 Task: Look for space in Mixco, Guatemala from 5th June, 2023 to 16th June, 2023 for 2 adults in price range Rs.14000 to Rs.18000. Place can be entire place with 1  bedroom having 1 bed and 1 bathroom. Property type can be house, flat, guest house, hotel. Amenities needed are: washing machine. Booking option can be shelf check-in. Required host language is English.
Action: Mouse moved to (492, 89)
Screenshot: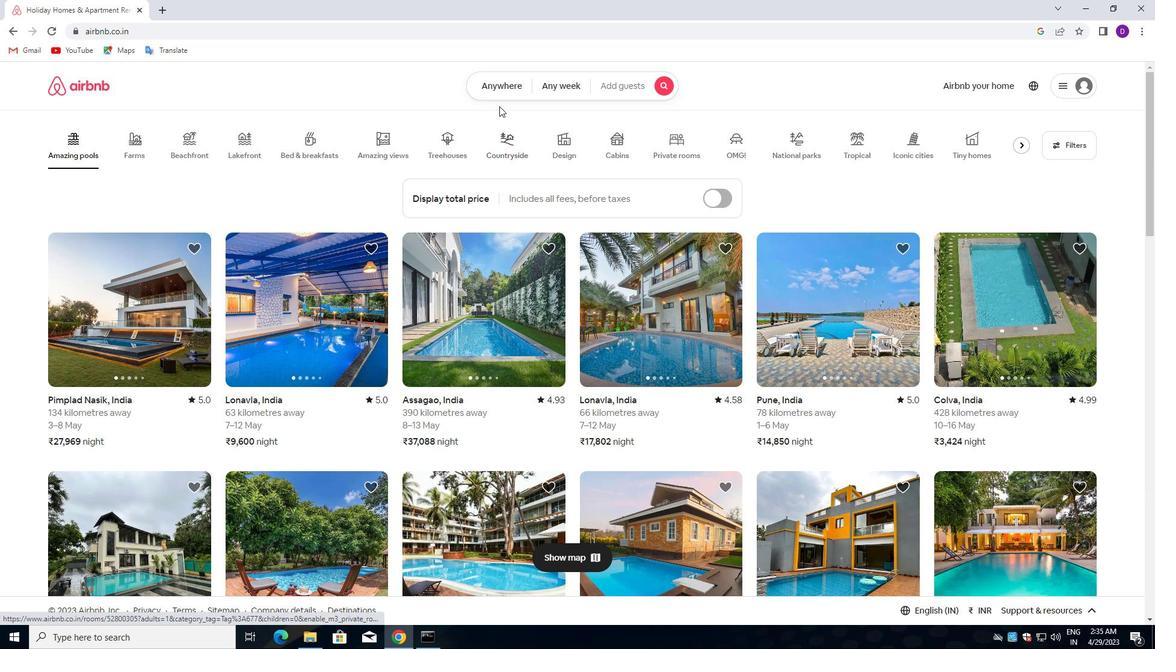 
Action: Mouse pressed left at (492, 89)
Screenshot: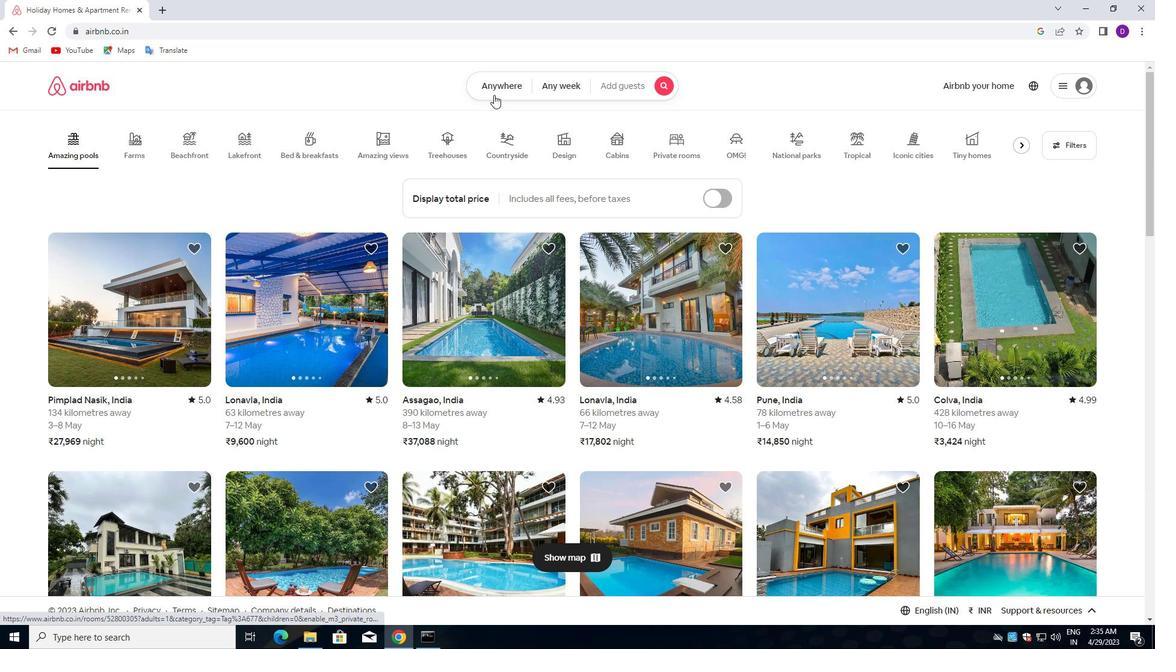 
Action: Mouse moved to (376, 133)
Screenshot: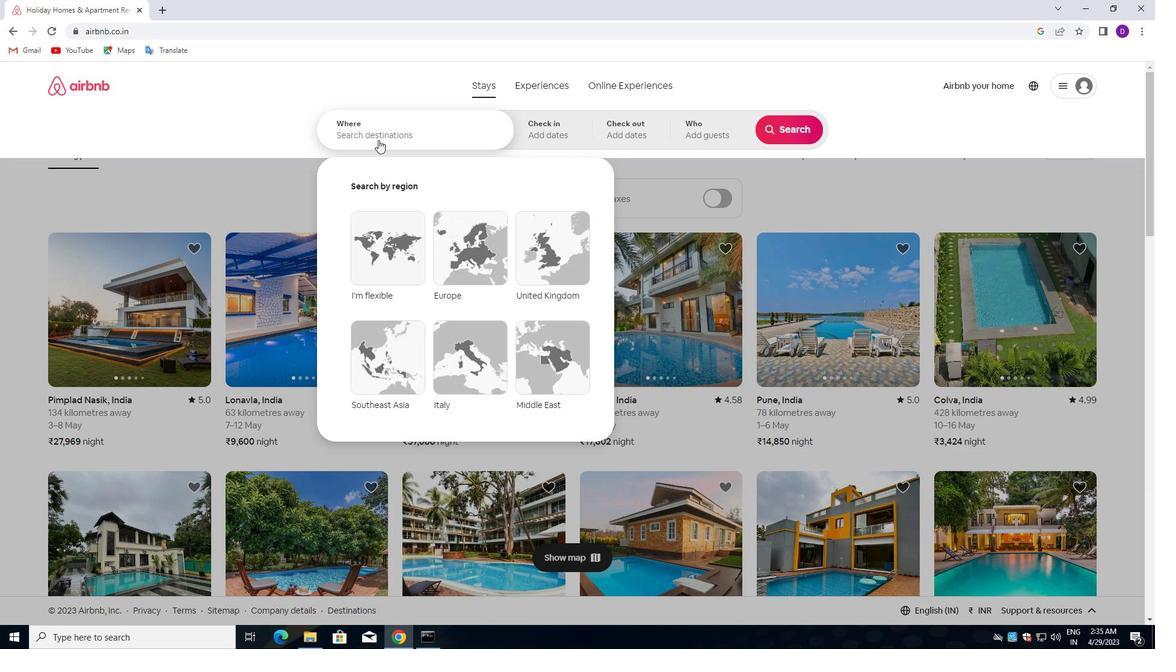 
Action: Mouse pressed left at (376, 133)
Screenshot: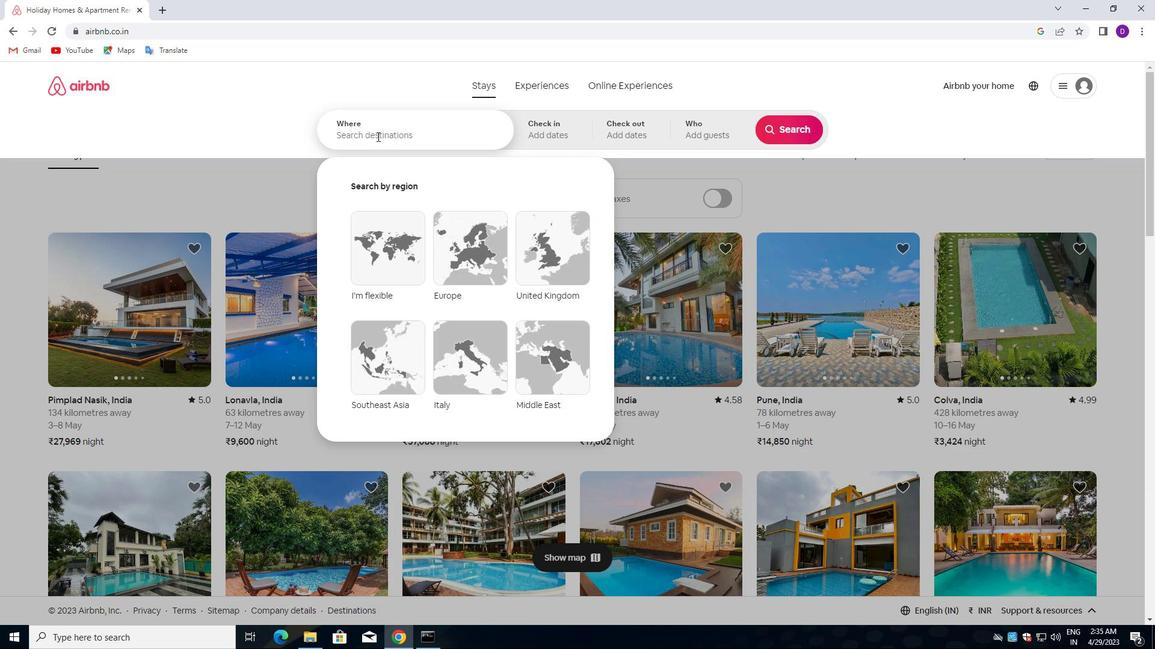 
Action: Key pressed <Key.shift>MIXCO,<Key.down><Key.enter>
Screenshot: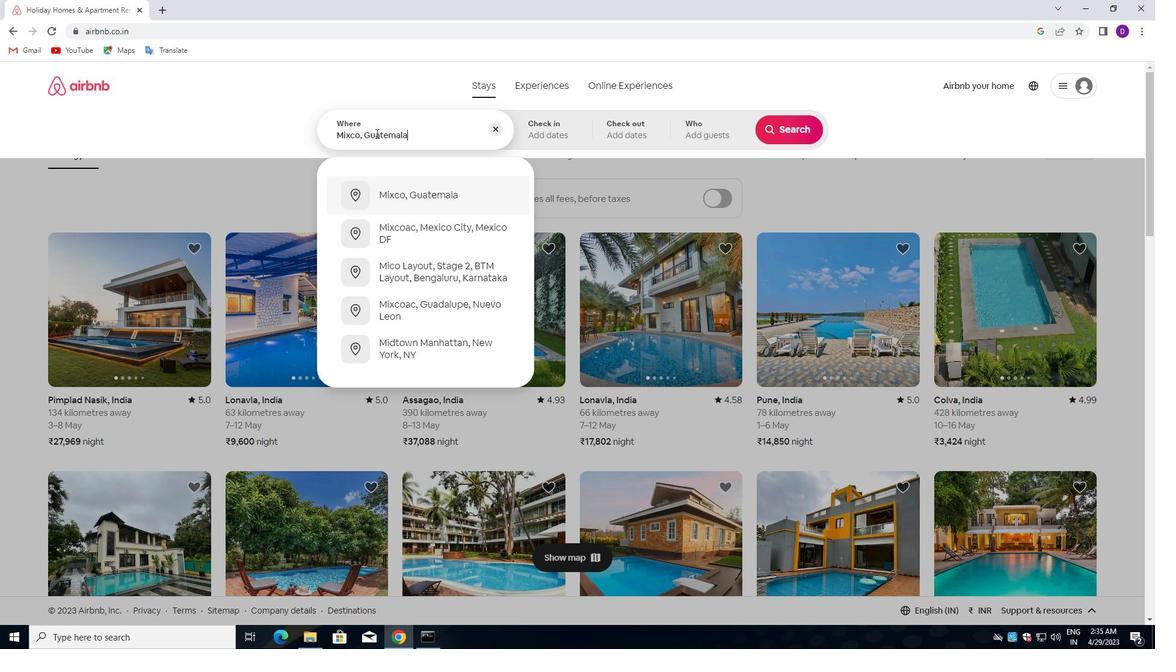 
Action: Mouse moved to (790, 232)
Screenshot: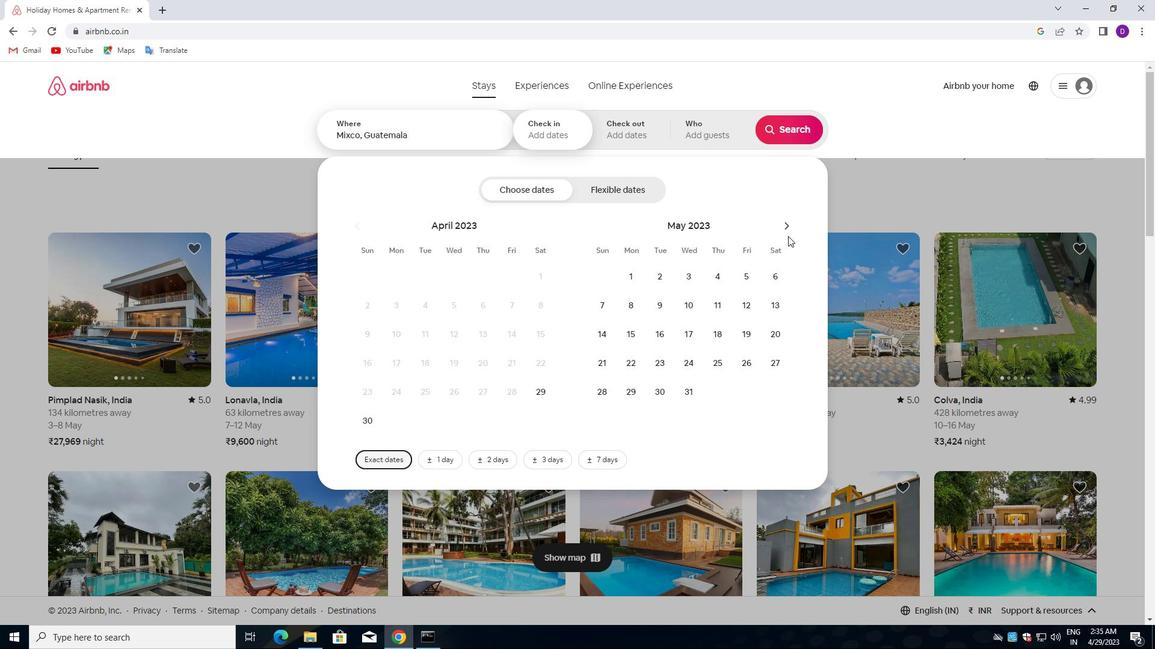 
Action: Mouse pressed left at (790, 232)
Screenshot: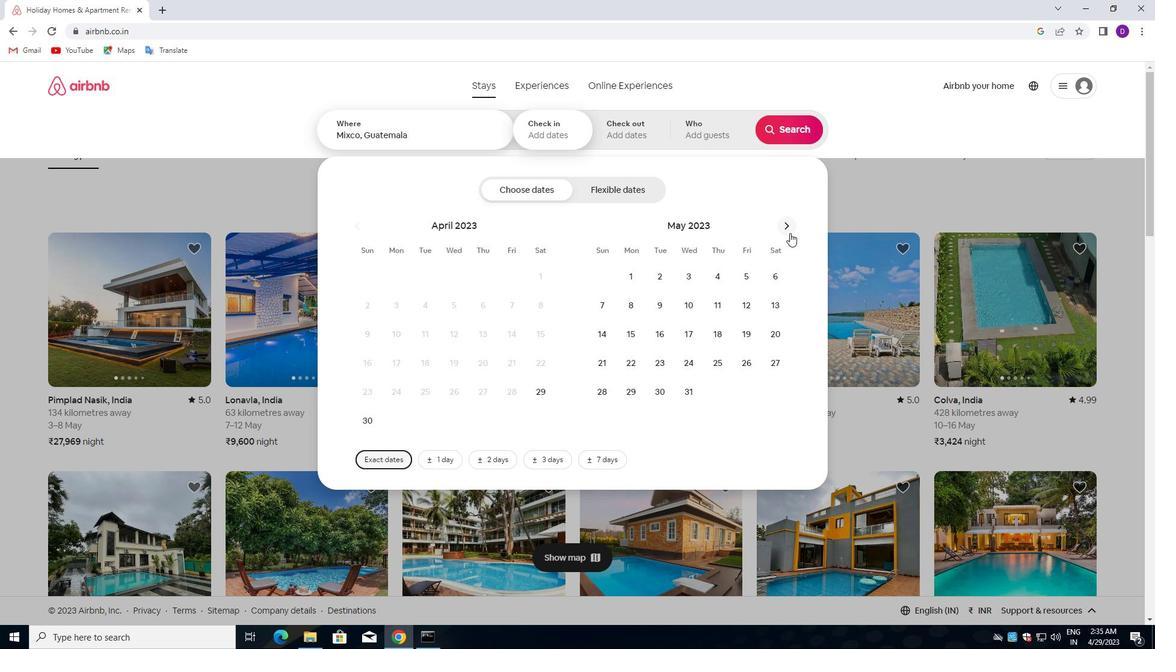 
Action: Mouse moved to (636, 307)
Screenshot: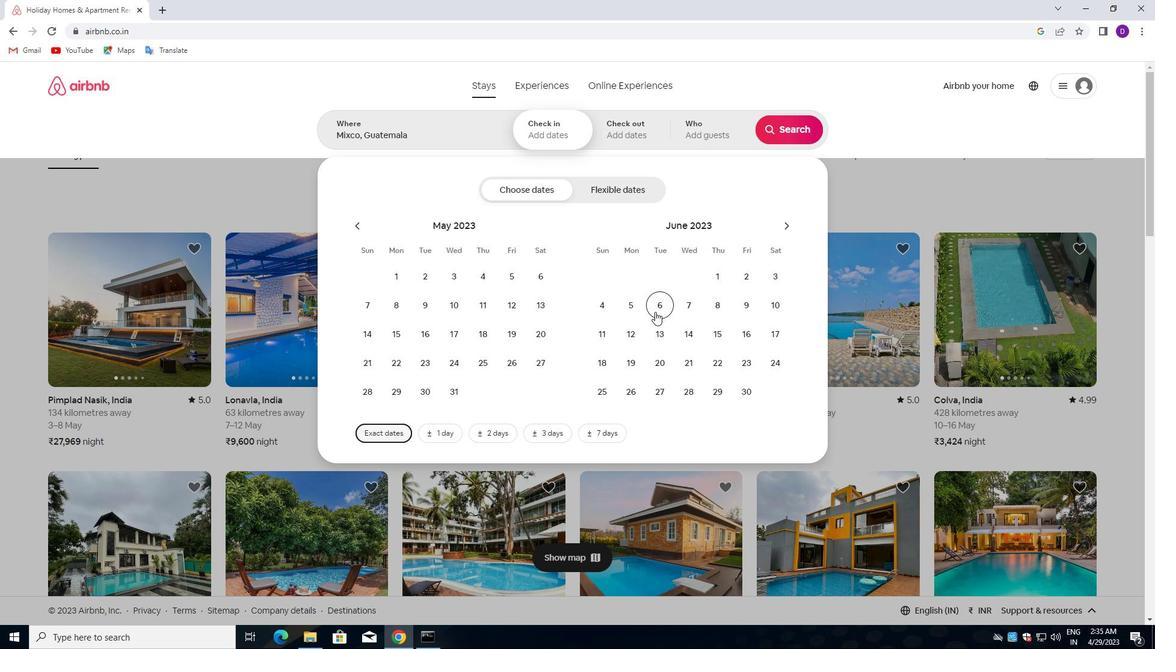 
Action: Mouse pressed left at (636, 307)
Screenshot: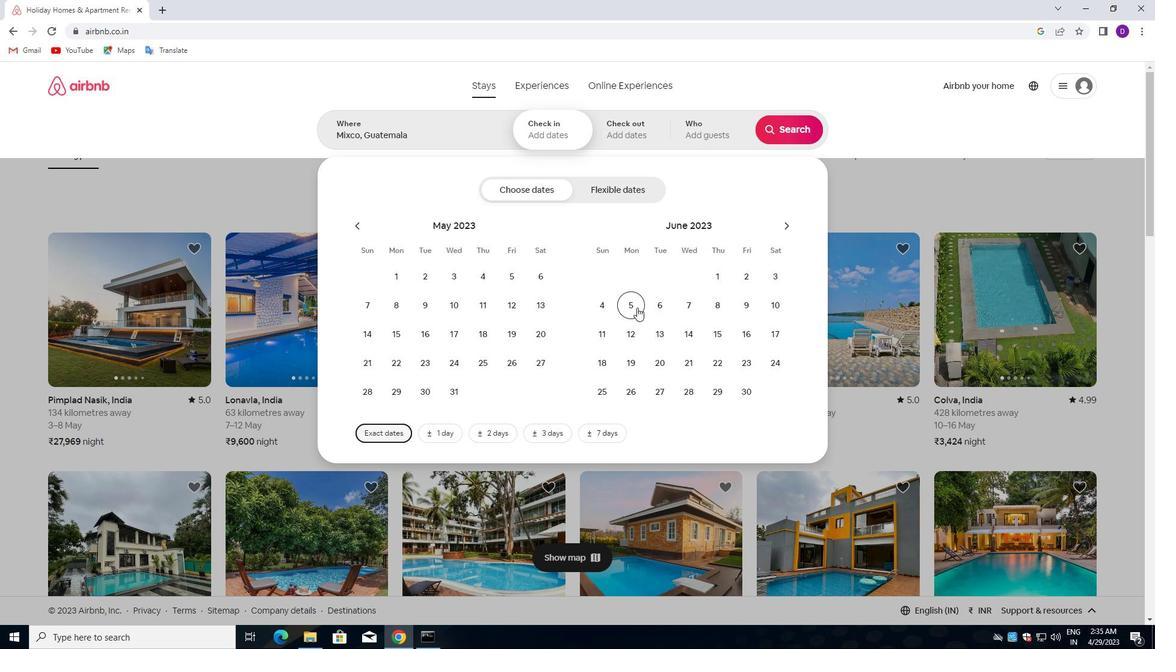 
Action: Mouse moved to (743, 330)
Screenshot: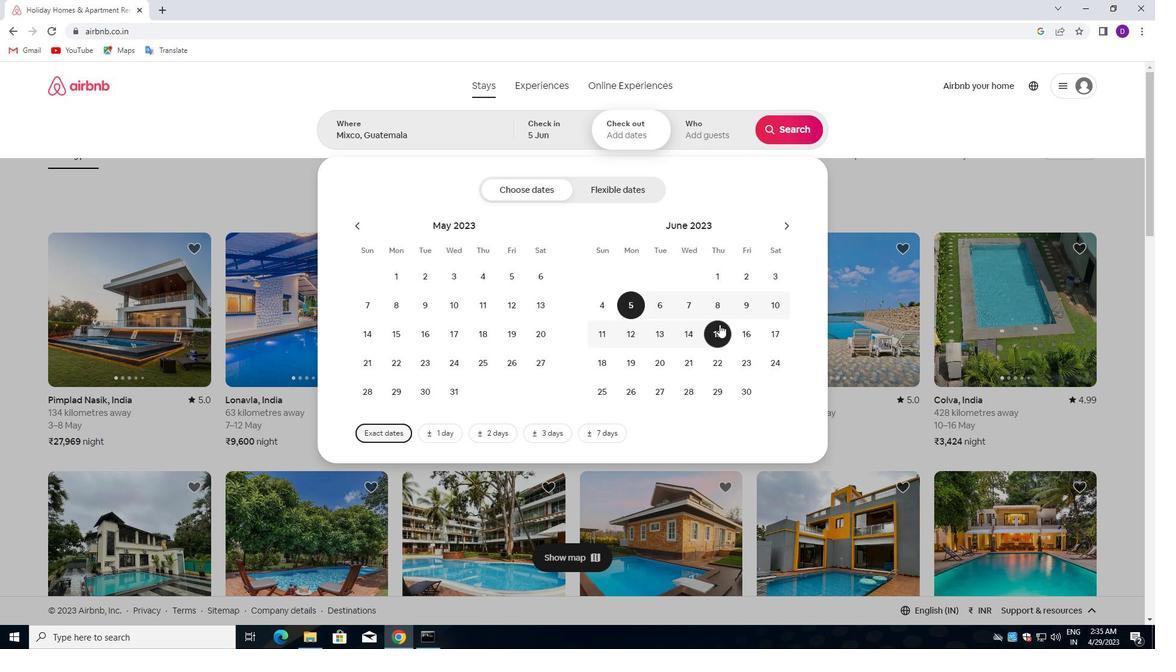 
Action: Mouse pressed left at (743, 330)
Screenshot: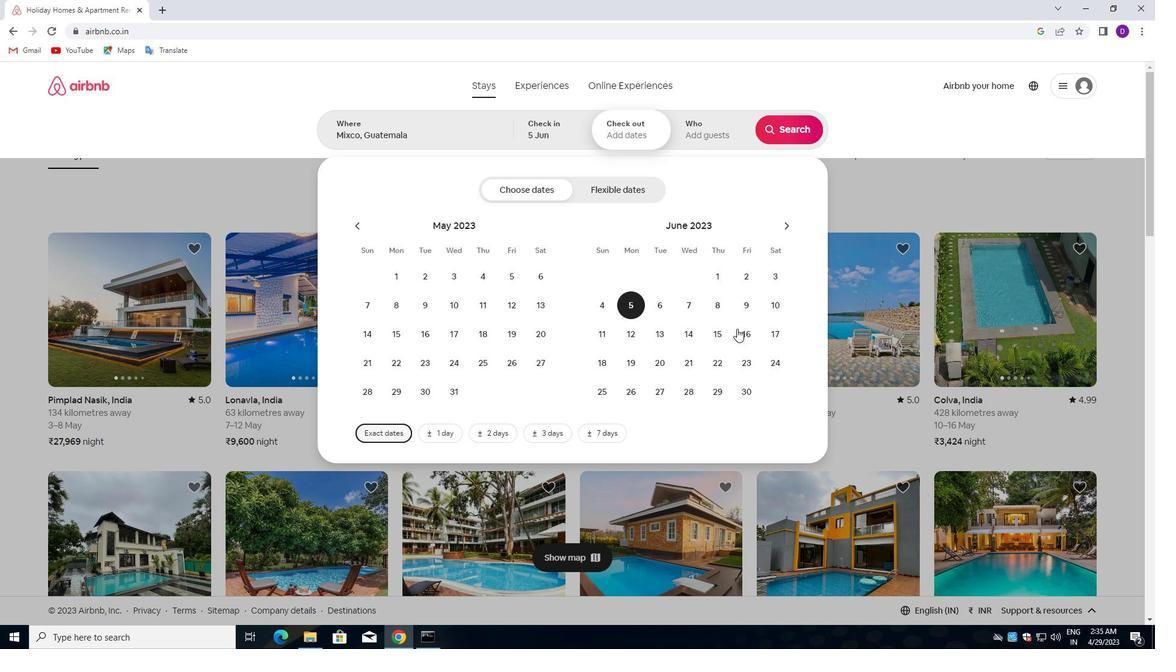 
Action: Mouse moved to (695, 134)
Screenshot: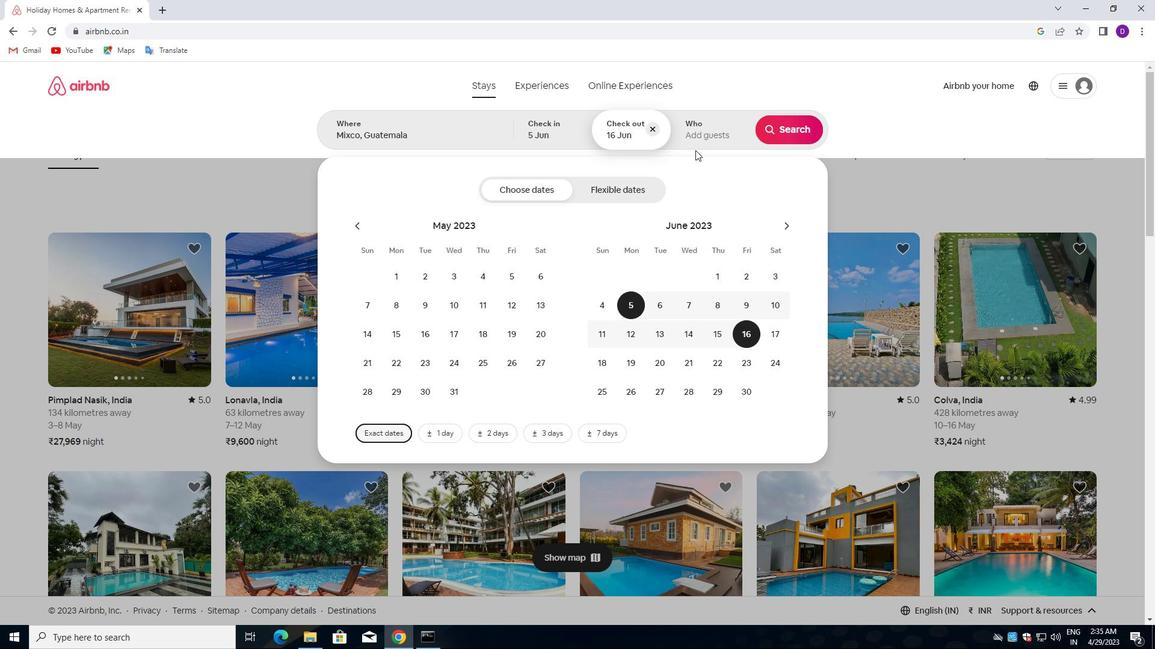 
Action: Mouse pressed left at (695, 134)
Screenshot: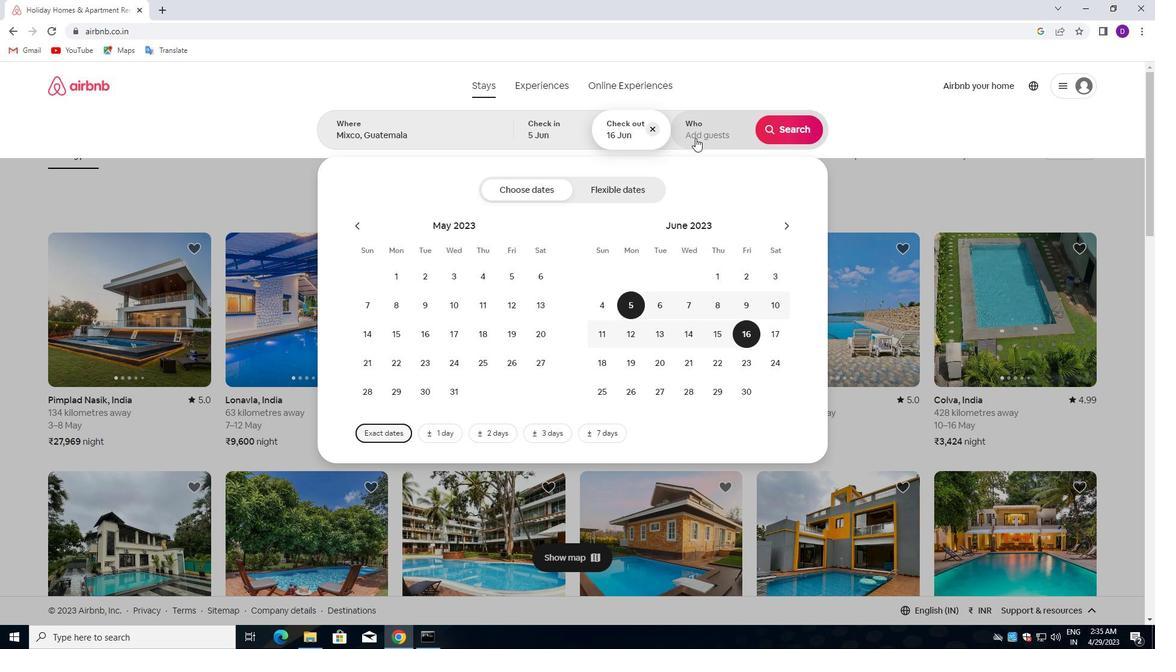 
Action: Mouse moved to (792, 194)
Screenshot: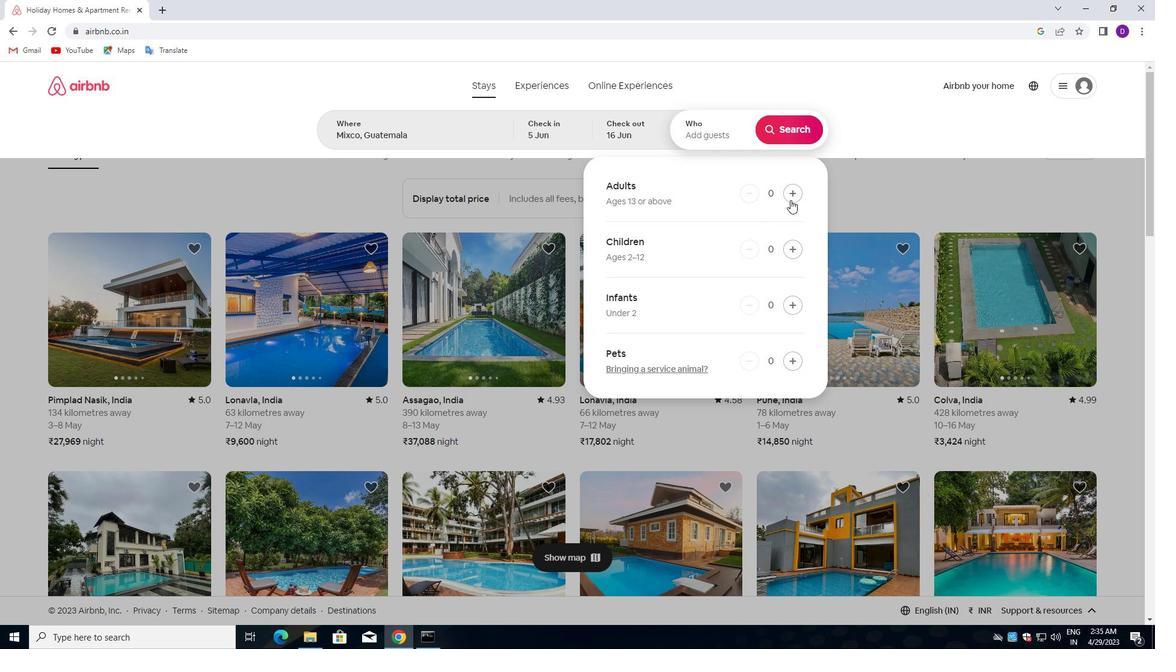 
Action: Mouse pressed left at (792, 194)
Screenshot: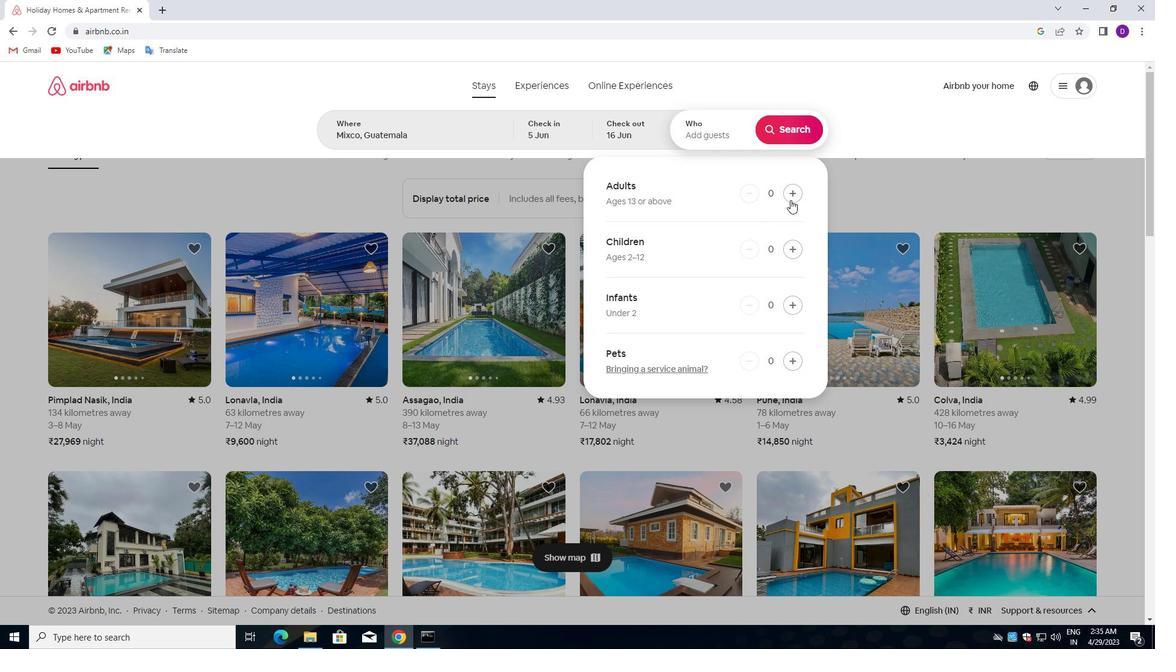 
Action: Mouse pressed left at (792, 194)
Screenshot: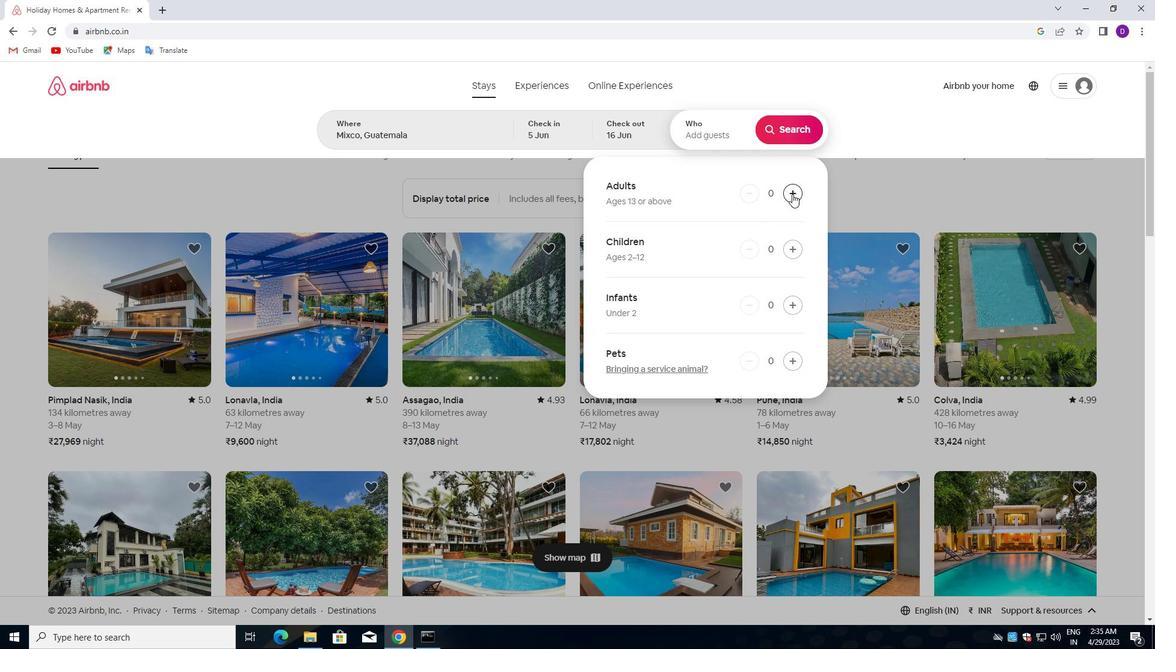
Action: Mouse moved to (799, 129)
Screenshot: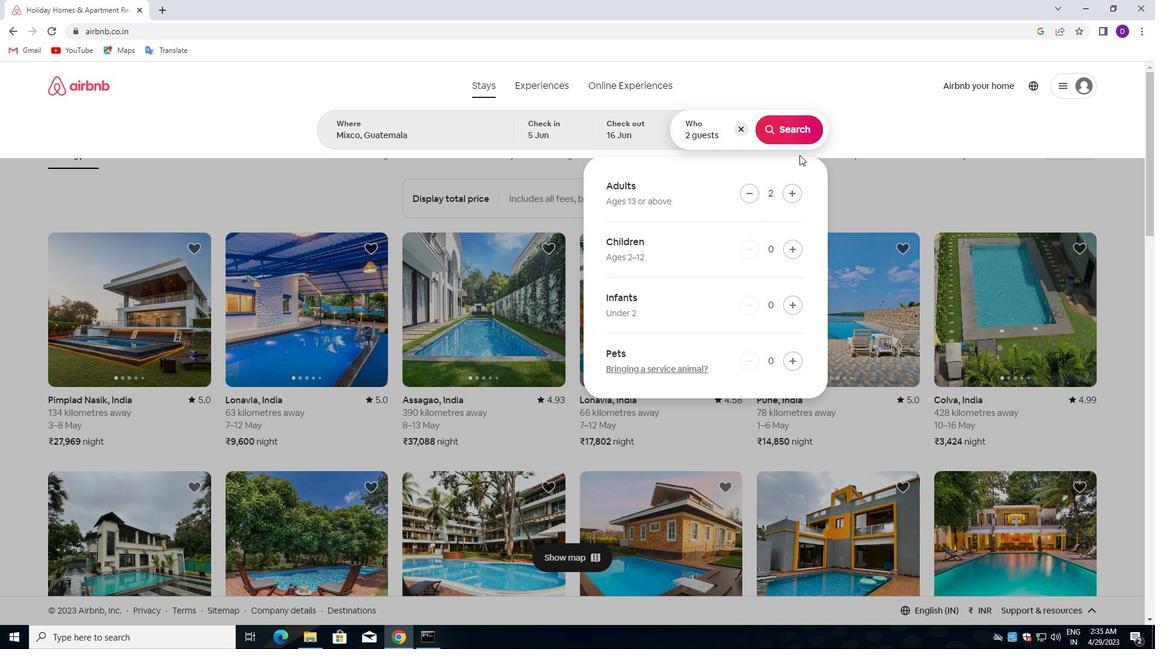 
Action: Mouse pressed left at (799, 129)
Screenshot: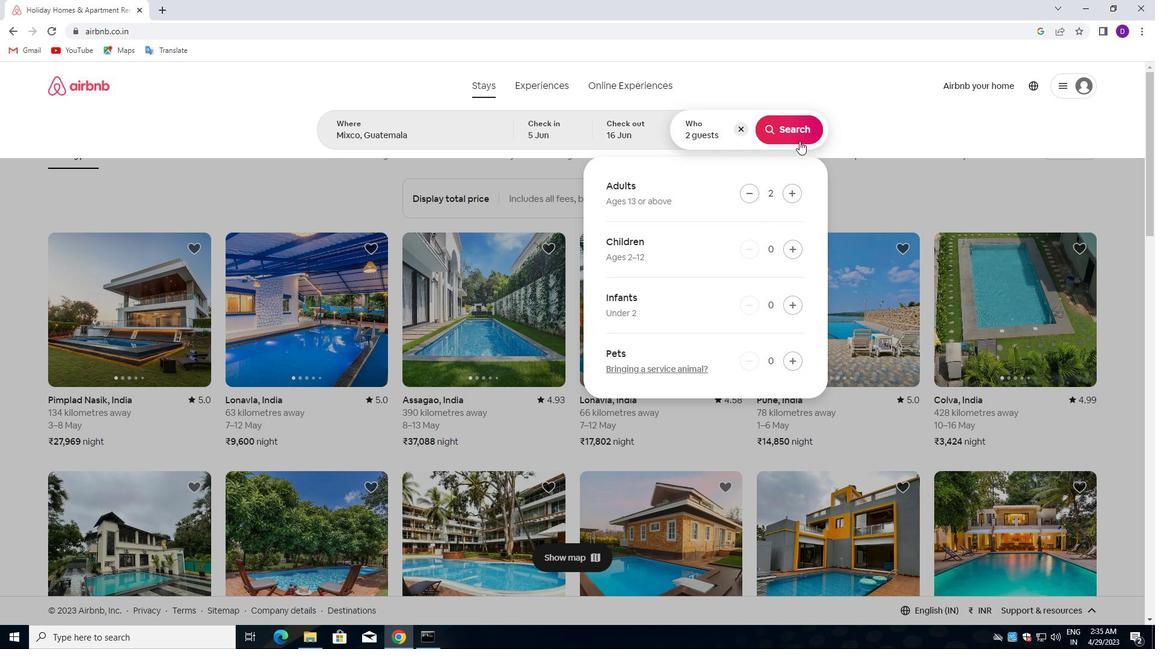 
Action: Mouse moved to (1088, 126)
Screenshot: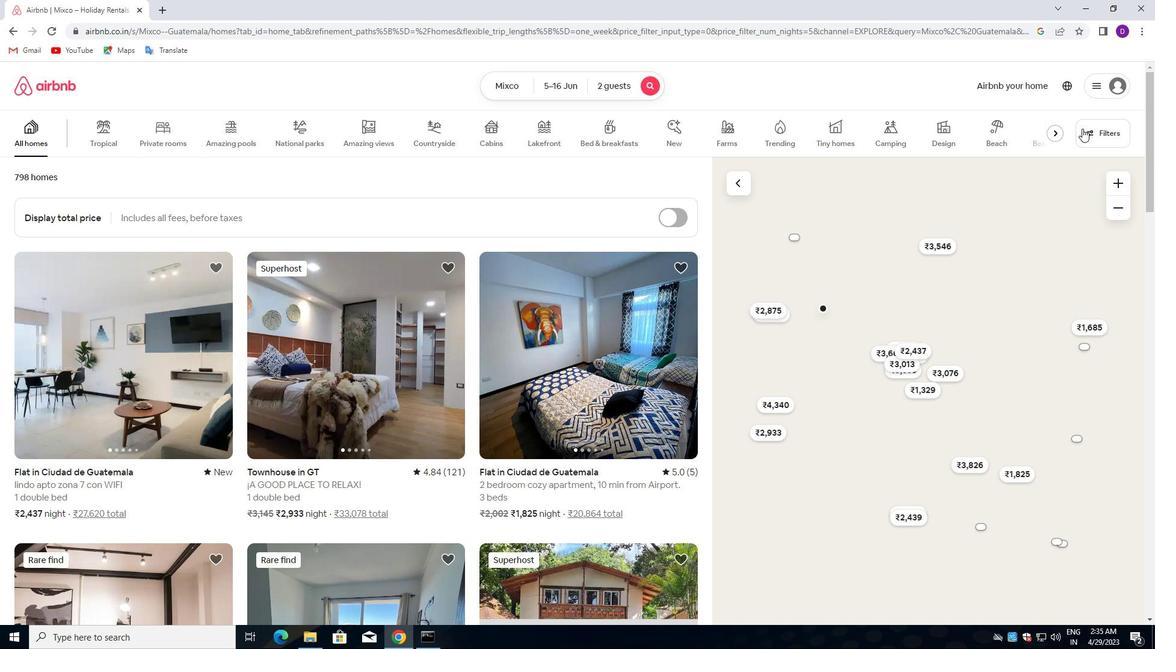 
Action: Mouse pressed left at (1088, 126)
Screenshot: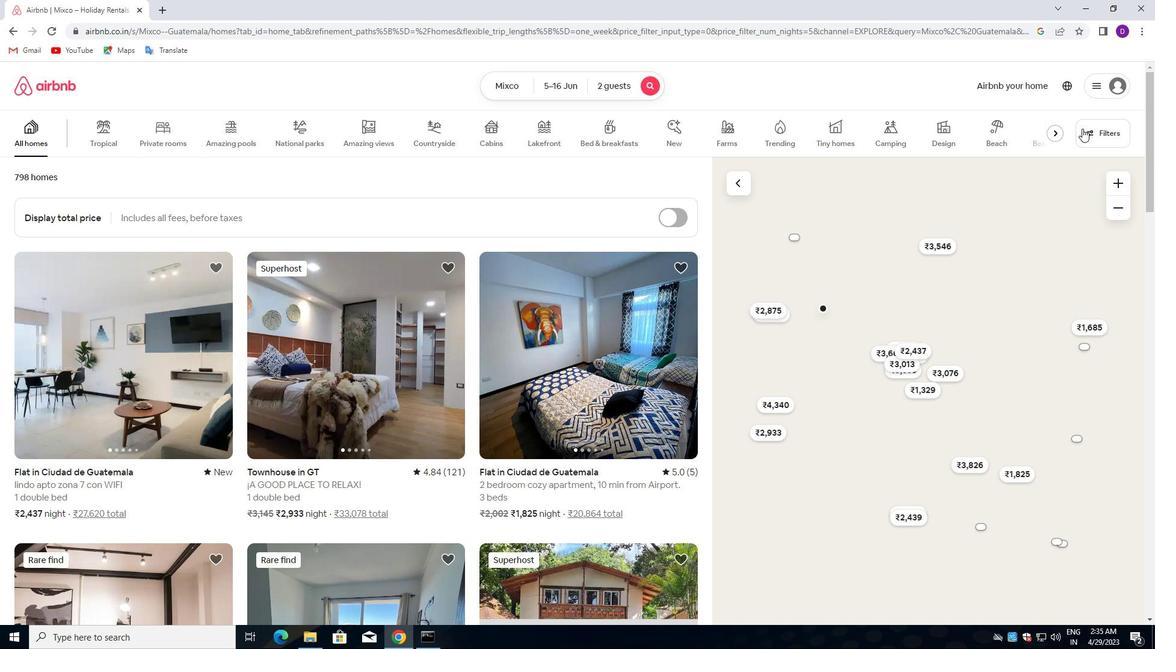 
Action: Mouse moved to (420, 289)
Screenshot: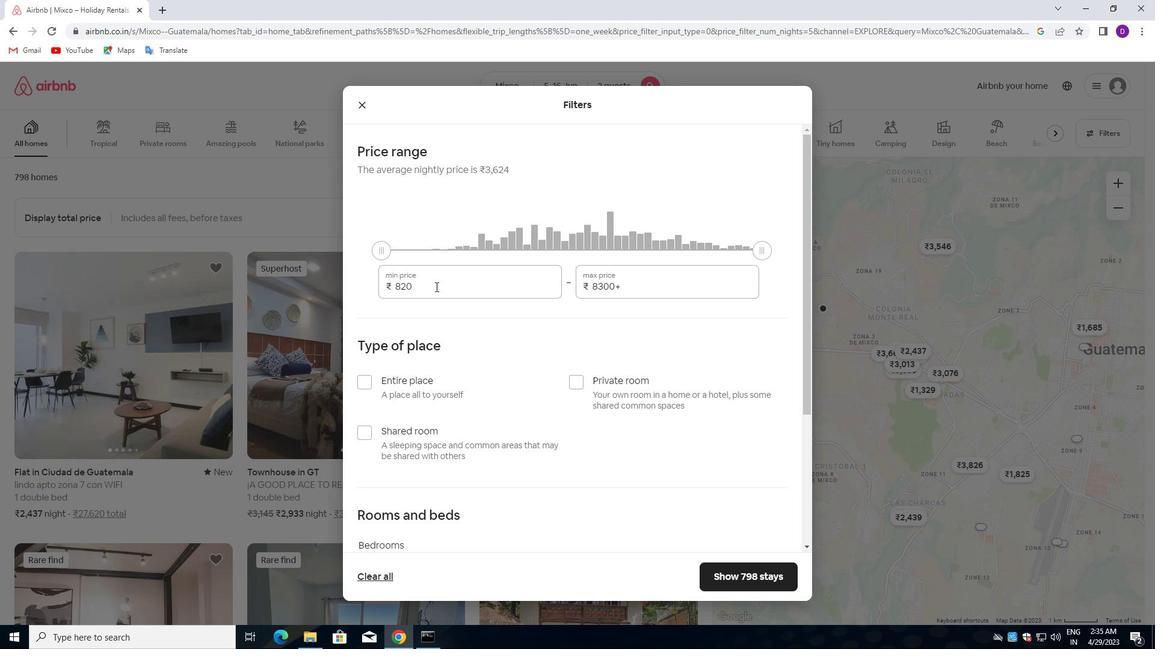 
Action: Mouse pressed left at (420, 289)
Screenshot: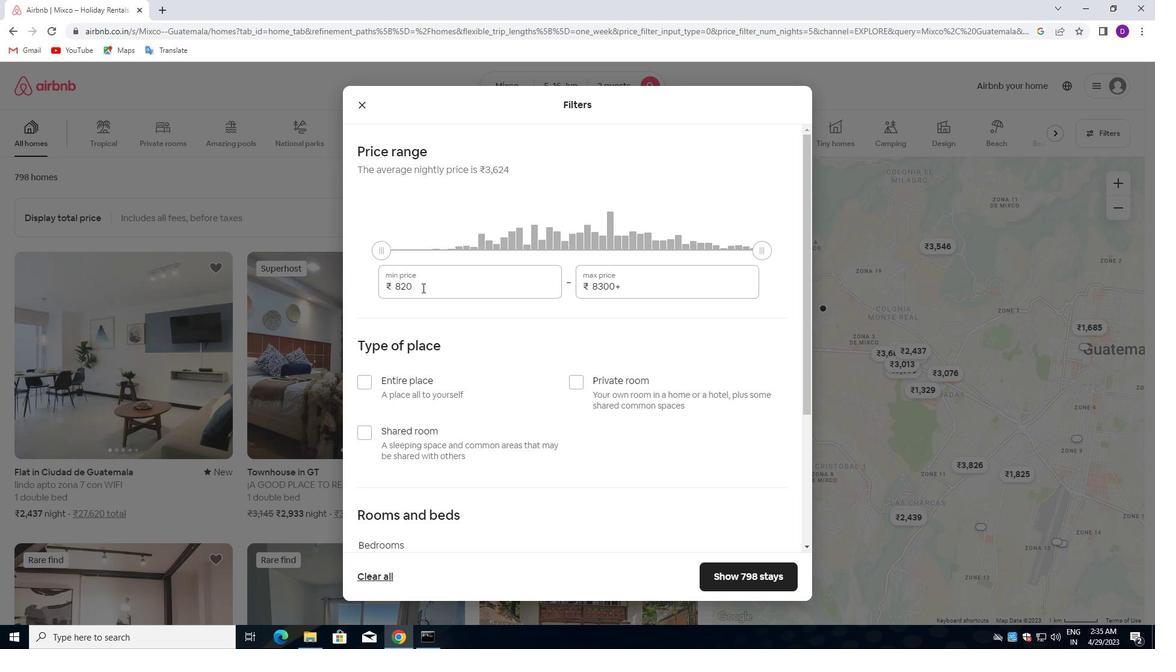 
Action: Mouse pressed left at (420, 289)
Screenshot: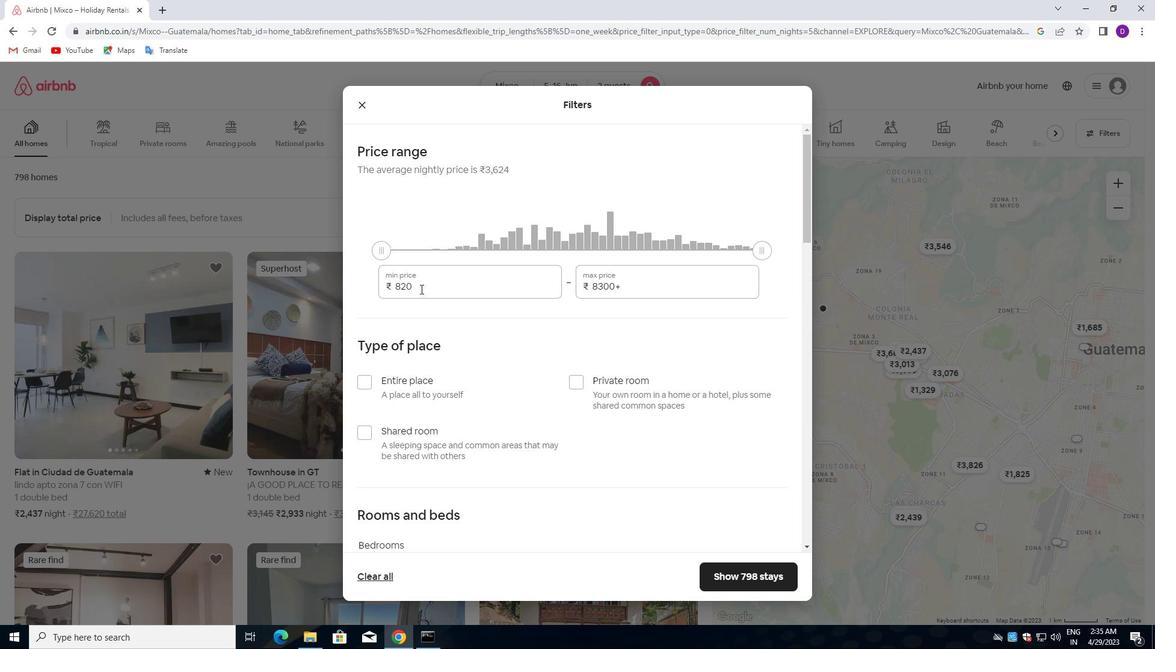 
Action: Key pressed 14000<Key.tab>18000
Screenshot: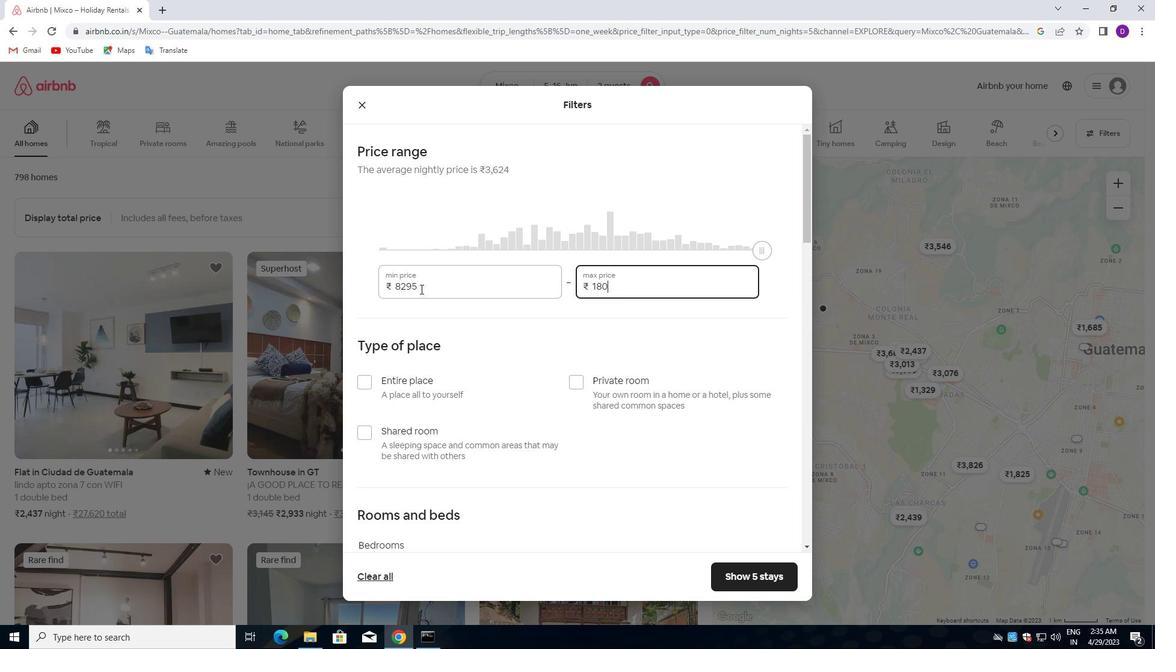 
Action: Mouse moved to (419, 295)
Screenshot: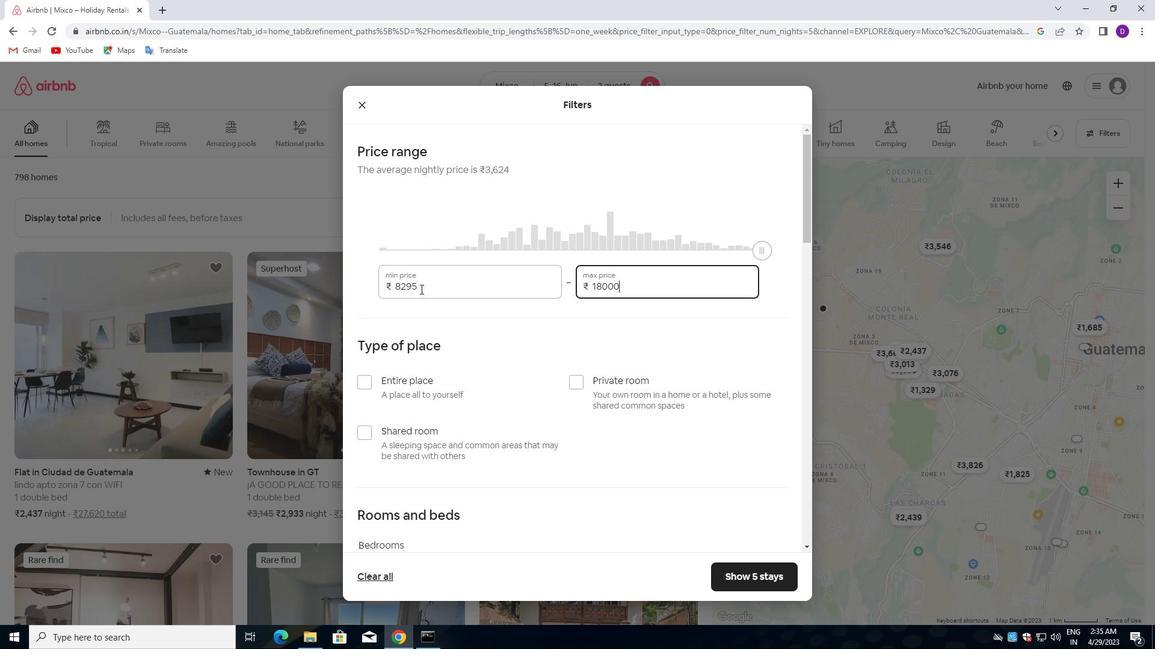 
Action: Mouse scrolled (419, 294) with delta (0, 0)
Screenshot: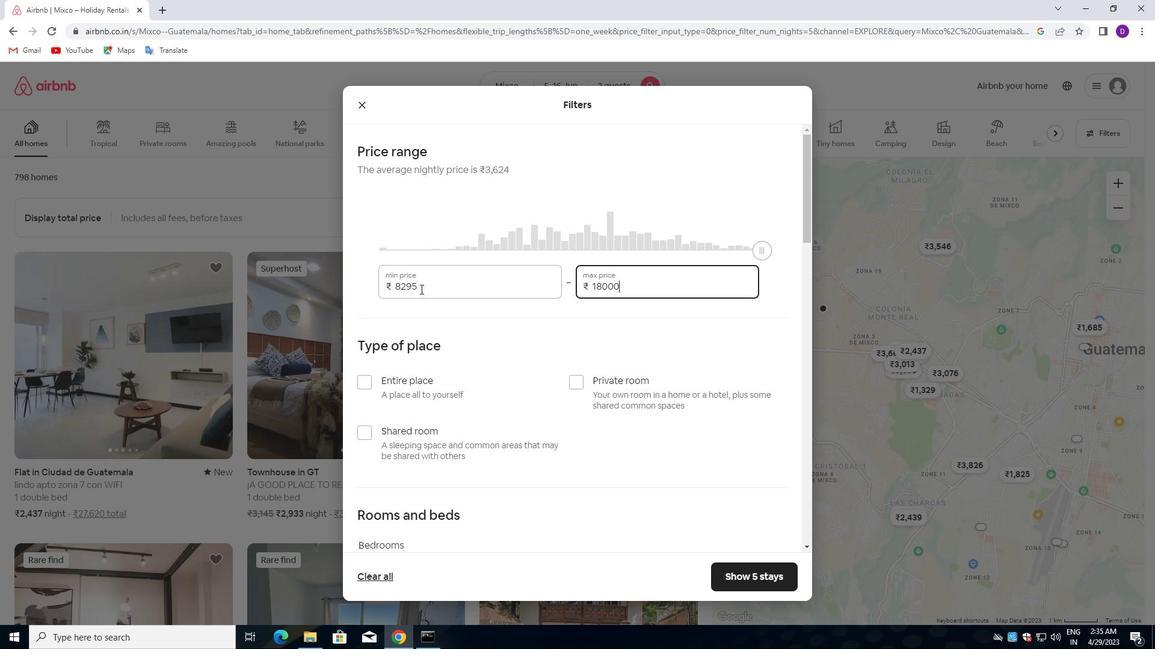 
Action: Mouse moved to (414, 305)
Screenshot: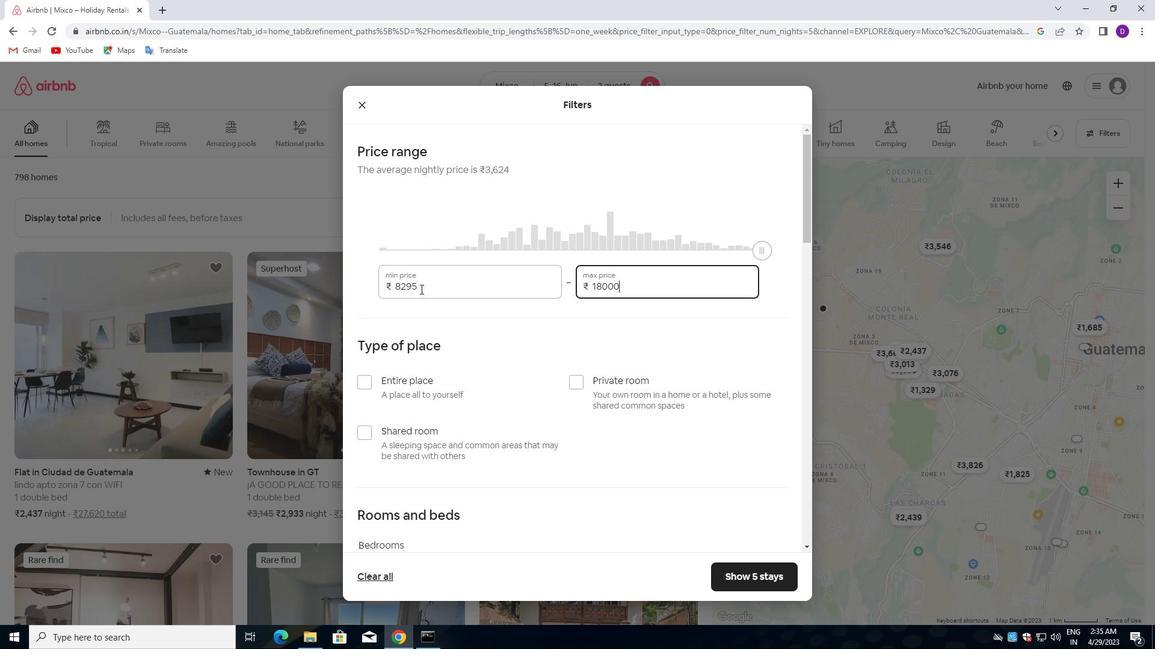 
Action: Mouse scrolled (414, 305) with delta (0, 0)
Screenshot: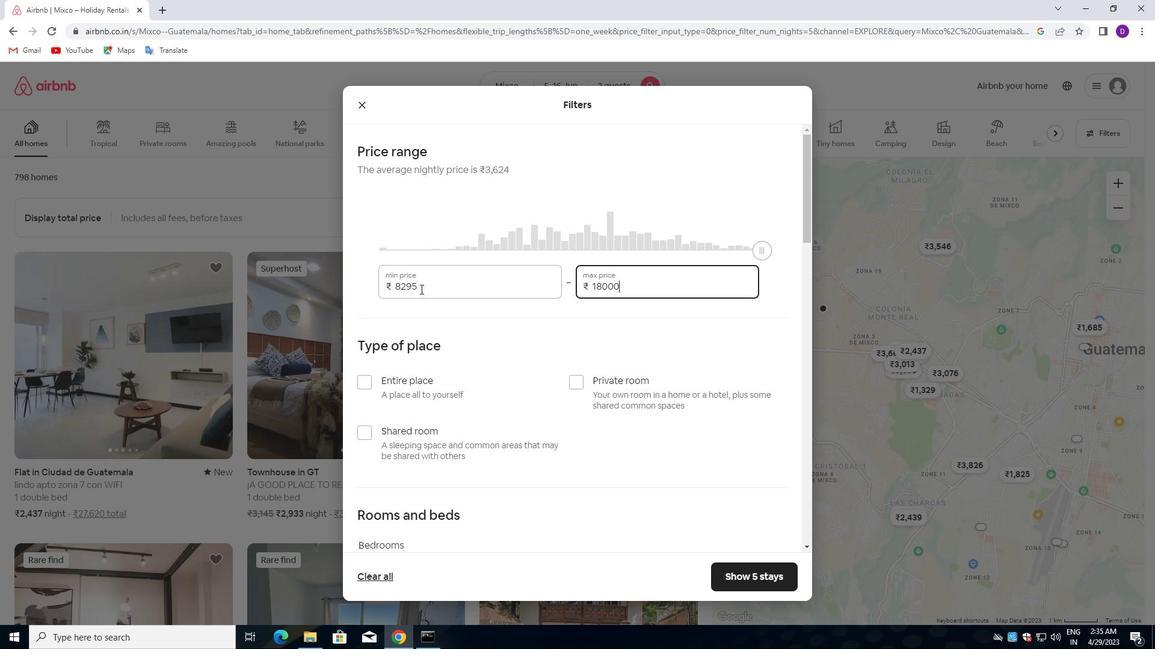 
Action: Mouse moved to (362, 259)
Screenshot: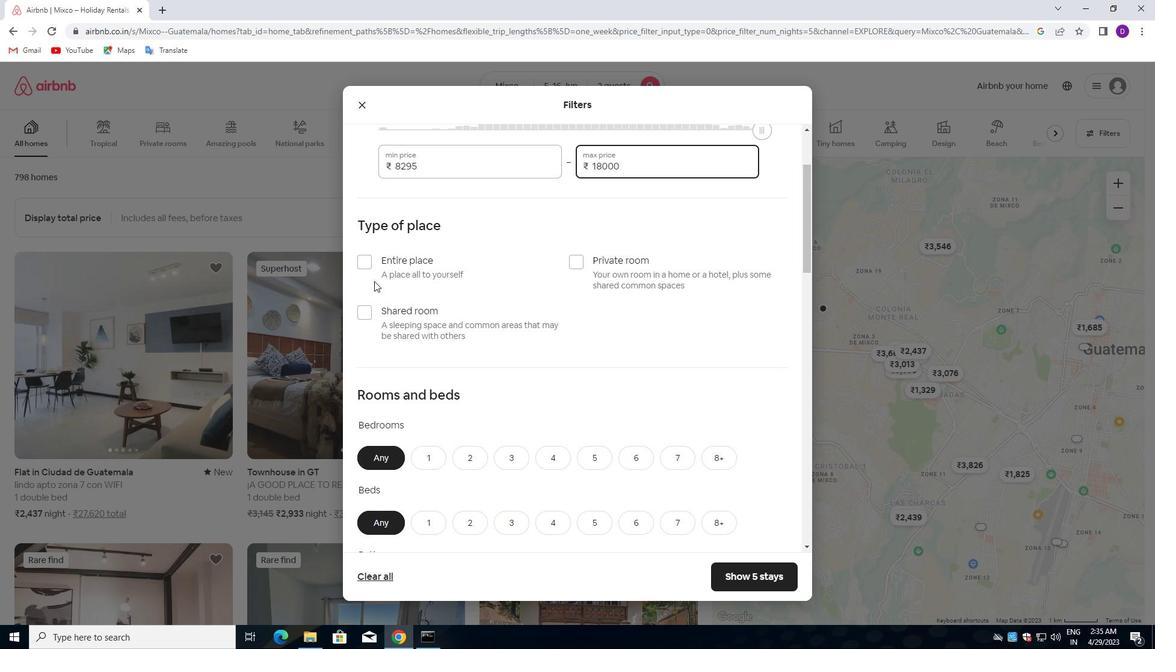 
Action: Mouse pressed left at (362, 259)
Screenshot: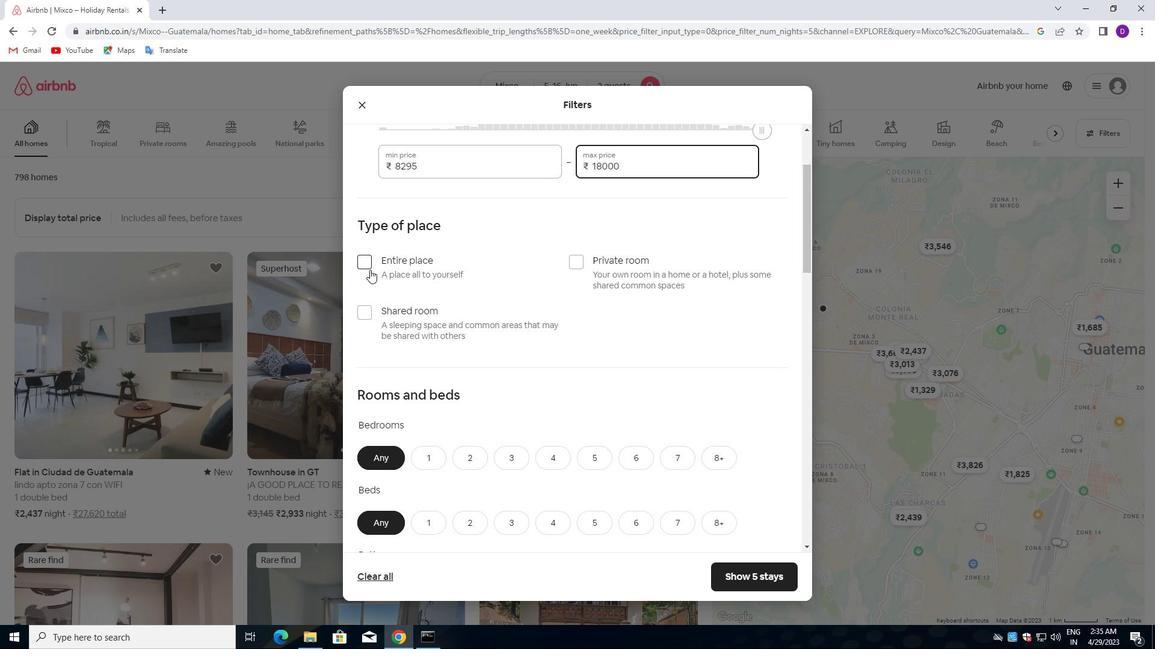 
Action: Mouse moved to (442, 308)
Screenshot: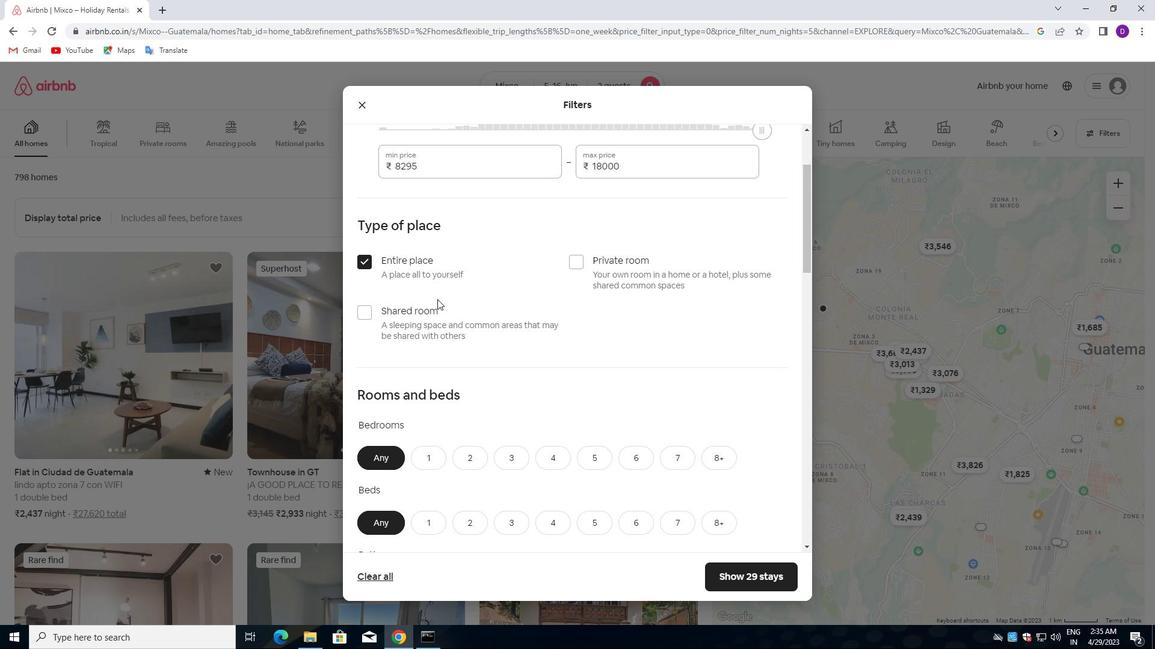 
Action: Mouse scrolled (442, 308) with delta (0, 0)
Screenshot: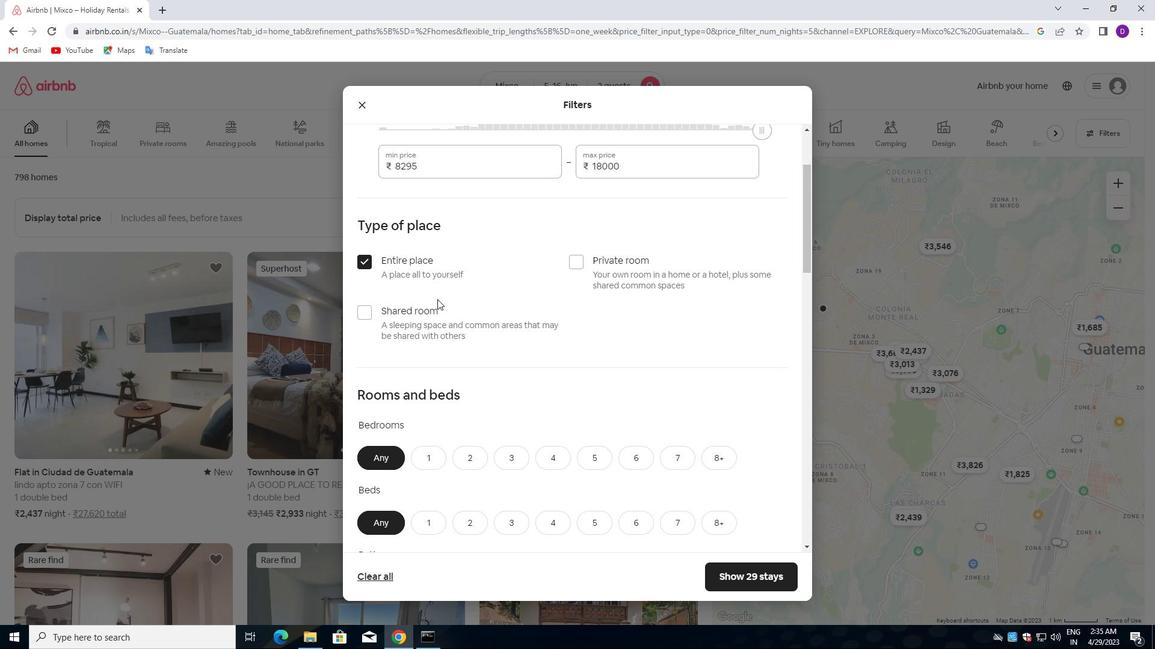 
Action: Mouse moved to (444, 310)
Screenshot: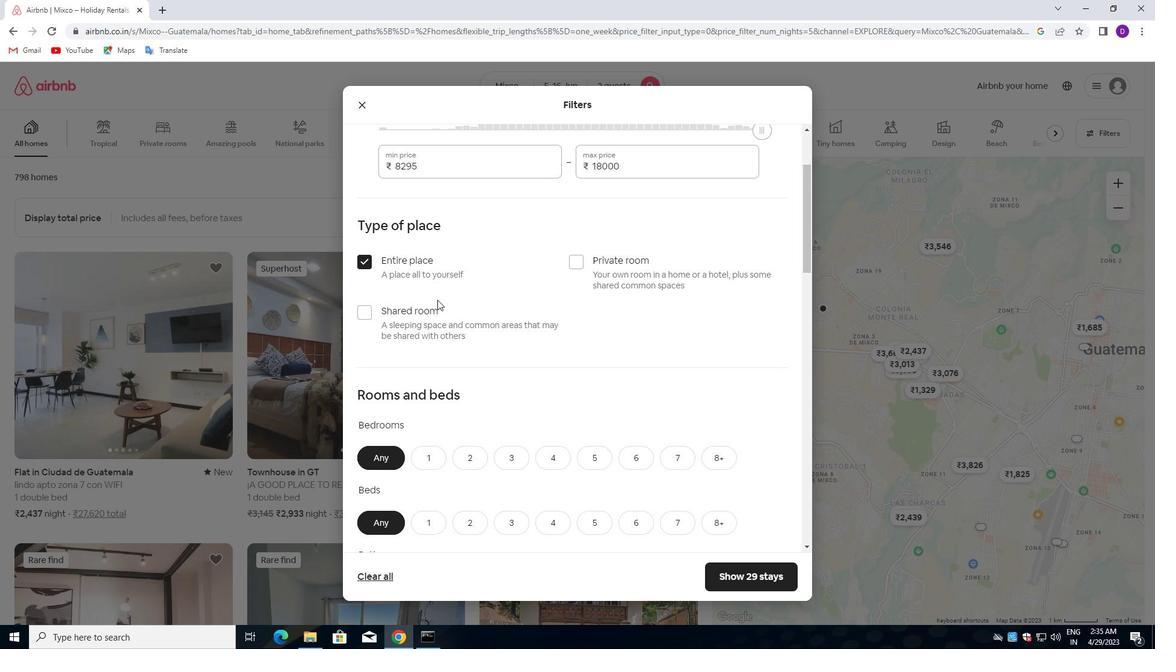 
Action: Mouse scrolled (444, 309) with delta (0, 0)
Screenshot: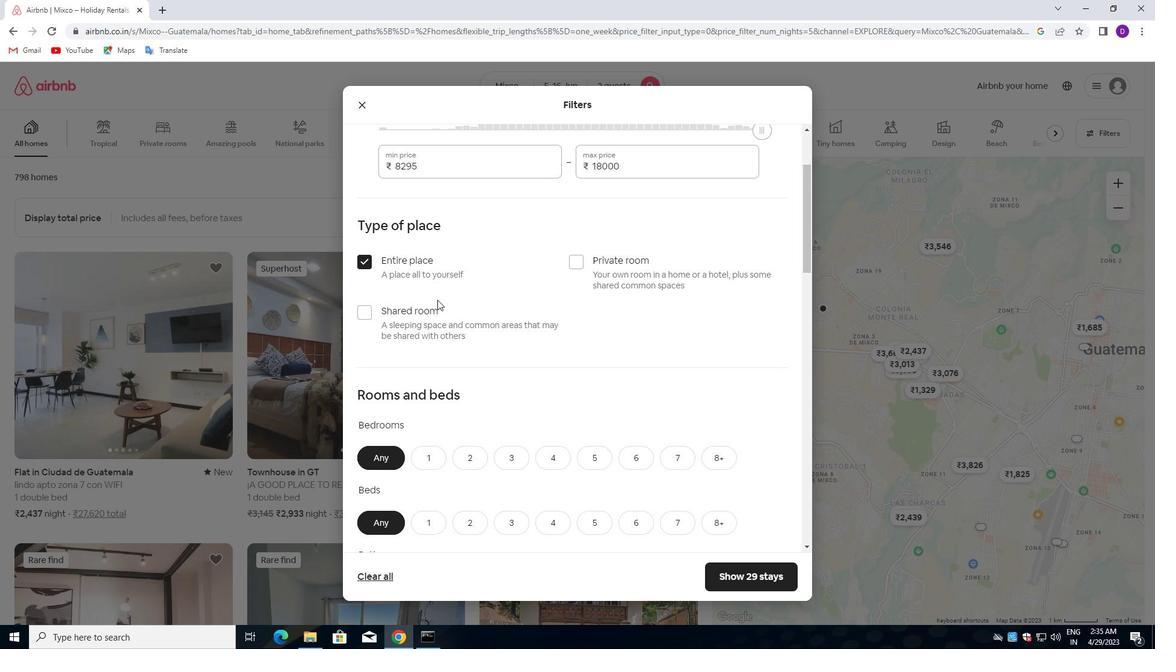 
Action: Mouse moved to (444, 311)
Screenshot: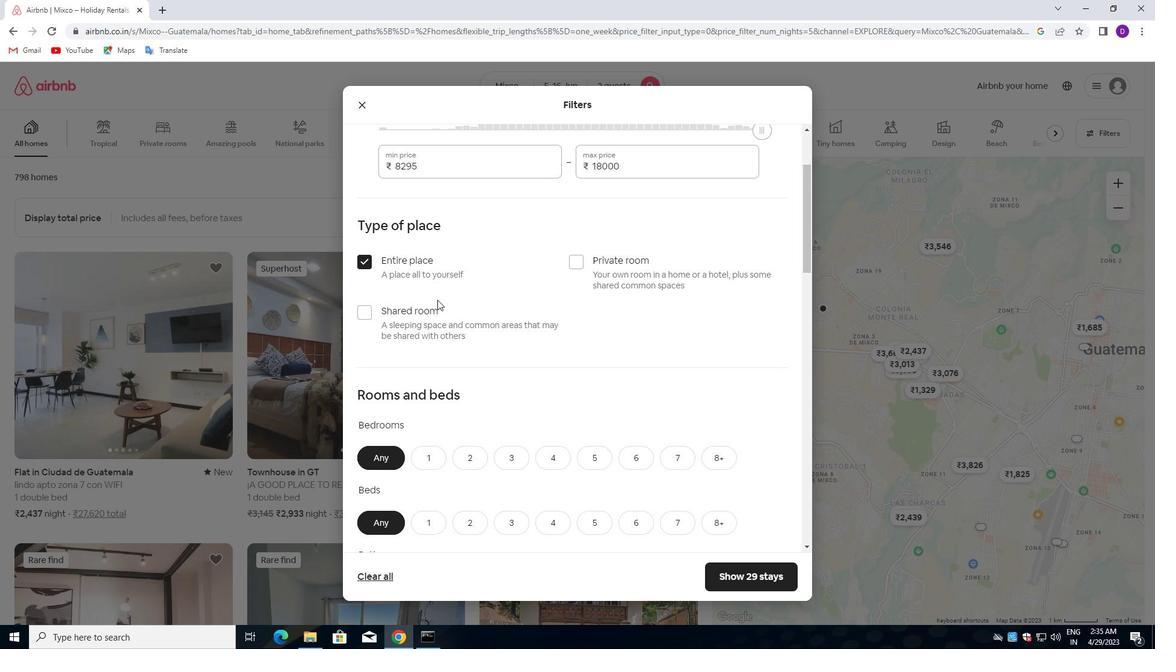 
Action: Mouse scrolled (444, 310) with delta (0, 0)
Screenshot: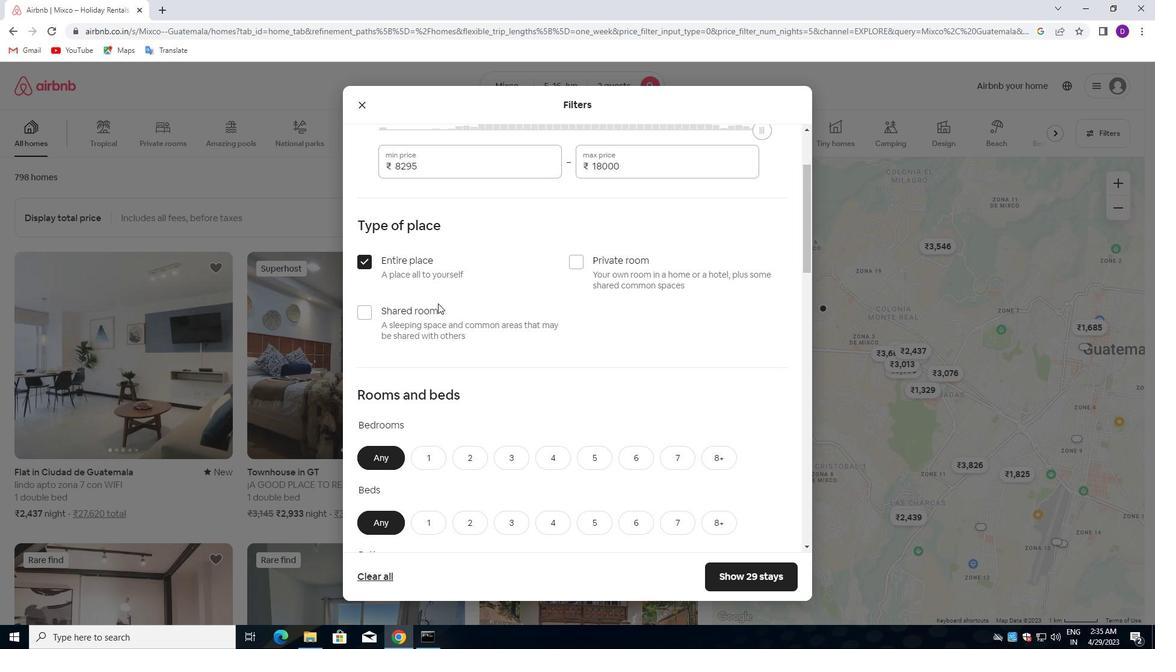 
Action: Mouse moved to (433, 267)
Screenshot: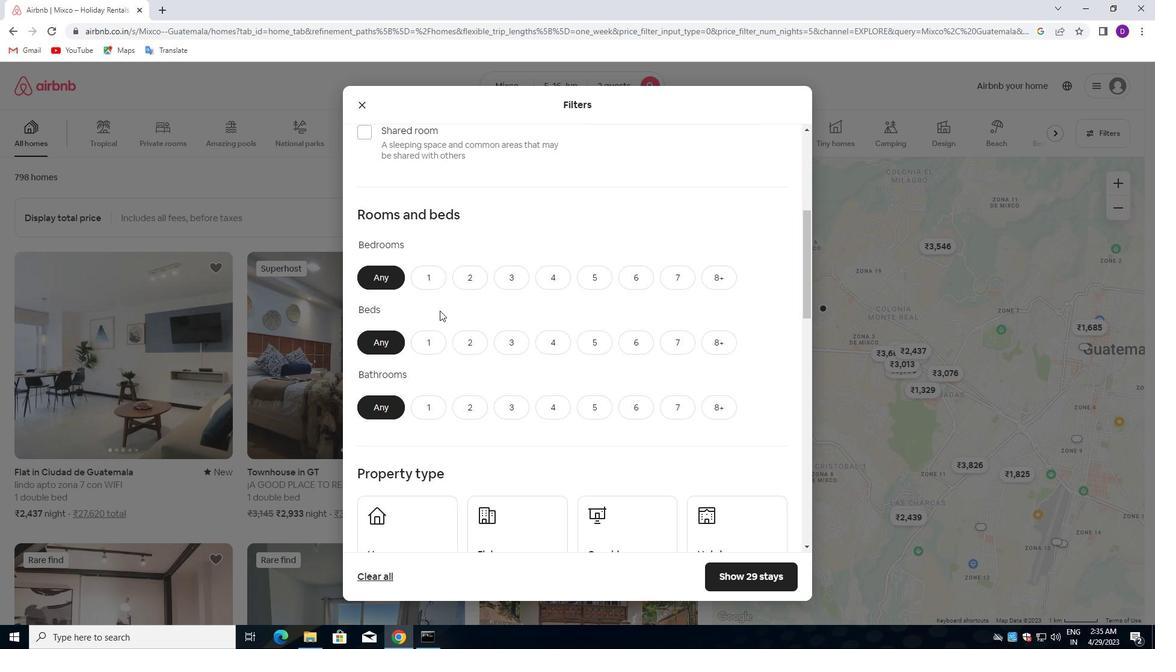 
Action: Mouse pressed left at (433, 267)
Screenshot: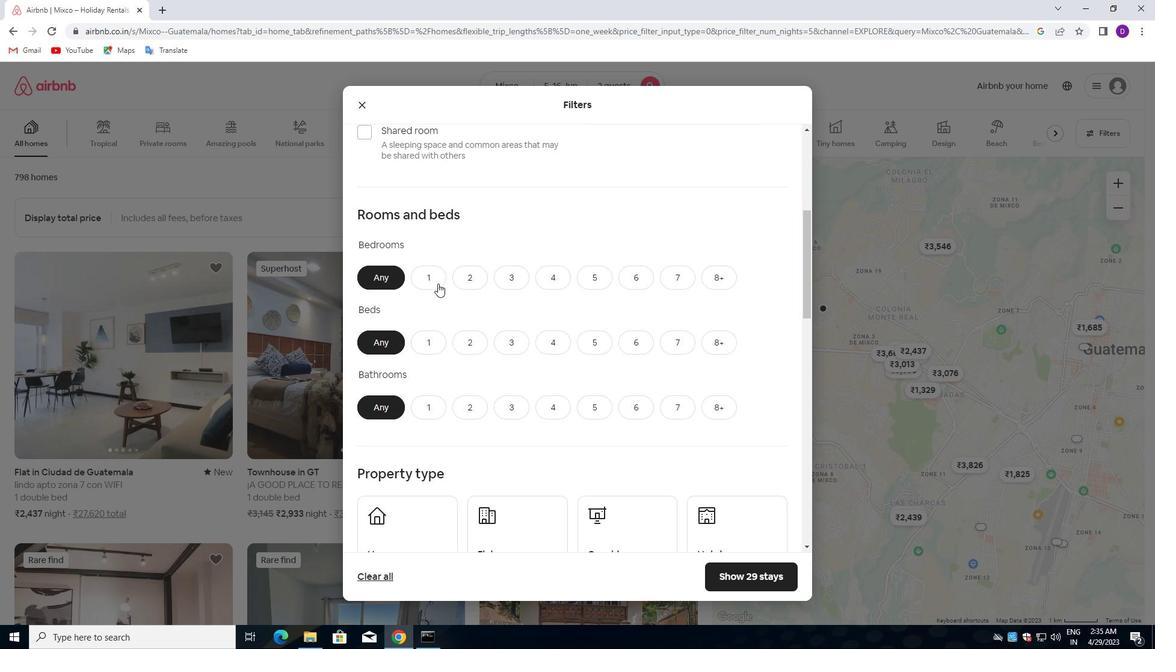 
Action: Mouse moved to (422, 338)
Screenshot: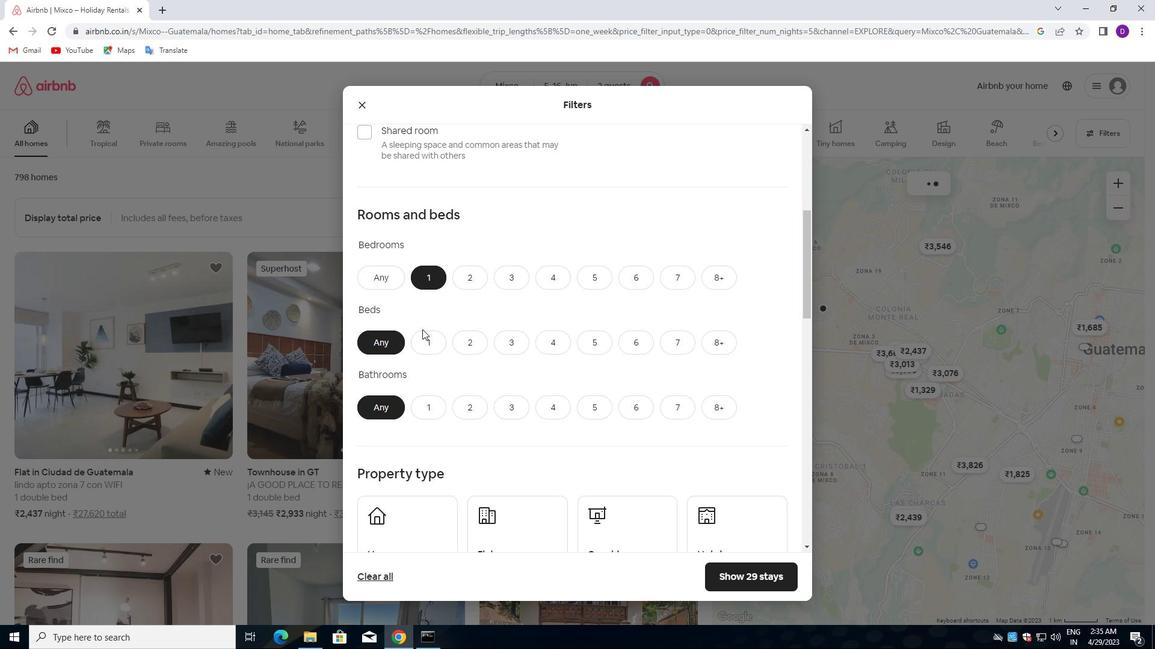 
Action: Mouse pressed left at (422, 338)
Screenshot: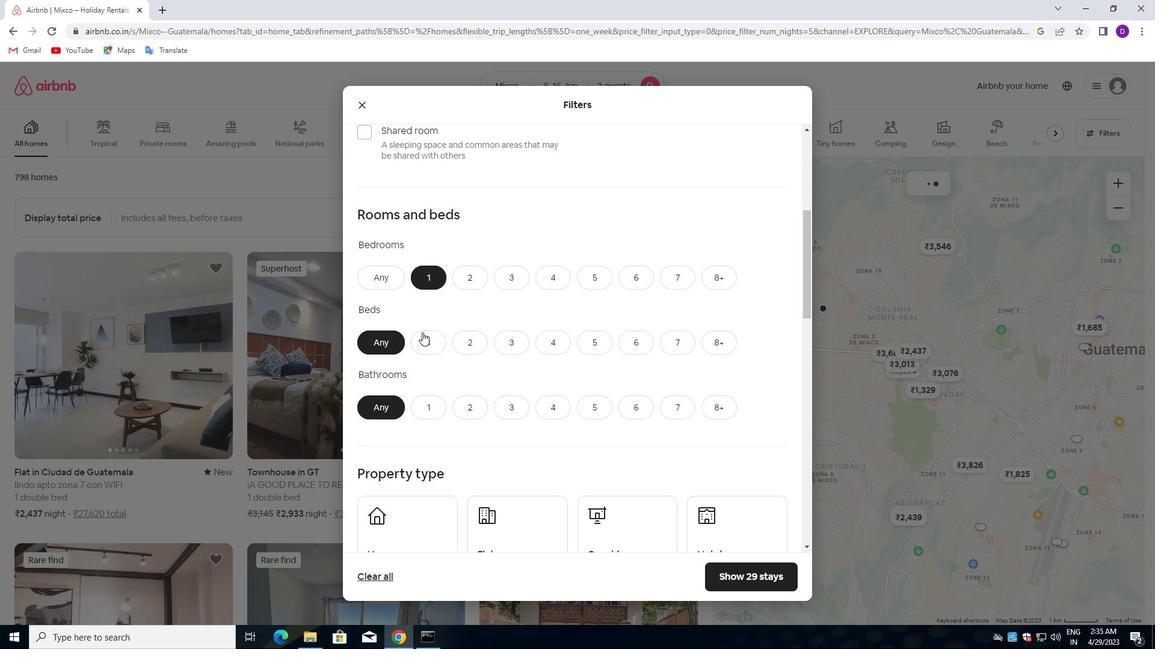 
Action: Mouse moved to (429, 398)
Screenshot: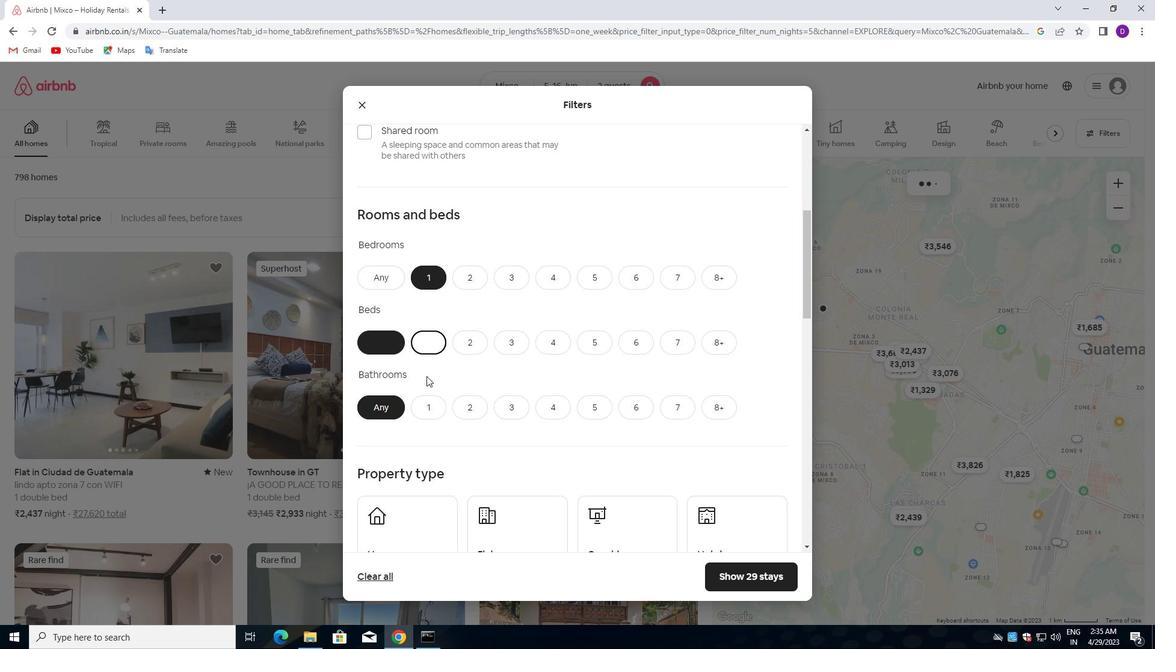 
Action: Mouse pressed left at (429, 398)
Screenshot: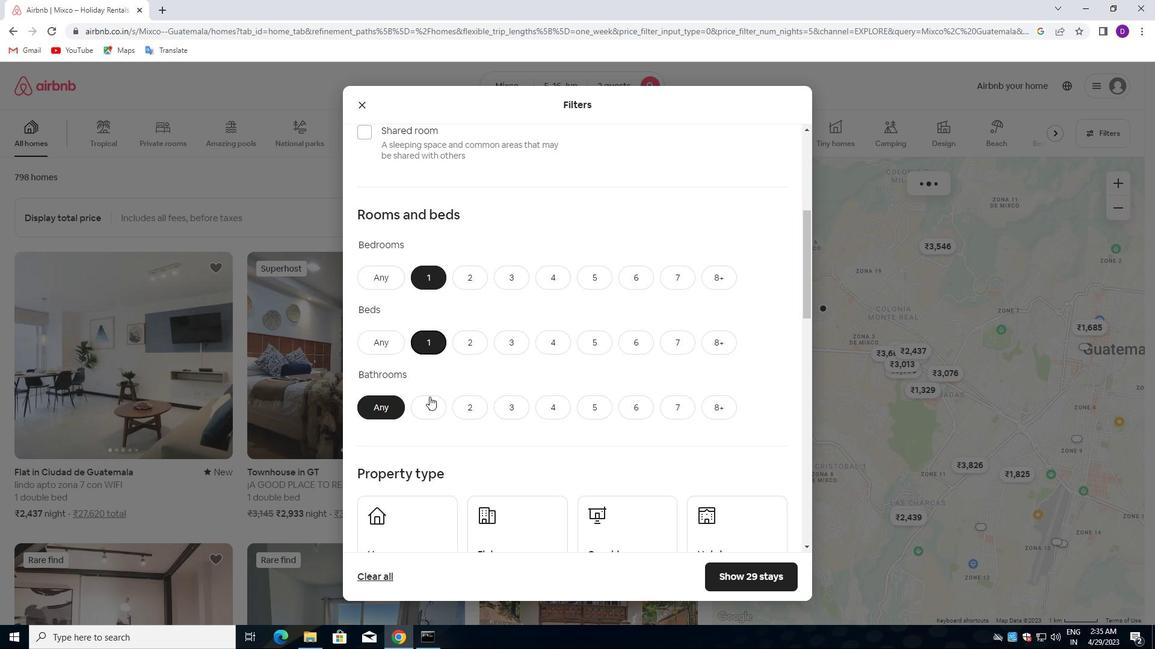 
Action: Mouse moved to (441, 341)
Screenshot: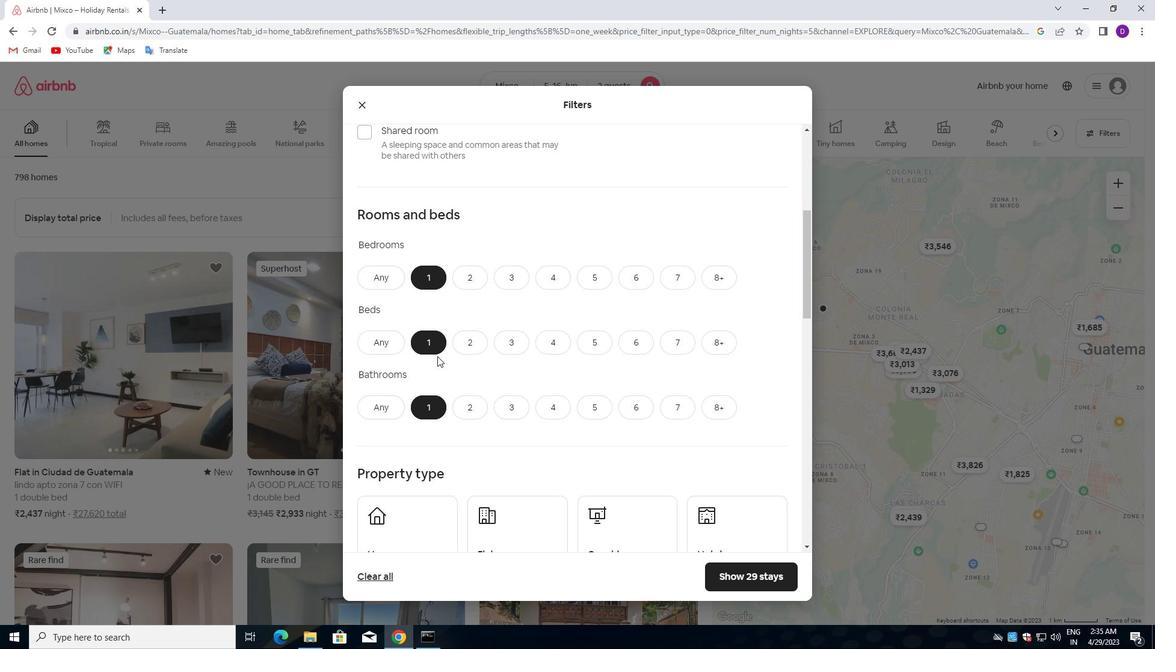 
Action: Mouse scrolled (441, 341) with delta (0, 0)
Screenshot: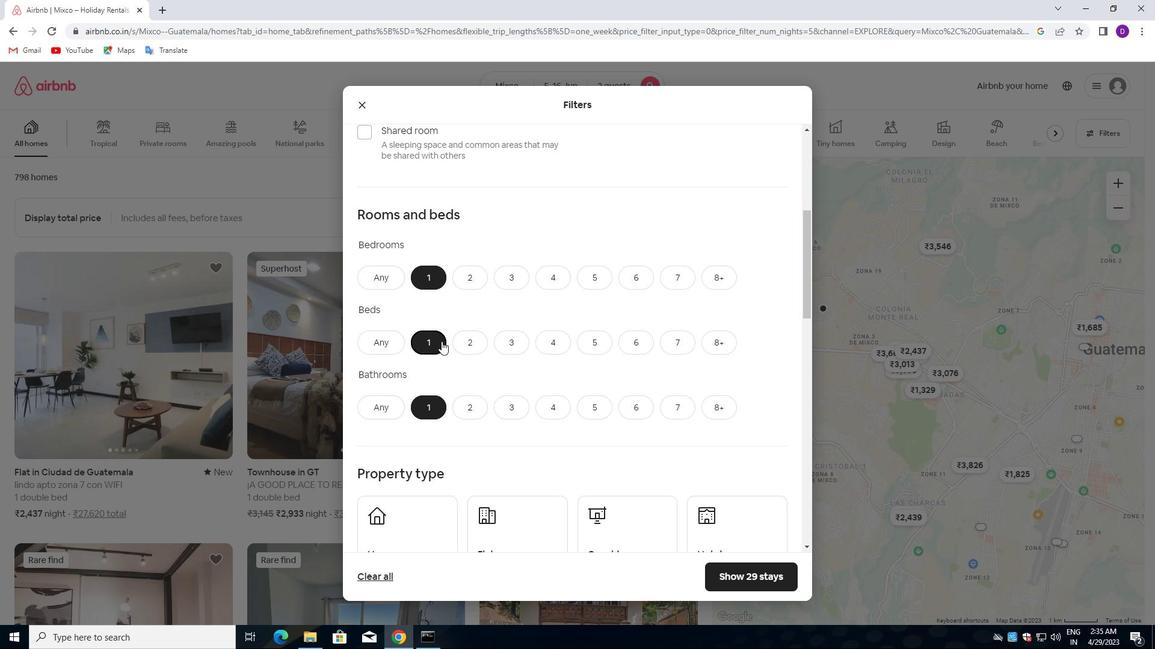 
Action: Mouse scrolled (441, 341) with delta (0, 0)
Screenshot: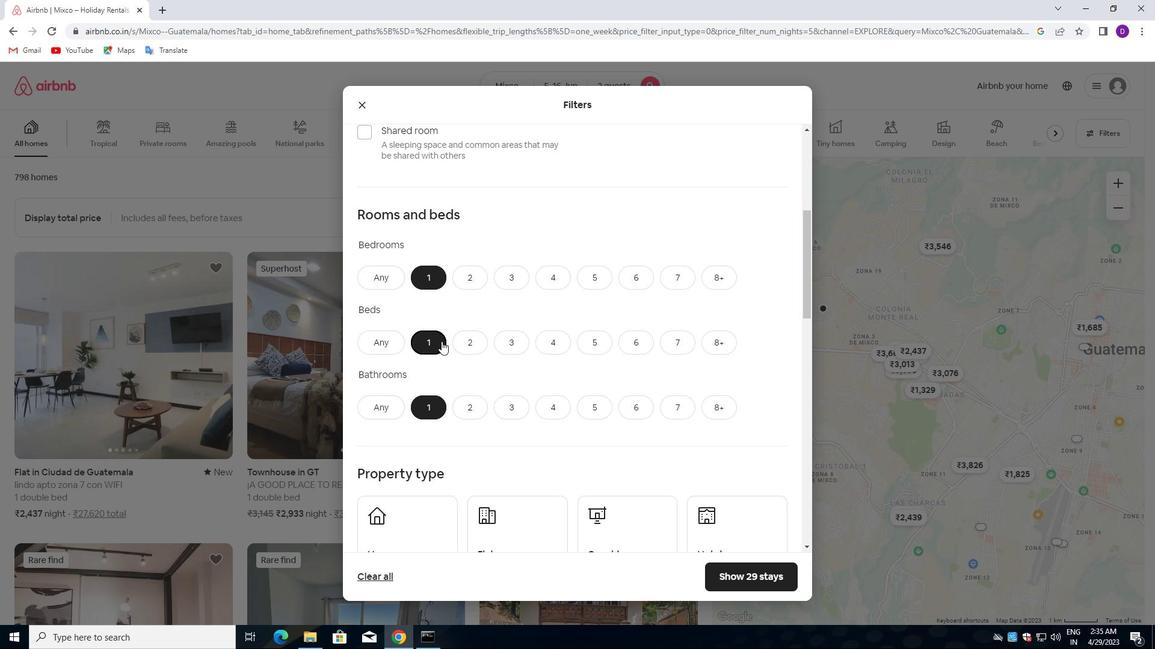 
Action: Mouse scrolled (441, 341) with delta (0, 0)
Screenshot: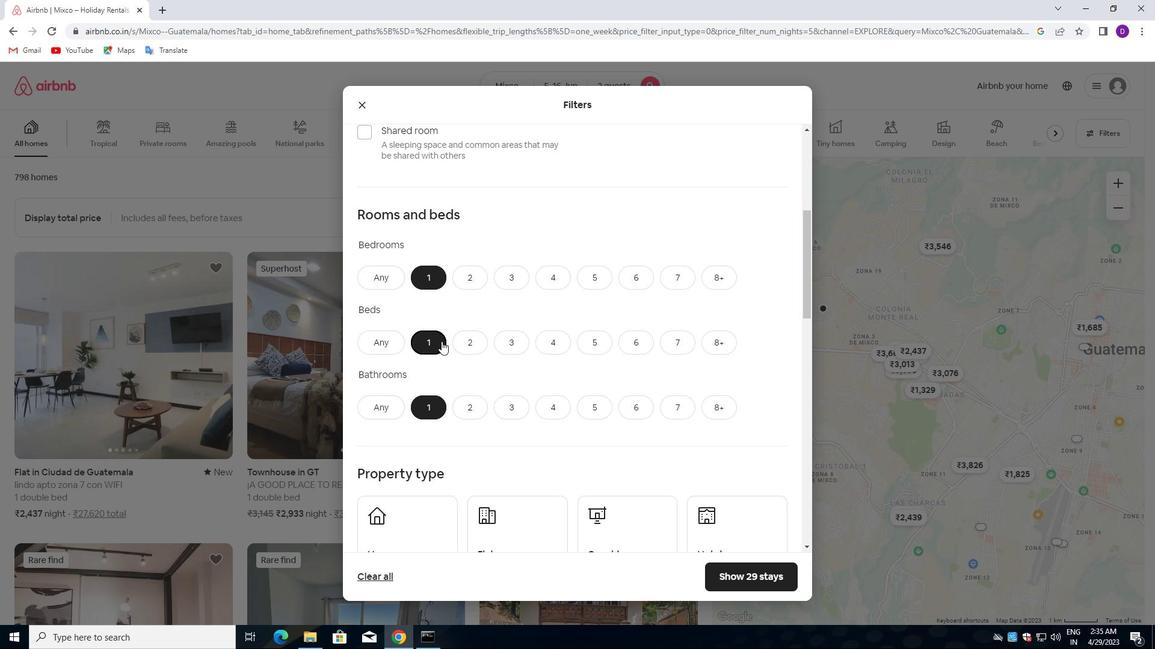 
Action: Mouse moved to (450, 347)
Screenshot: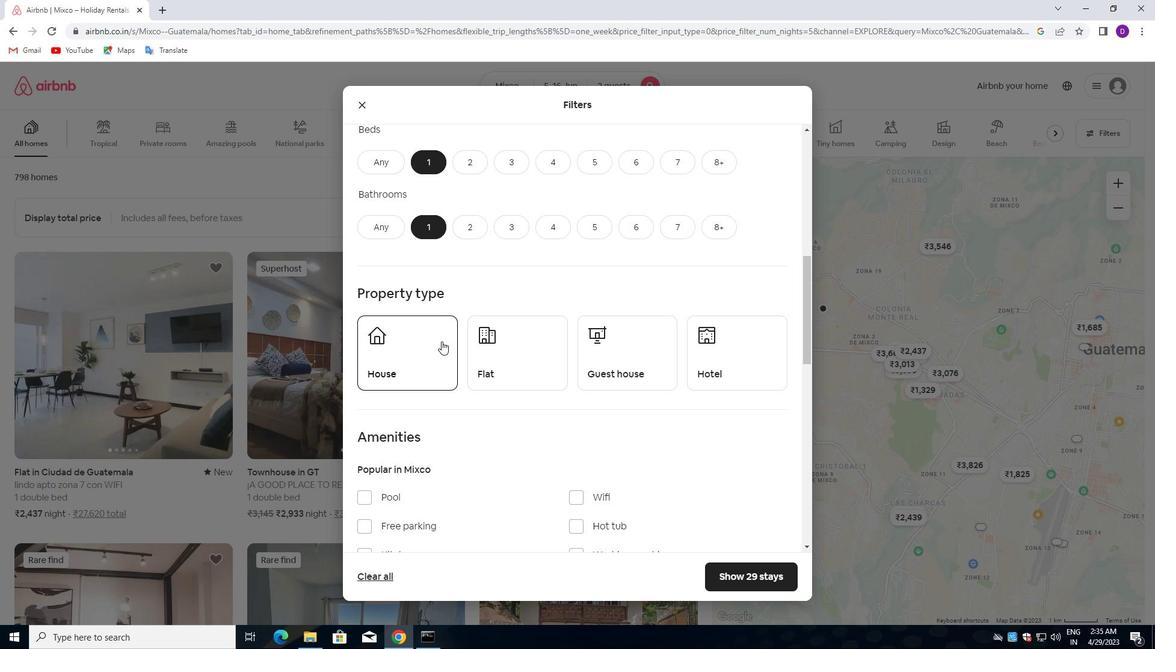 
Action: Mouse scrolled (450, 347) with delta (0, 0)
Screenshot: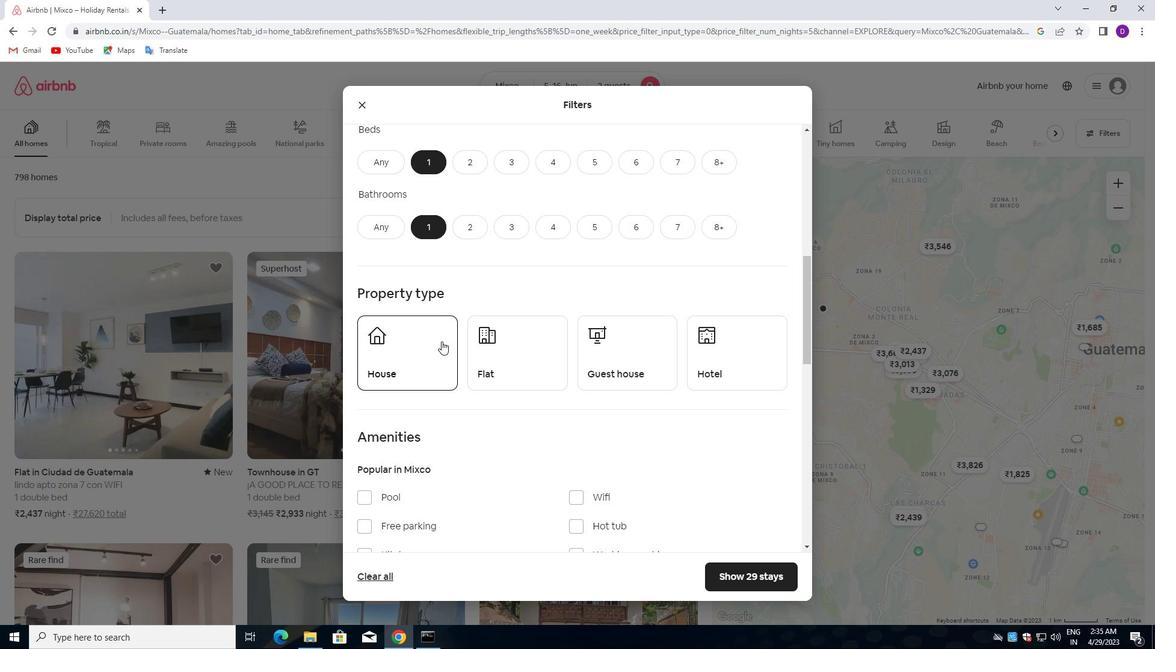 
Action: Mouse moved to (453, 350)
Screenshot: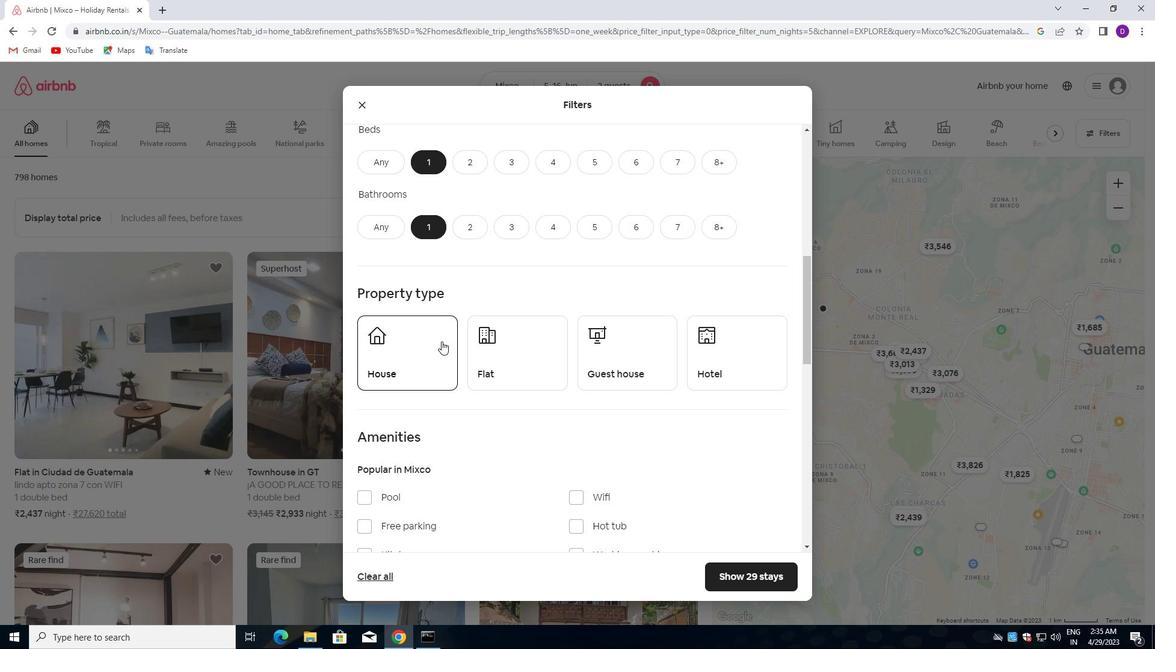 
Action: Mouse scrolled (453, 349) with delta (0, 0)
Screenshot: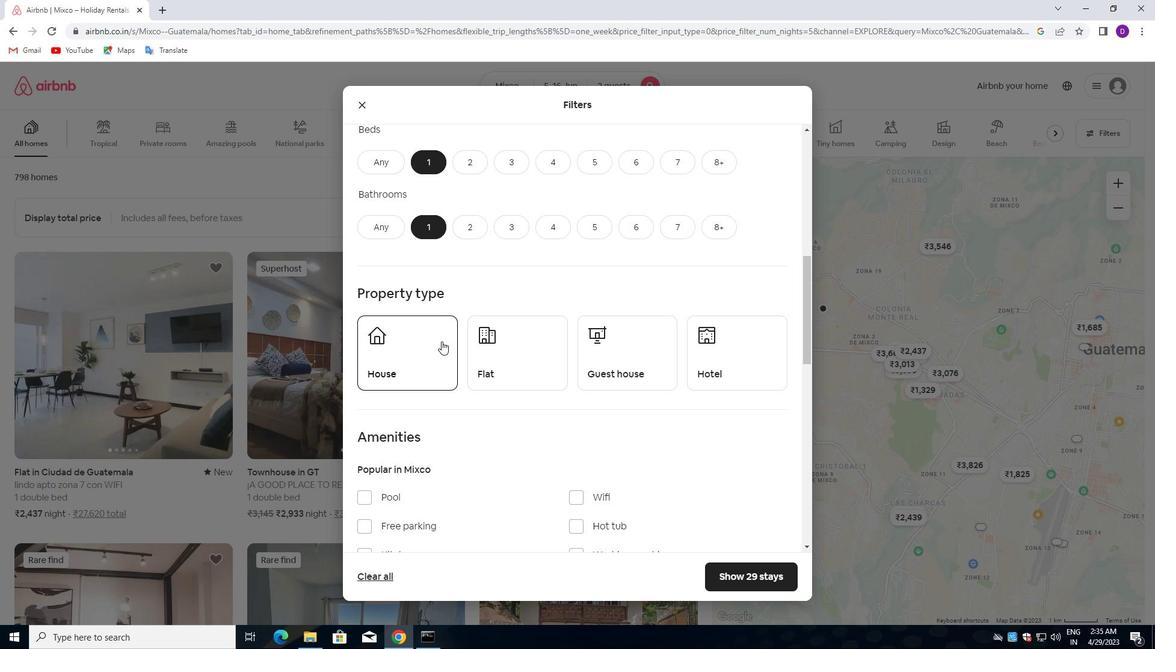 
Action: Mouse moved to (406, 255)
Screenshot: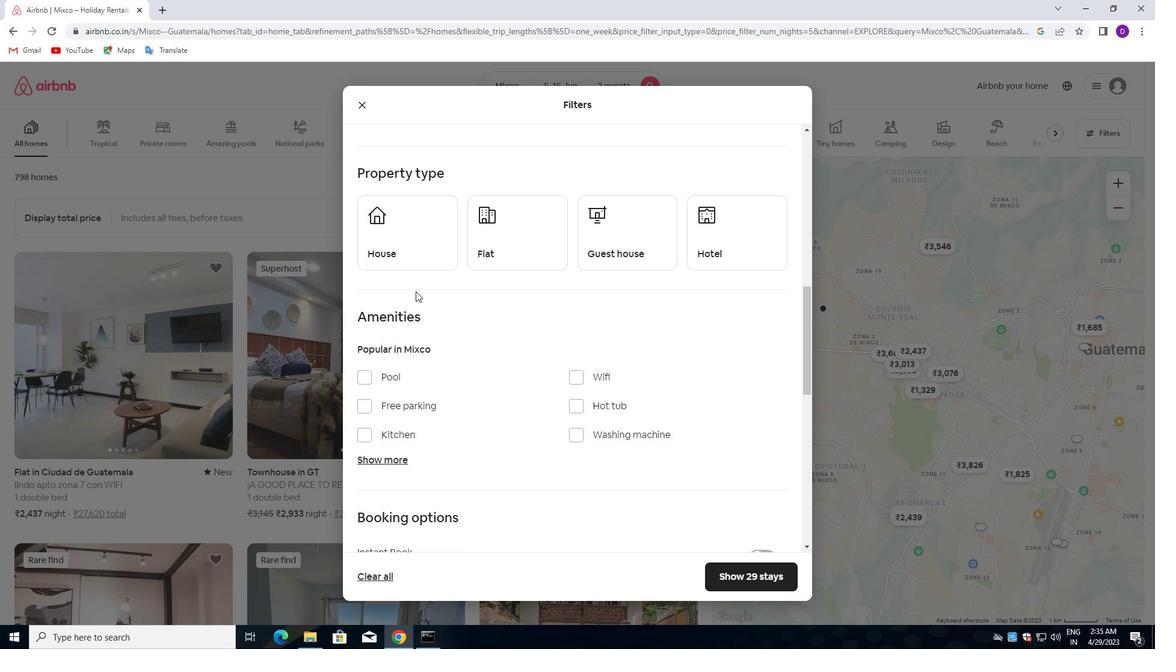 
Action: Mouse pressed left at (406, 255)
Screenshot: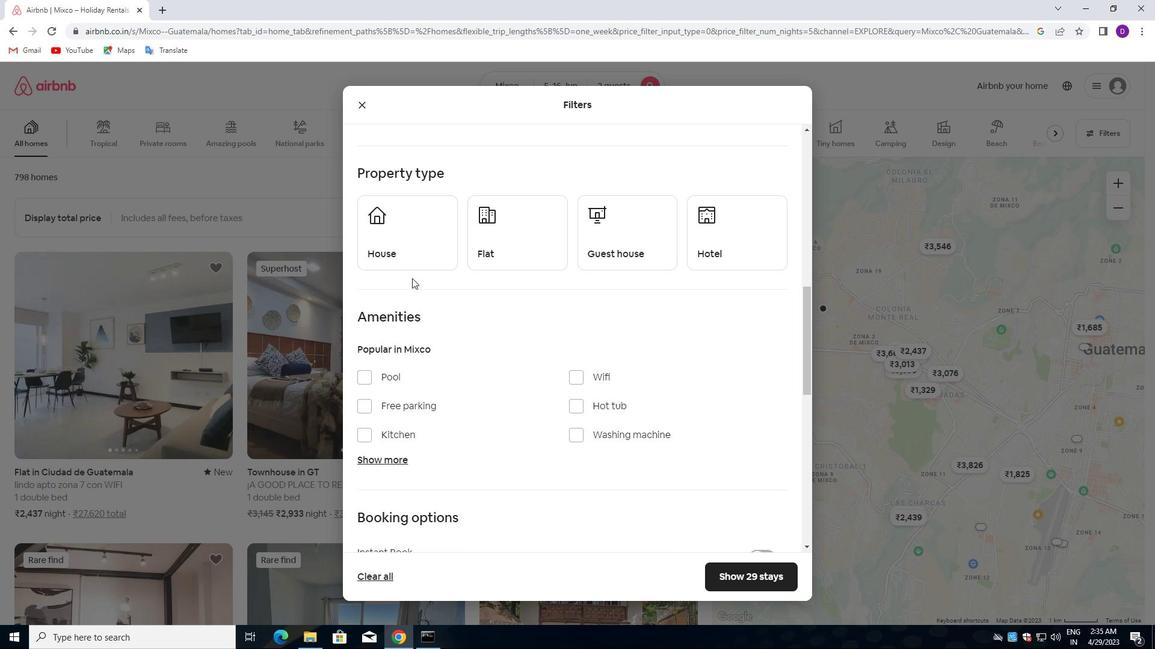 
Action: Mouse moved to (524, 247)
Screenshot: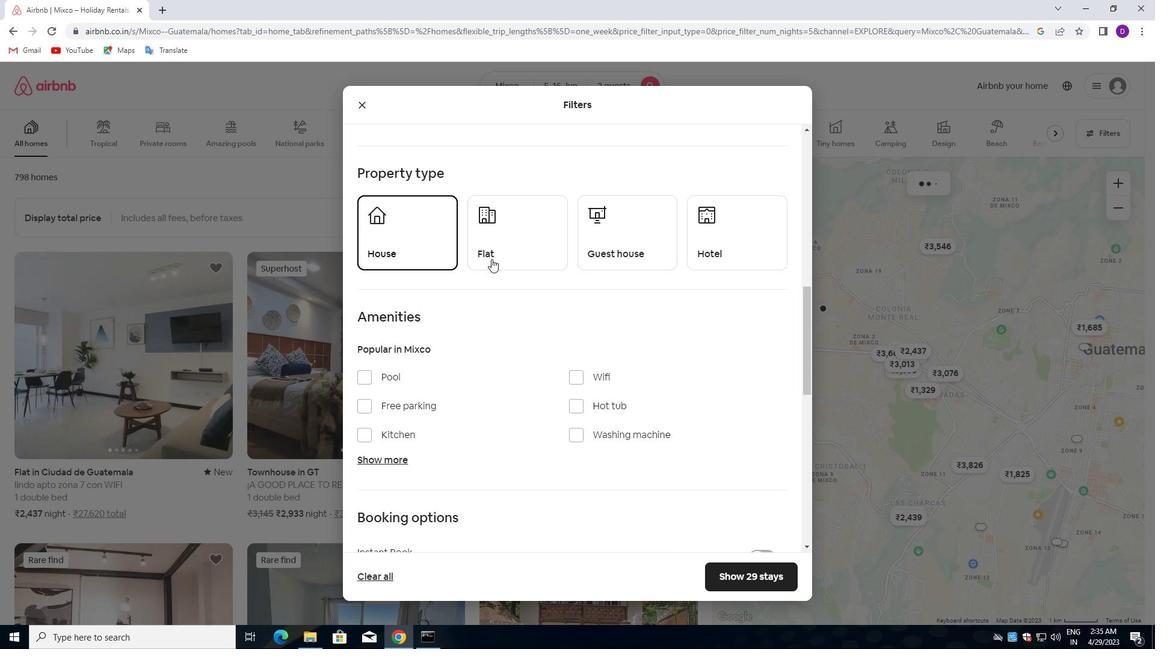 
Action: Mouse pressed left at (524, 247)
Screenshot: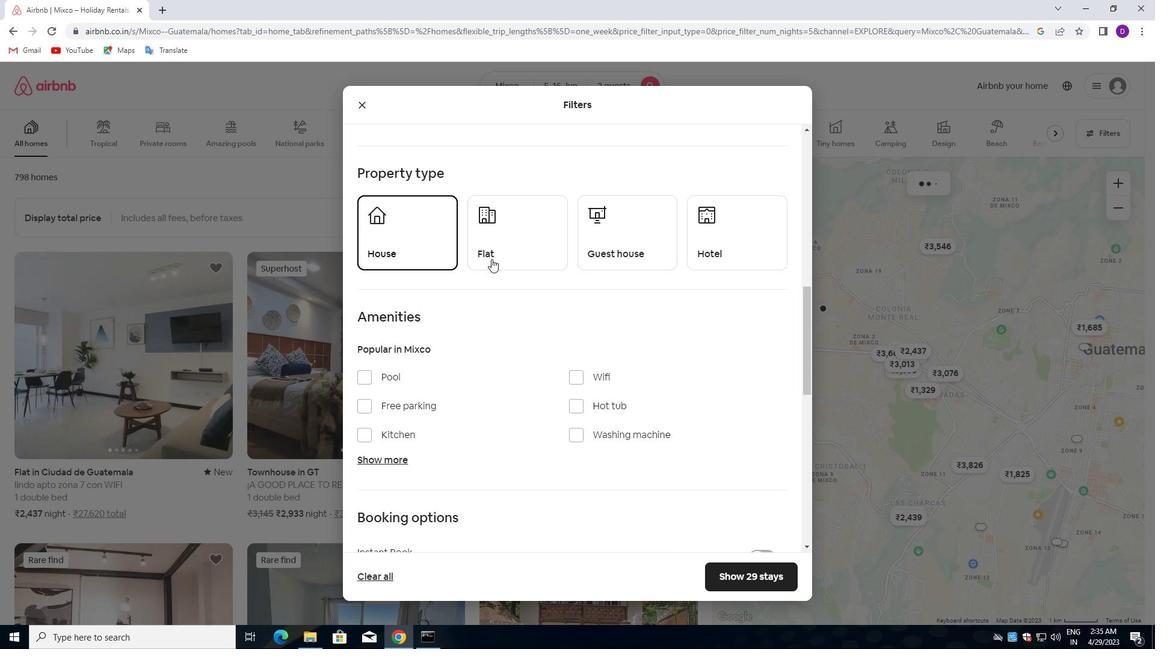 
Action: Mouse moved to (622, 244)
Screenshot: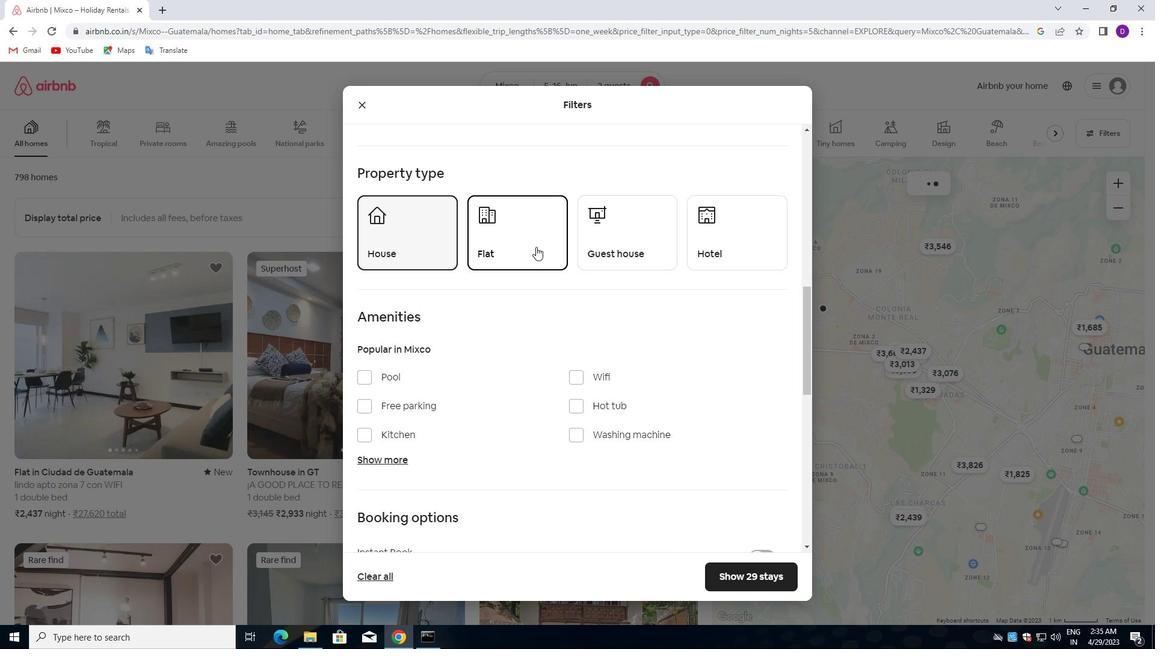 
Action: Mouse pressed left at (622, 244)
Screenshot: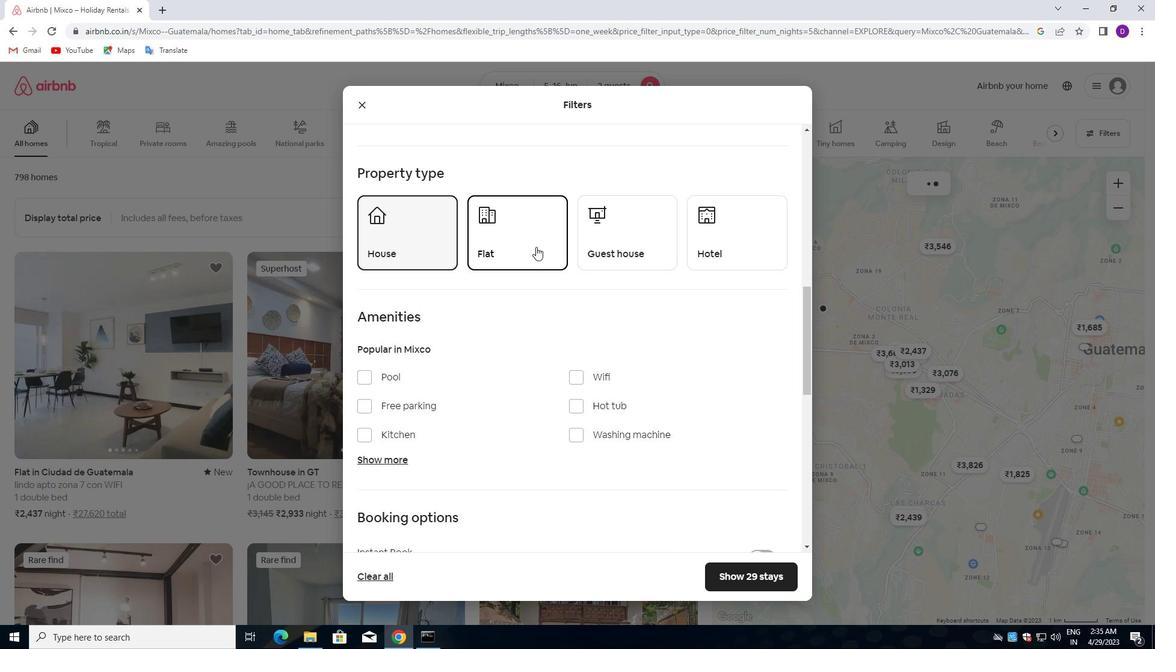 
Action: Mouse moved to (715, 243)
Screenshot: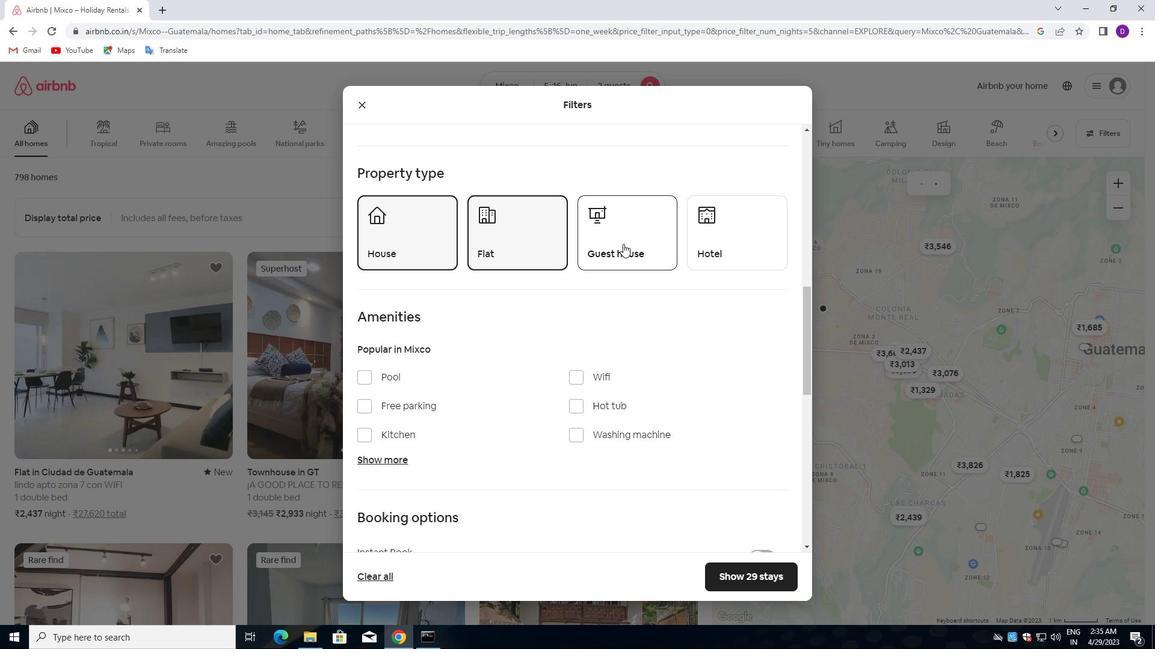 
Action: Mouse pressed left at (715, 243)
Screenshot: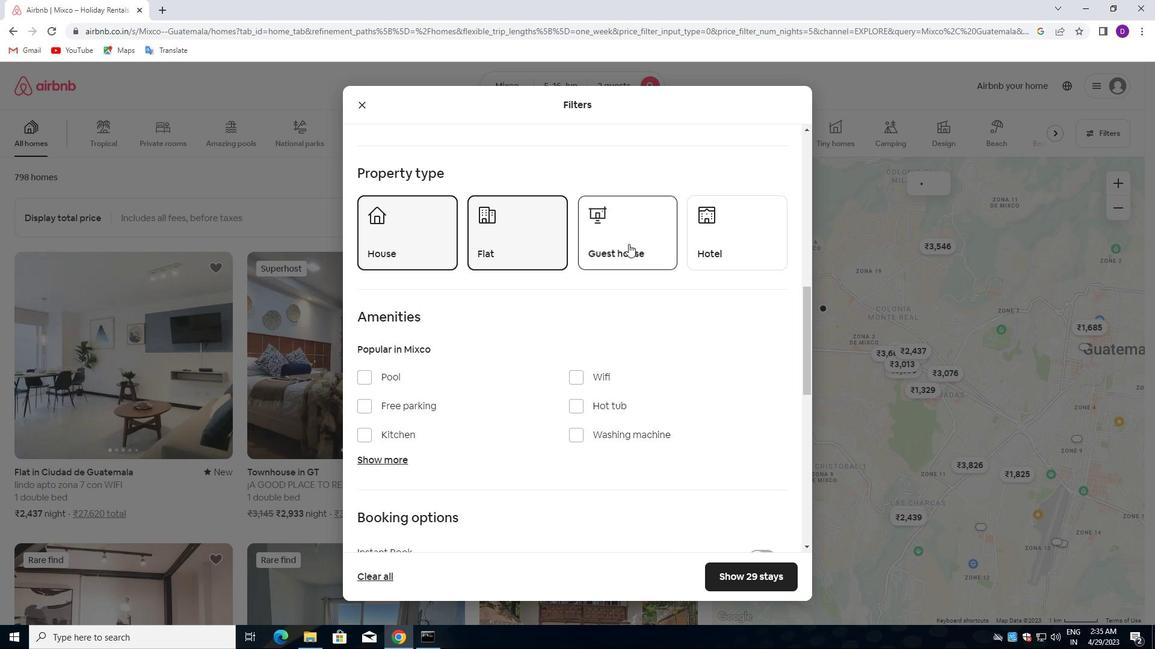 
Action: Mouse moved to (567, 323)
Screenshot: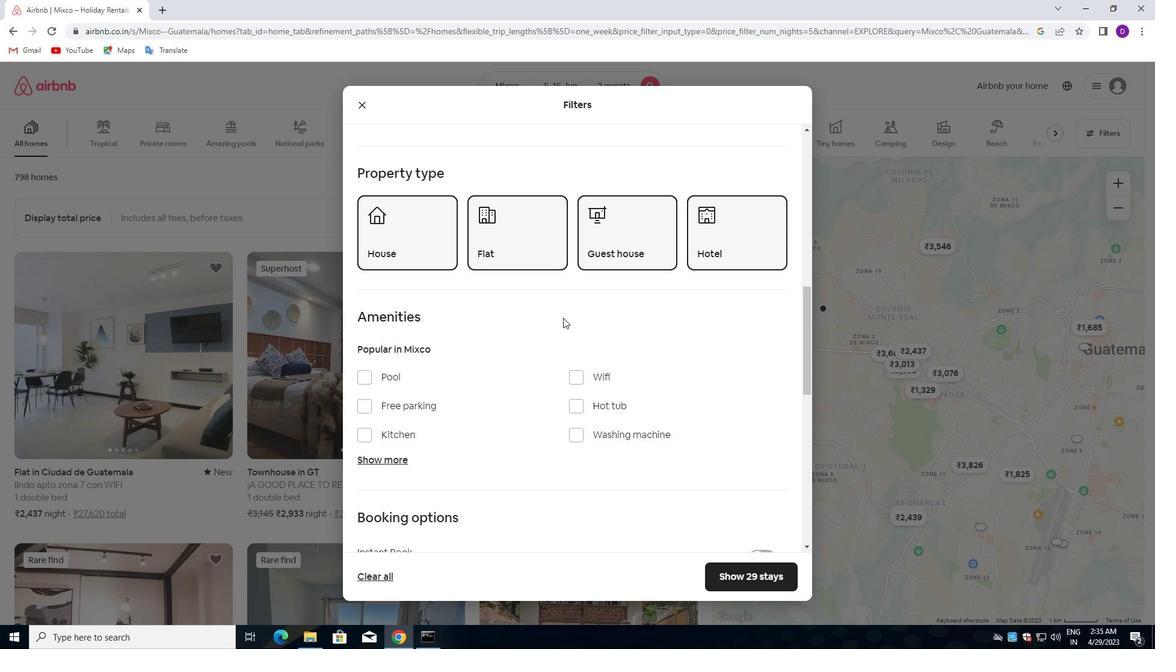 
Action: Mouse scrolled (567, 322) with delta (0, 0)
Screenshot: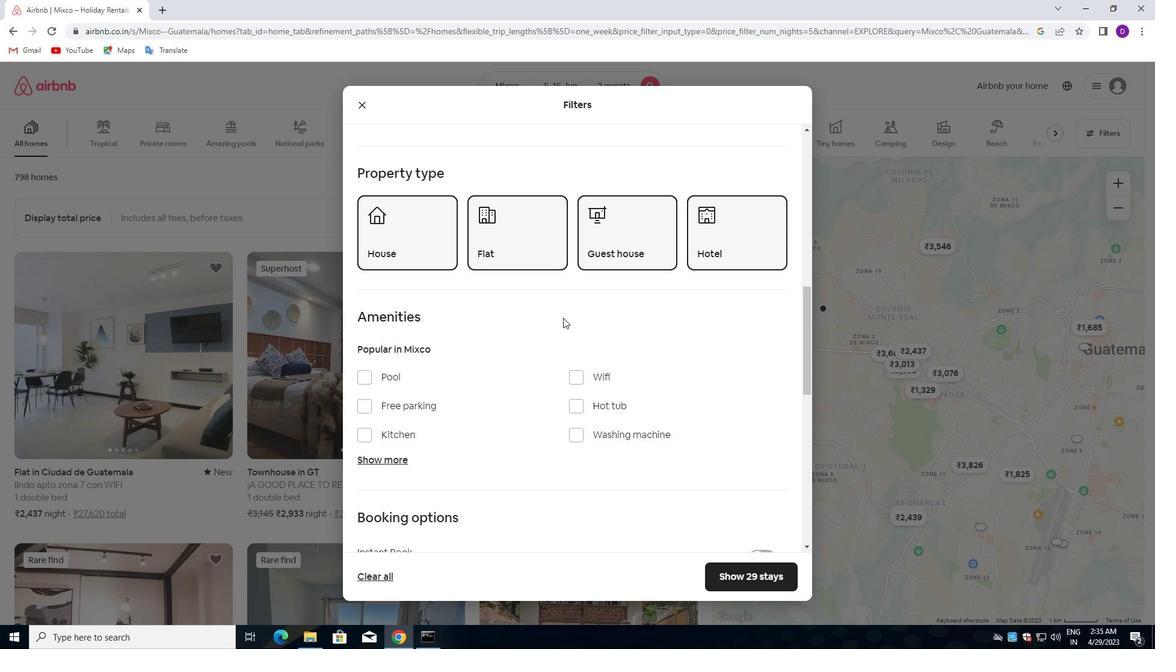 
Action: Mouse moved to (583, 379)
Screenshot: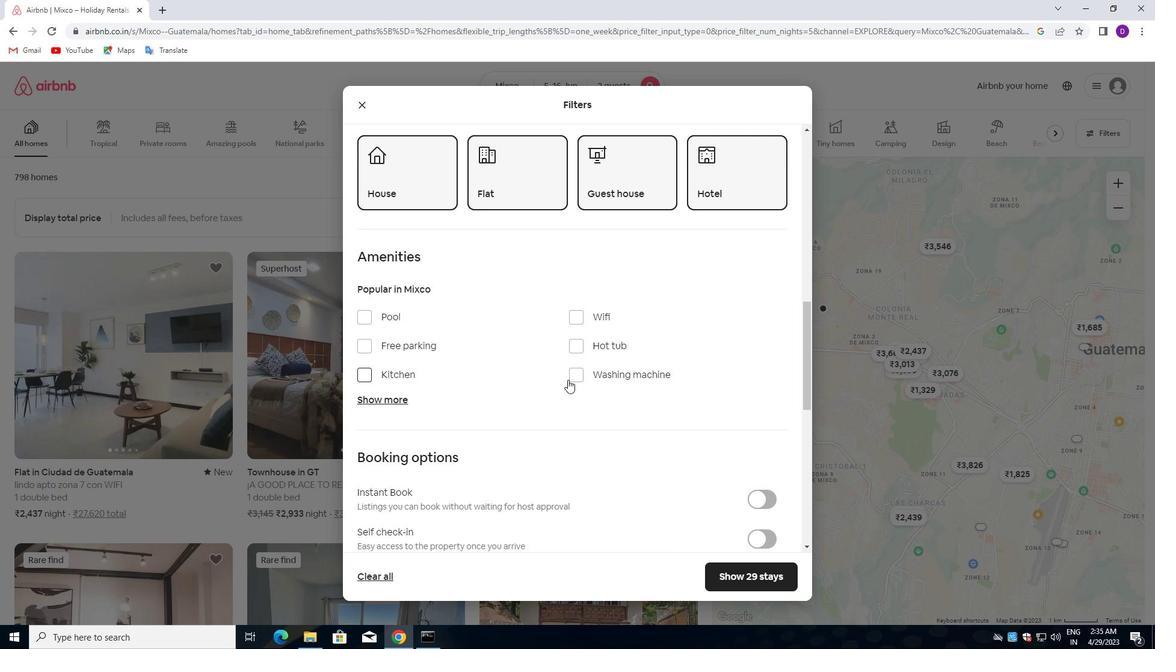 
Action: Mouse pressed left at (583, 379)
Screenshot: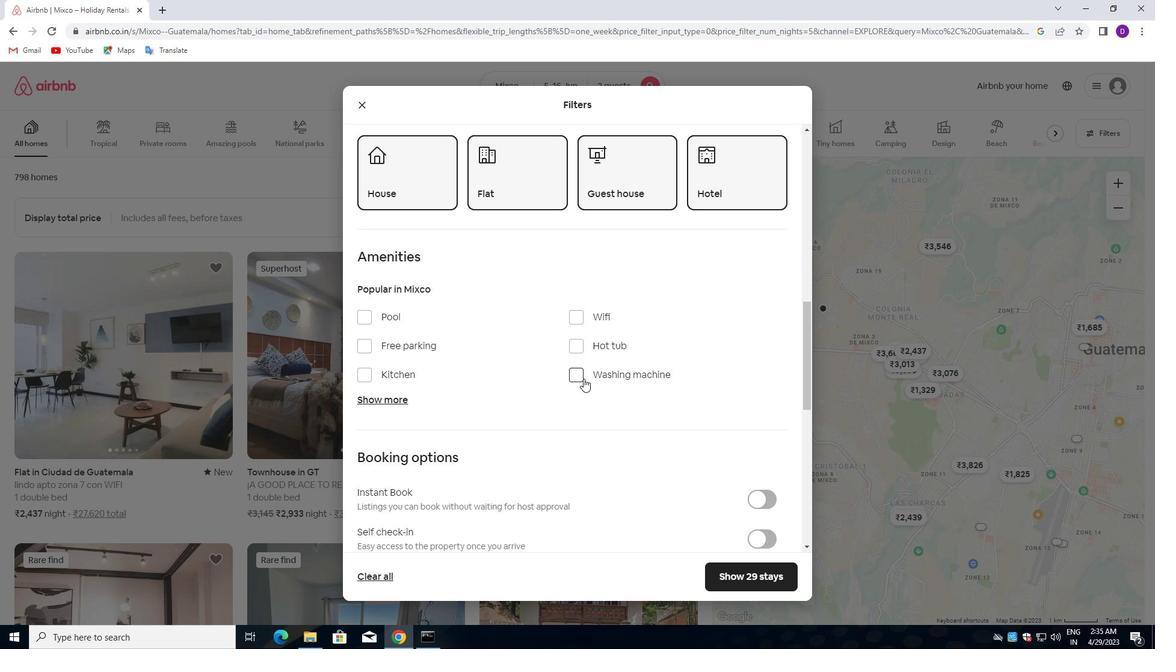 
Action: Mouse moved to (493, 364)
Screenshot: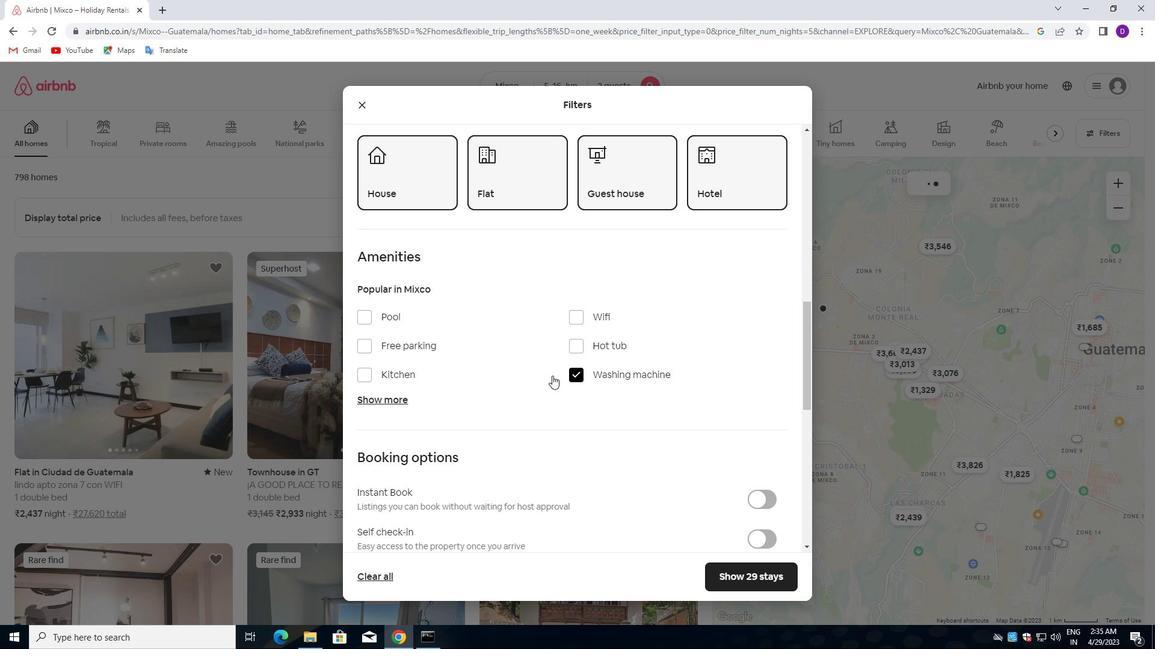 
Action: Mouse scrolled (493, 364) with delta (0, 0)
Screenshot: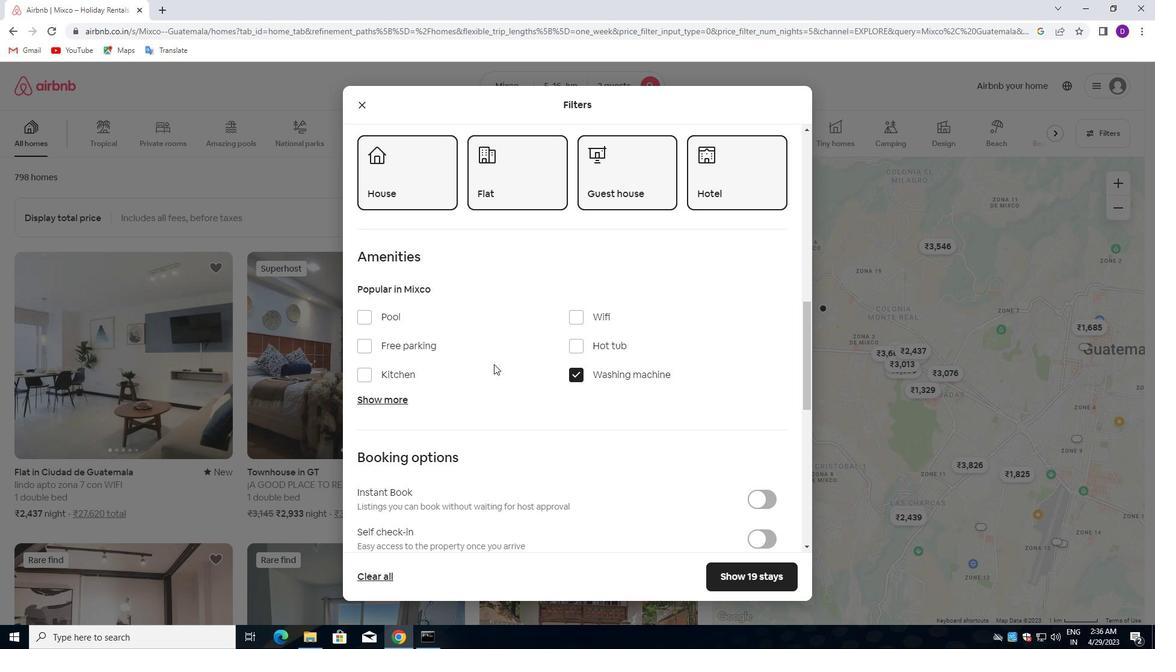 
Action: Mouse scrolled (493, 364) with delta (0, 0)
Screenshot: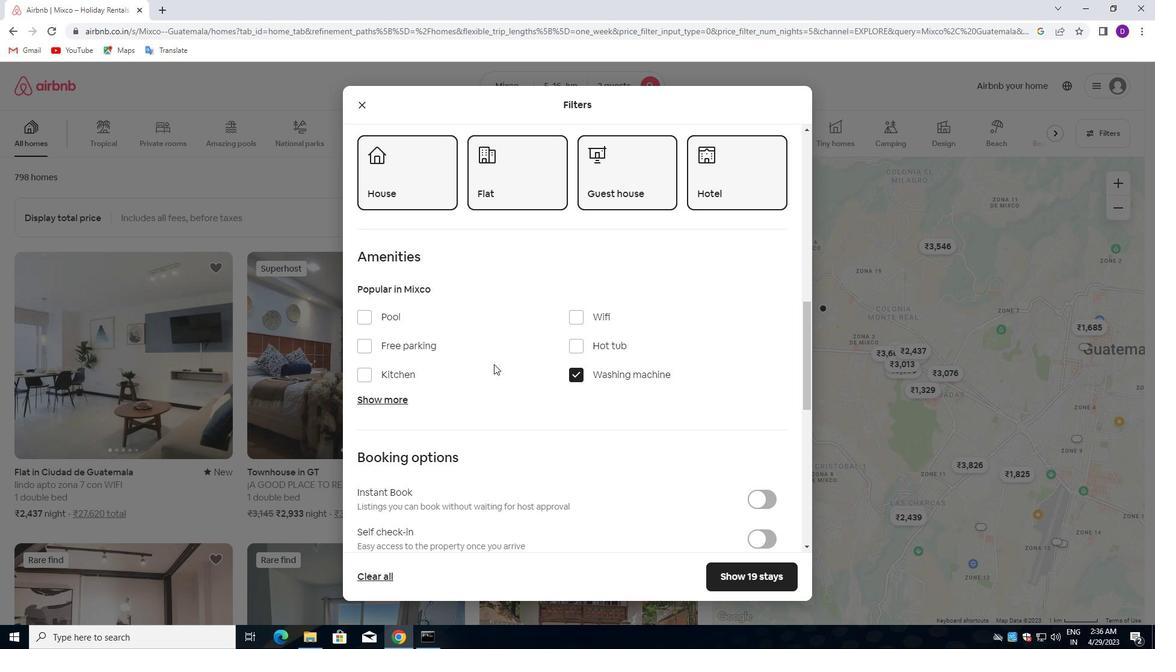 
Action: Mouse scrolled (493, 364) with delta (0, 0)
Screenshot: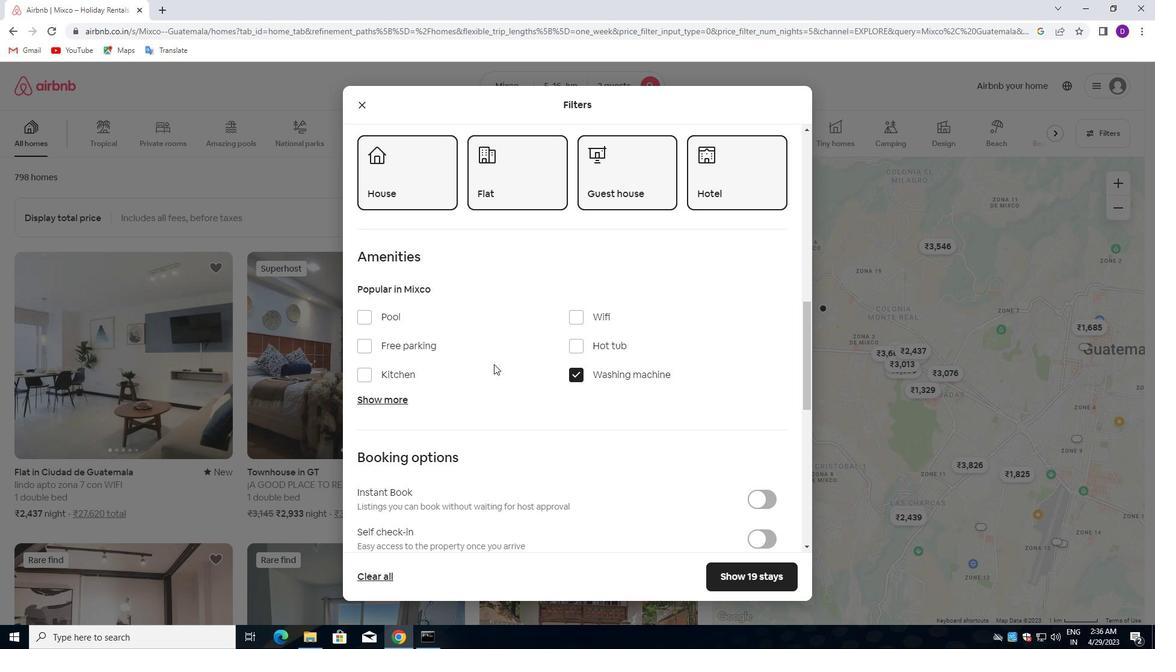 
Action: Mouse moved to (753, 356)
Screenshot: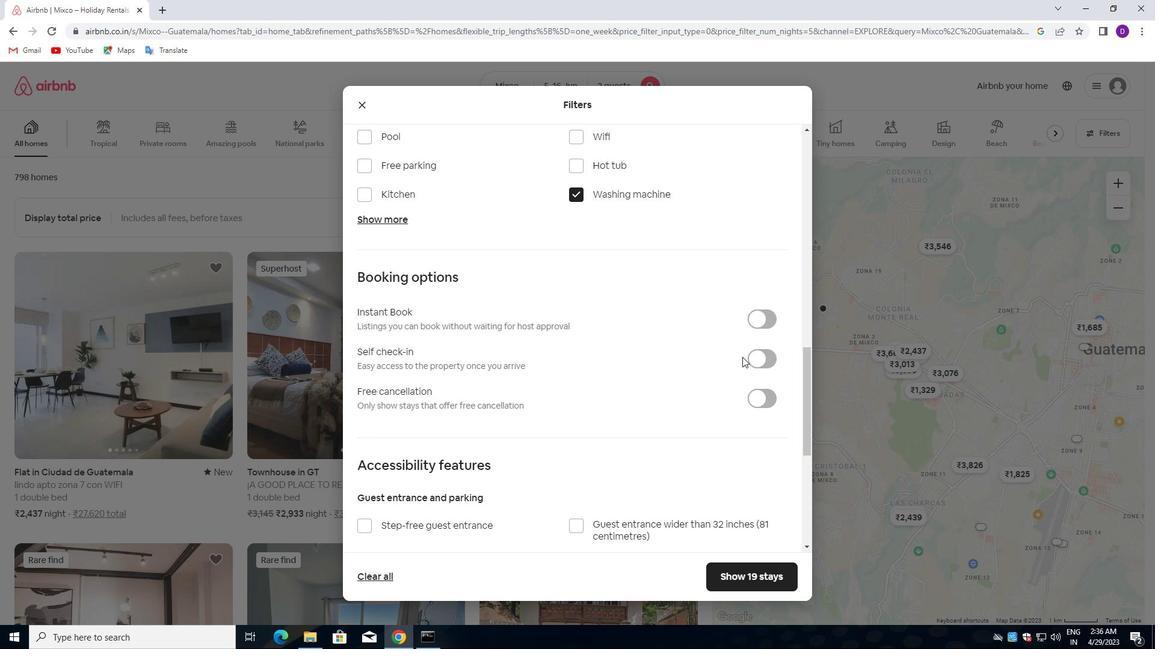 
Action: Mouse pressed left at (753, 356)
Screenshot: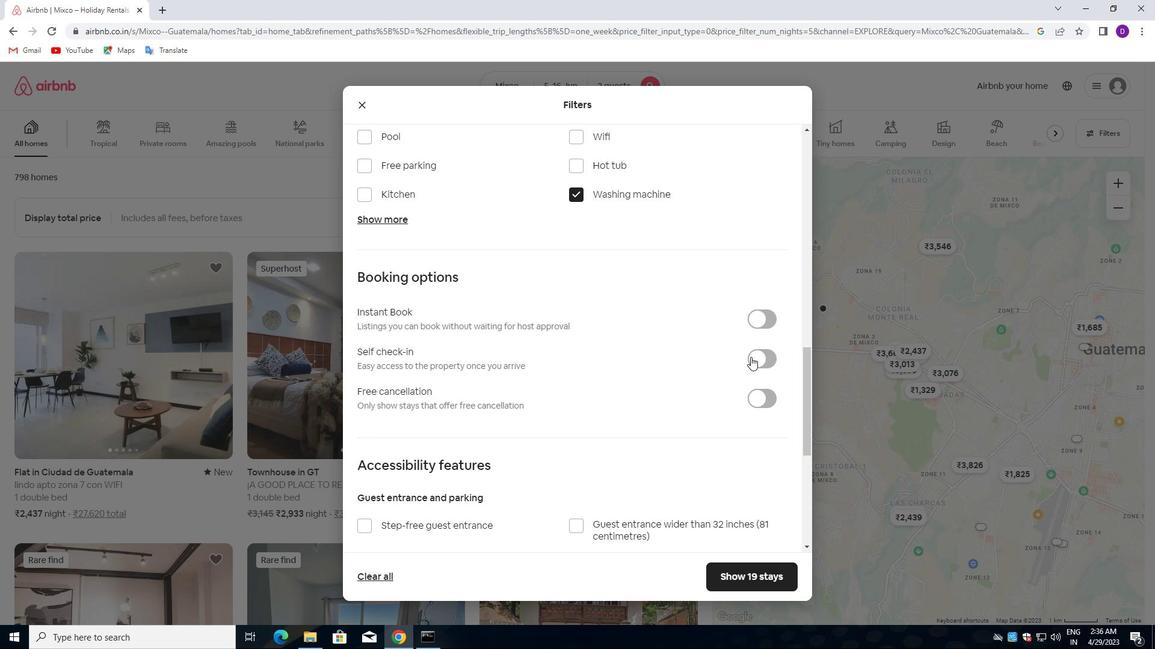 
Action: Mouse moved to (577, 350)
Screenshot: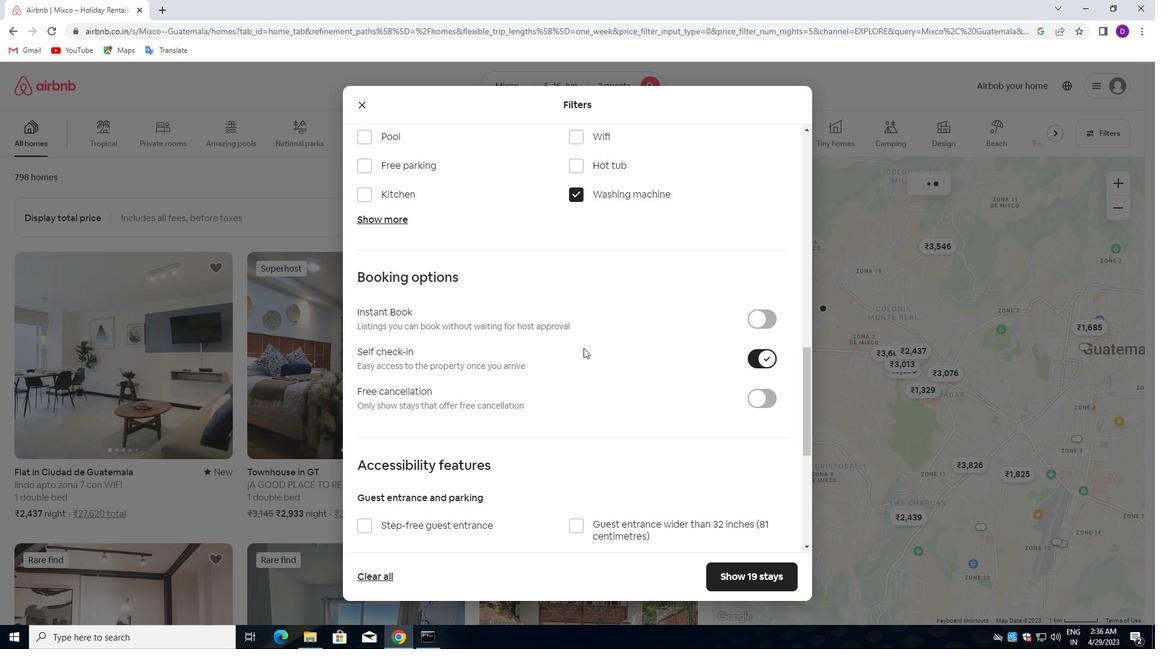 
Action: Mouse scrolled (577, 350) with delta (0, 0)
Screenshot: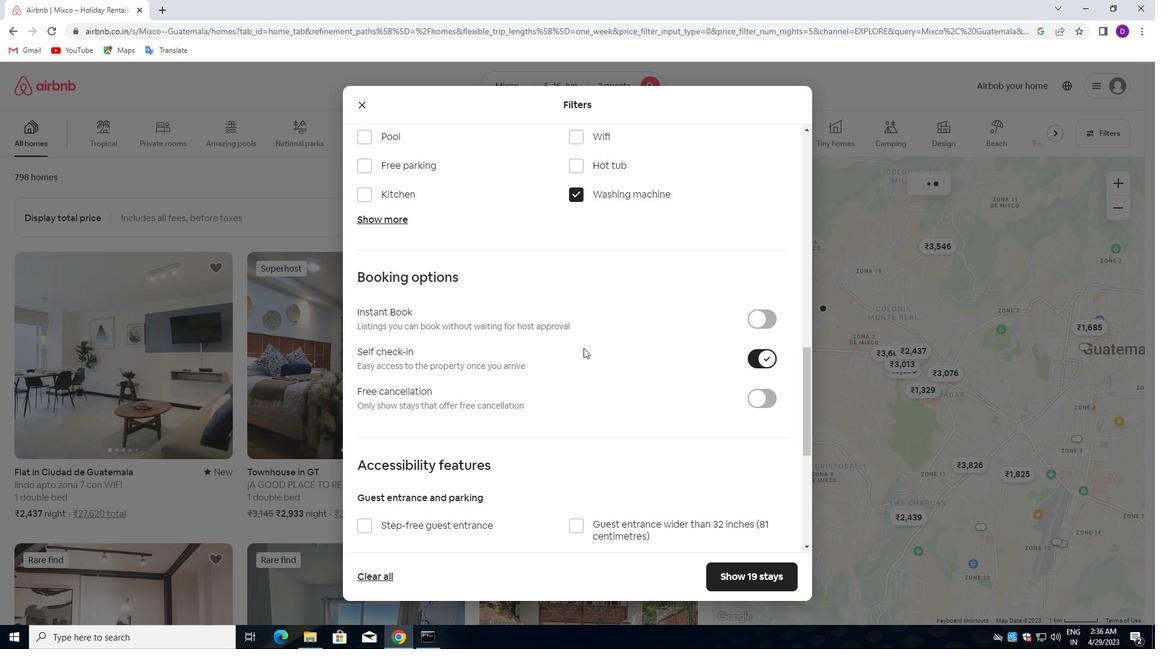 
Action: Mouse moved to (573, 353)
Screenshot: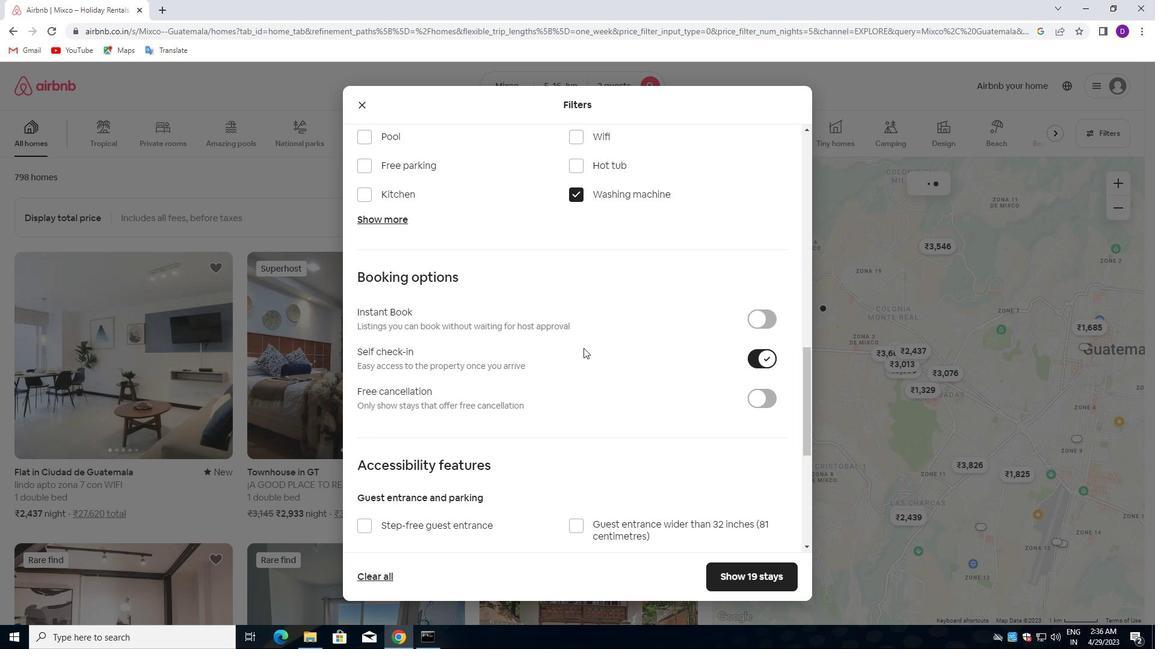 
Action: Mouse scrolled (573, 352) with delta (0, 0)
Screenshot: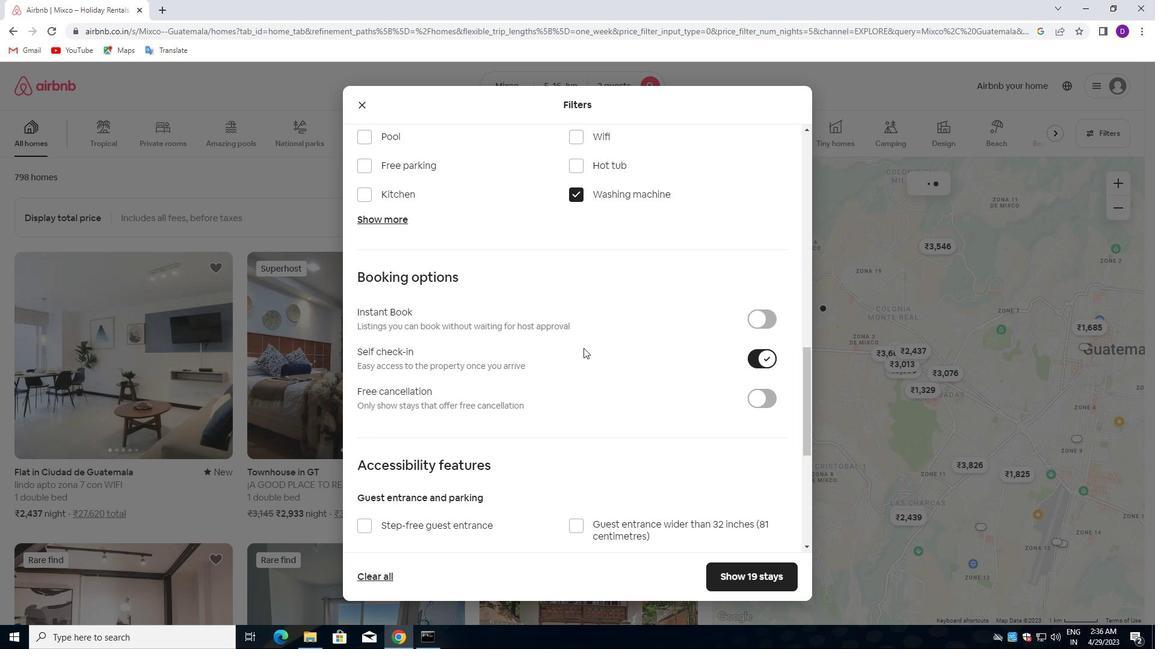 
Action: Mouse moved to (566, 355)
Screenshot: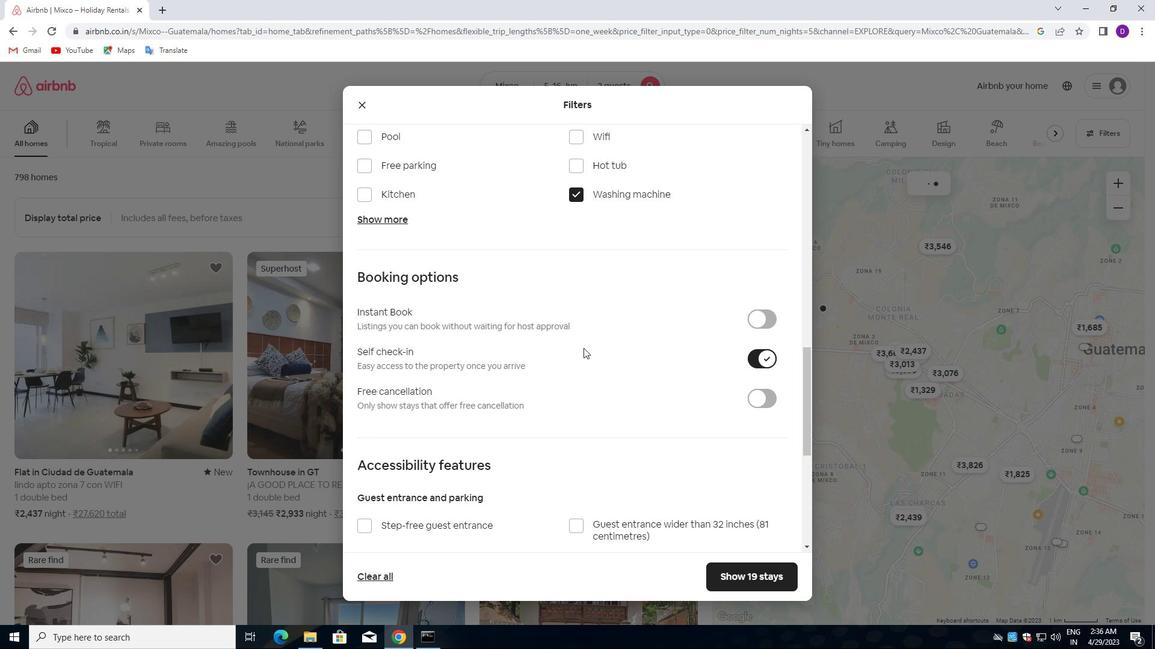 
Action: Mouse scrolled (566, 354) with delta (0, 0)
Screenshot: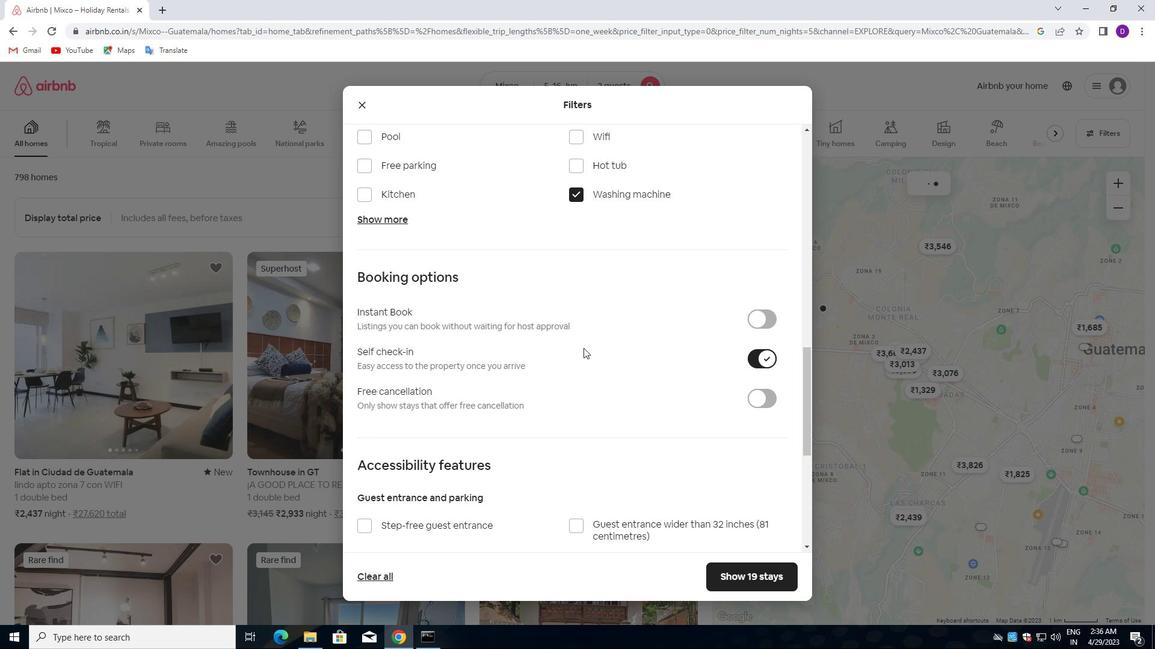 
Action: Mouse moved to (475, 348)
Screenshot: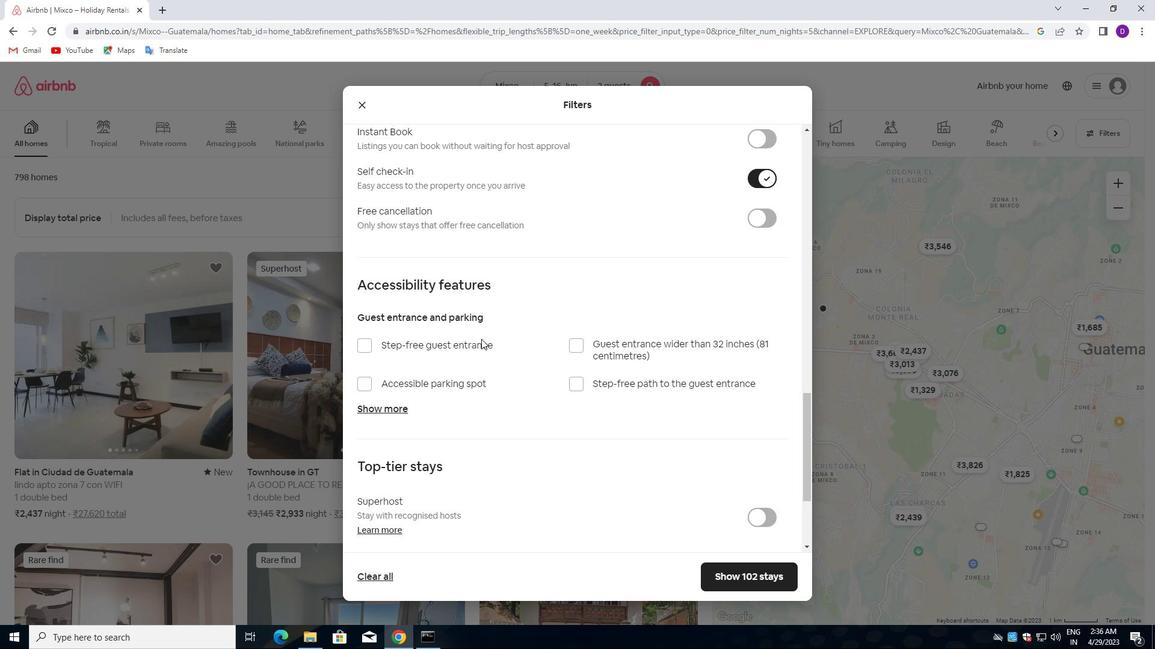 
Action: Mouse scrolled (475, 347) with delta (0, 0)
Screenshot: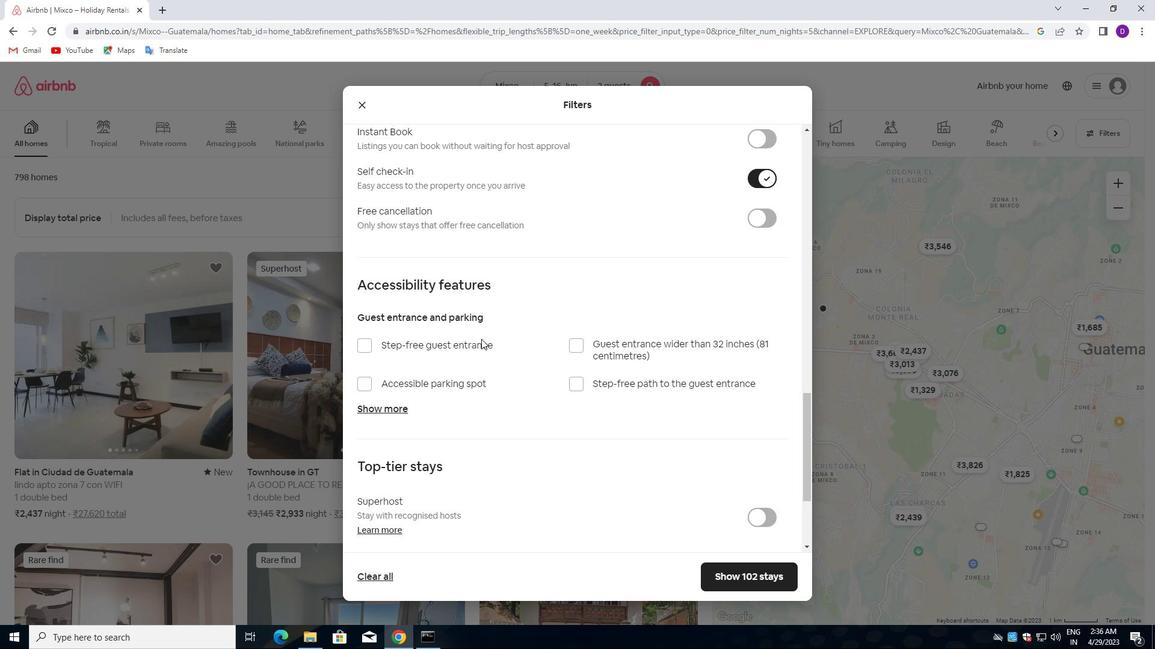 
Action: Mouse moved to (475, 351)
Screenshot: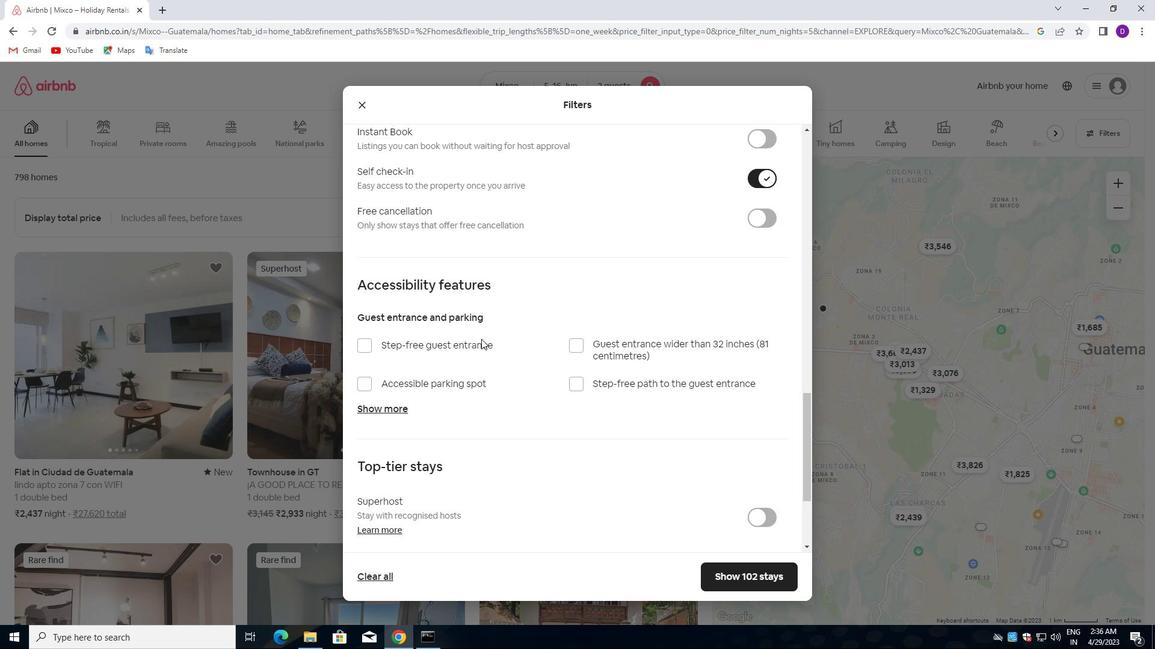 
Action: Mouse scrolled (475, 350) with delta (0, 0)
Screenshot: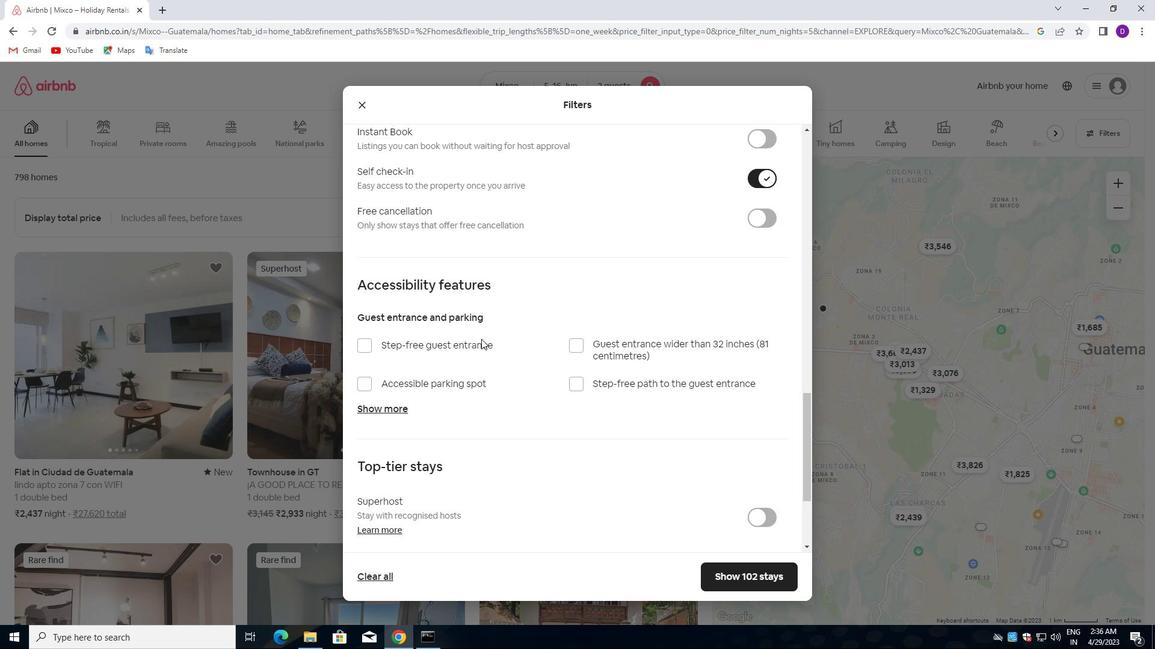 
Action: Mouse moved to (474, 352)
Screenshot: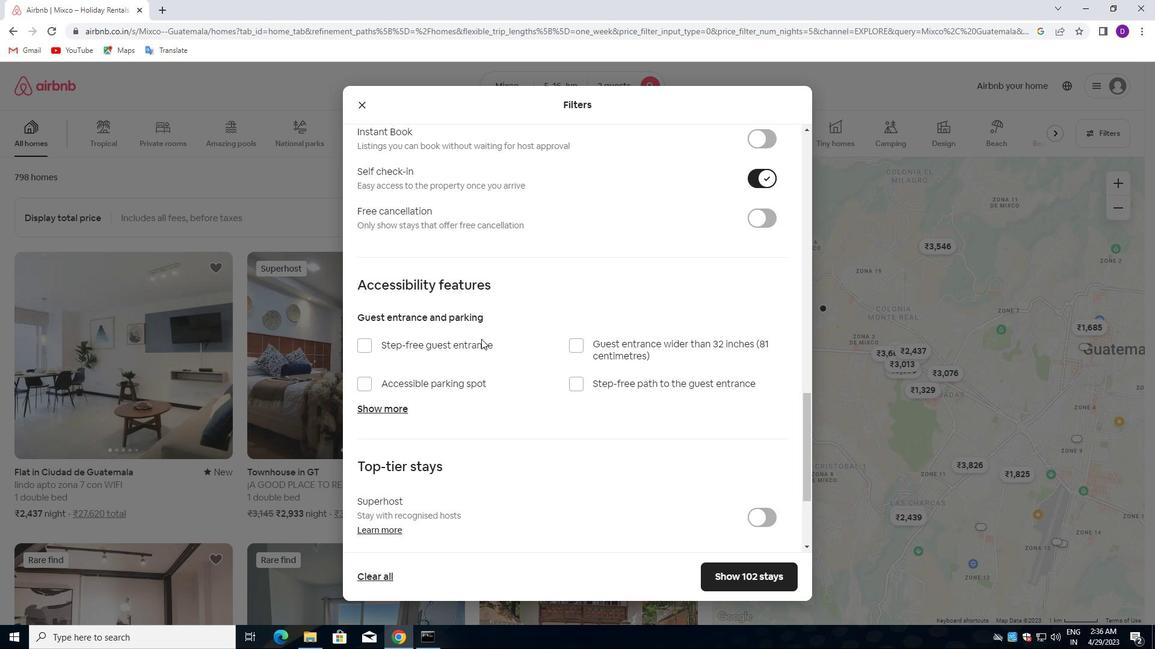 
Action: Mouse scrolled (474, 351) with delta (0, 0)
Screenshot: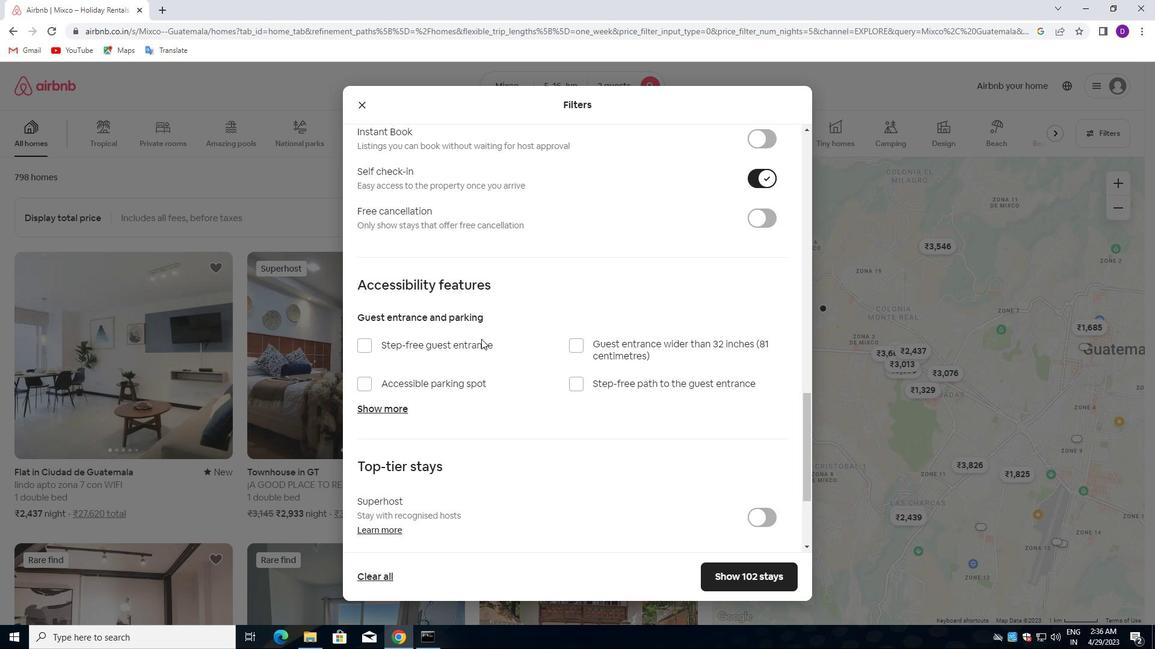 
Action: Mouse scrolled (474, 351) with delta (0, 0)
Screenshot: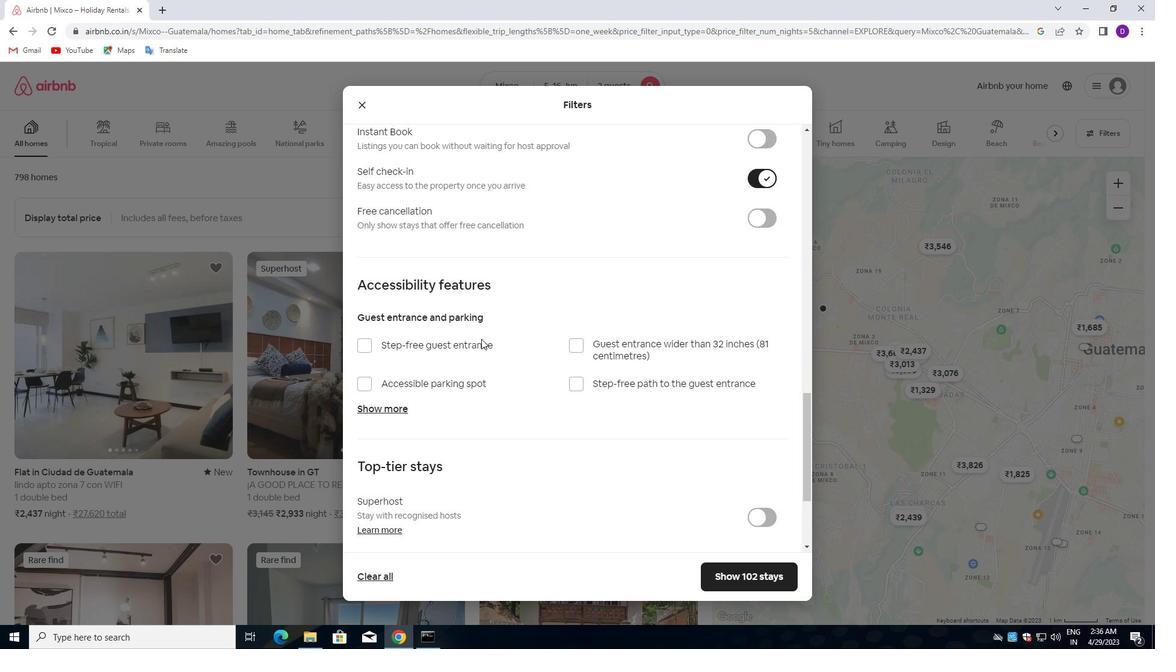
Action: Mouse scrolled (474, 351) with delta (0, 0)
Screenshot: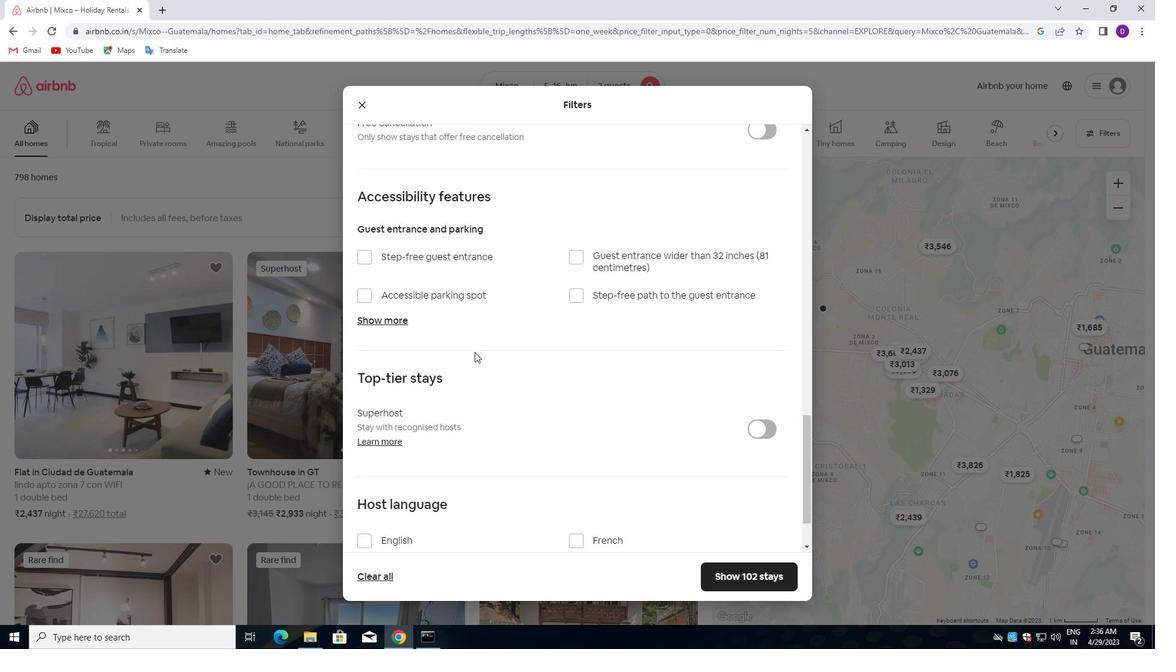 
Action: Mouse scrolled (474, 351) with delta (0, 0)
Screenshot: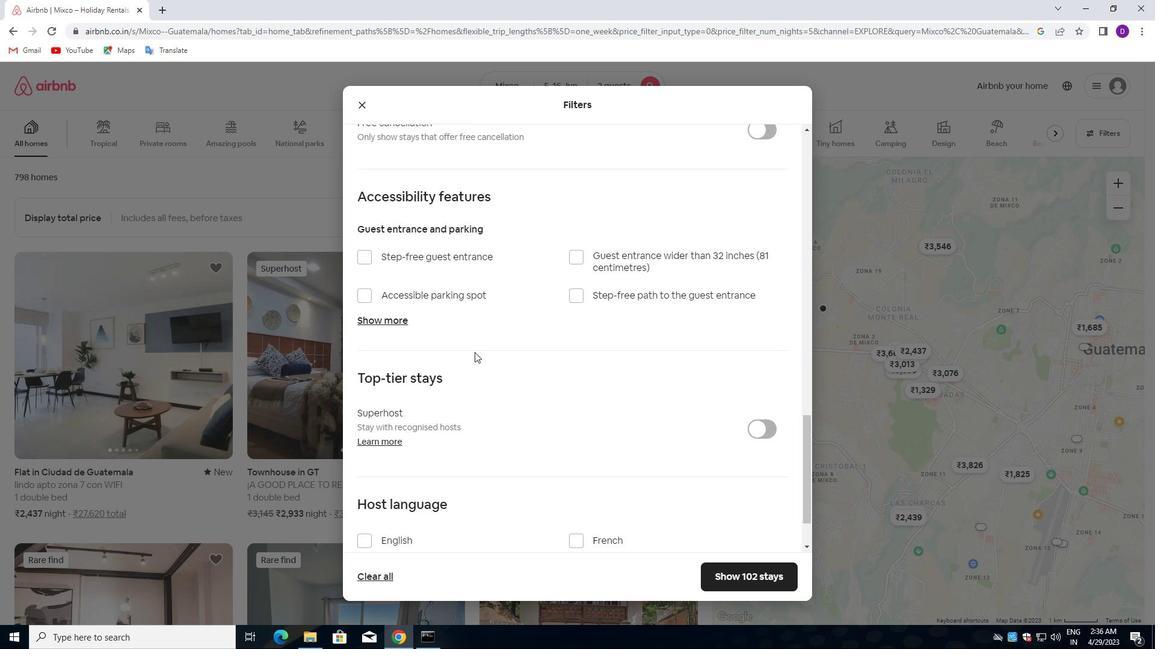 
Action: Mouse scrolled (474, 351) with delta (0, 0)
Screenshot: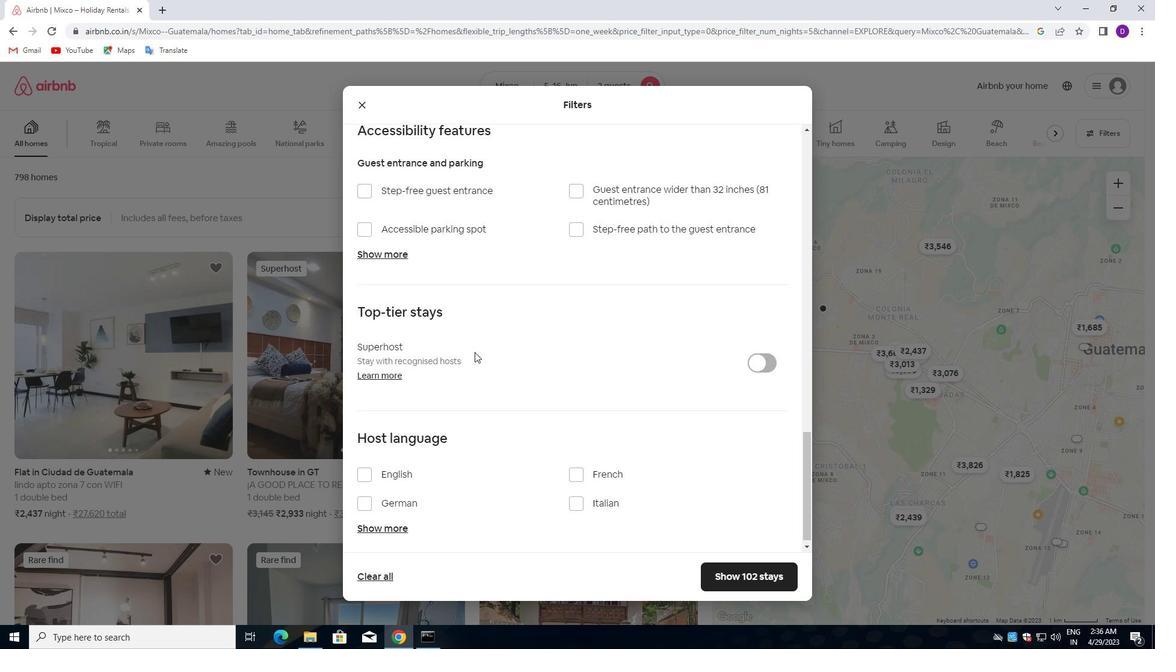 
Action: Mouse moved to (474, 354)
Screenshot: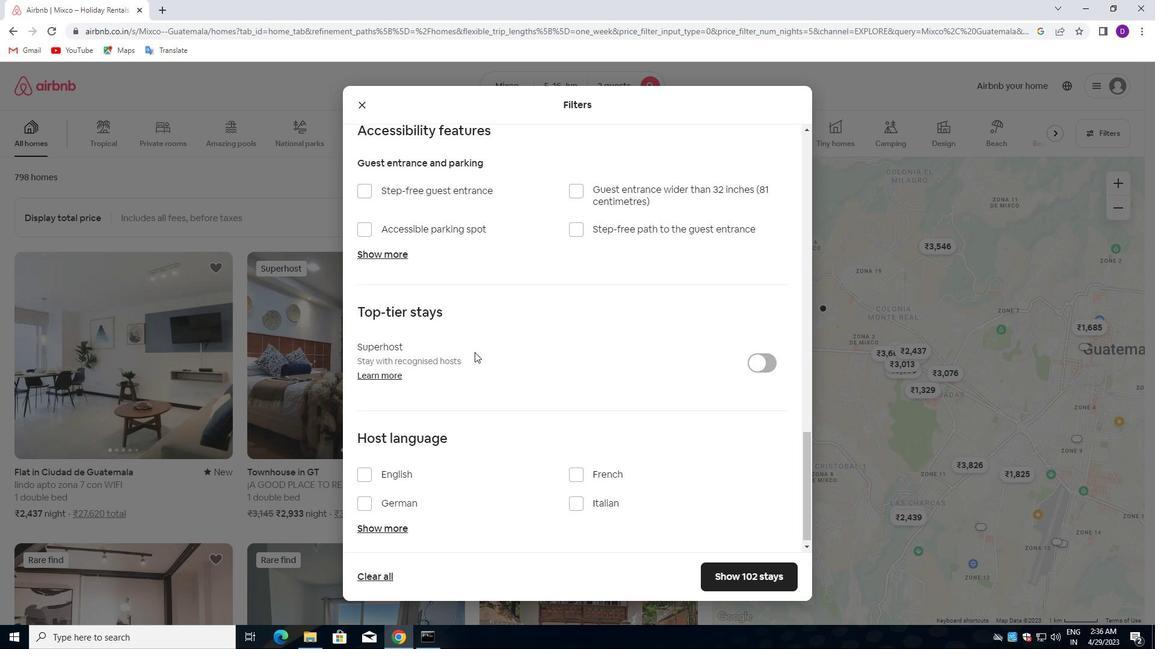 
Action: Mouse scrolled (474, 354) with delta (0, 0)
Screenshot: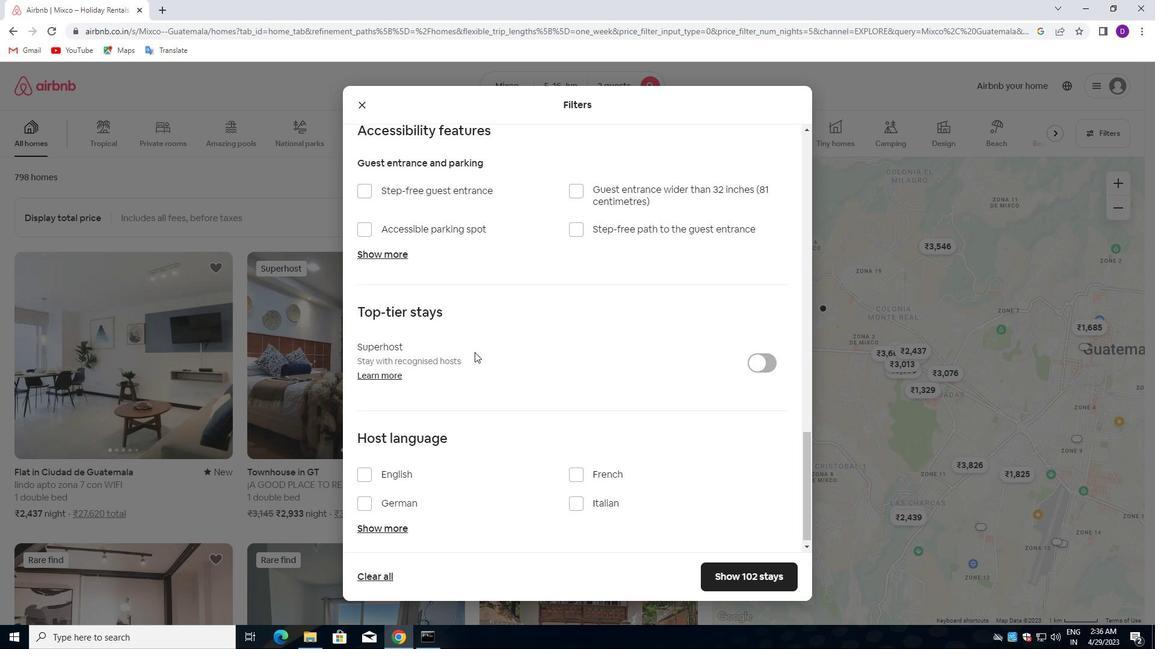 
Action: Mouse moved to (368, 463)
Screenshot: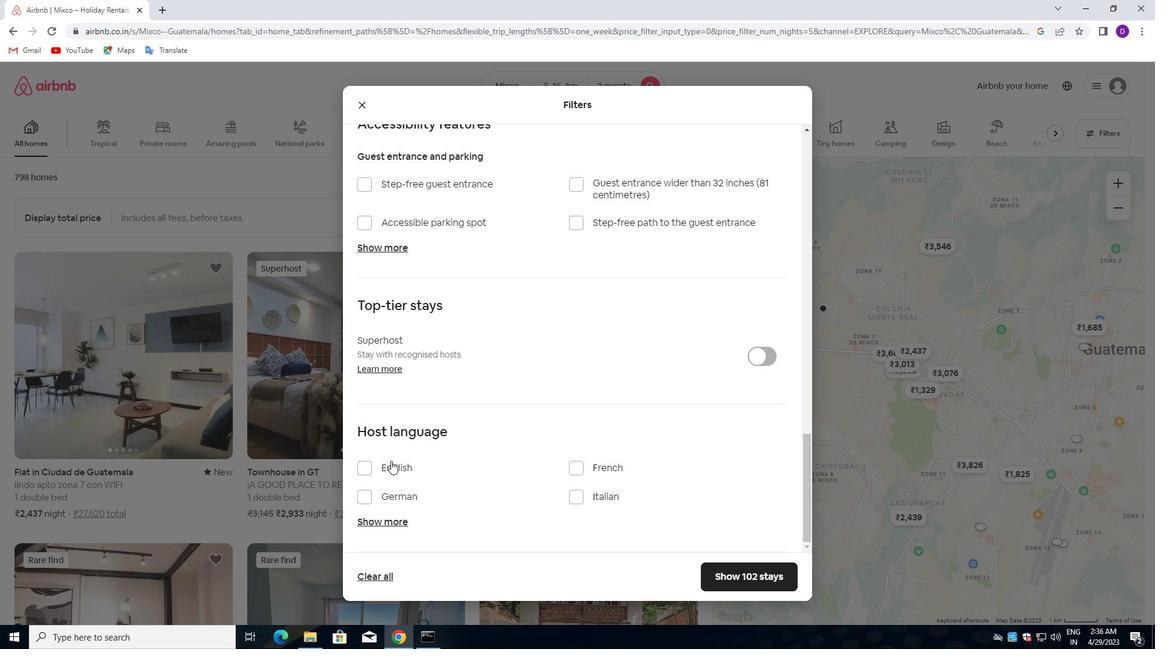 
Action: Mouse pressed left at (368, 463)
Screenshot: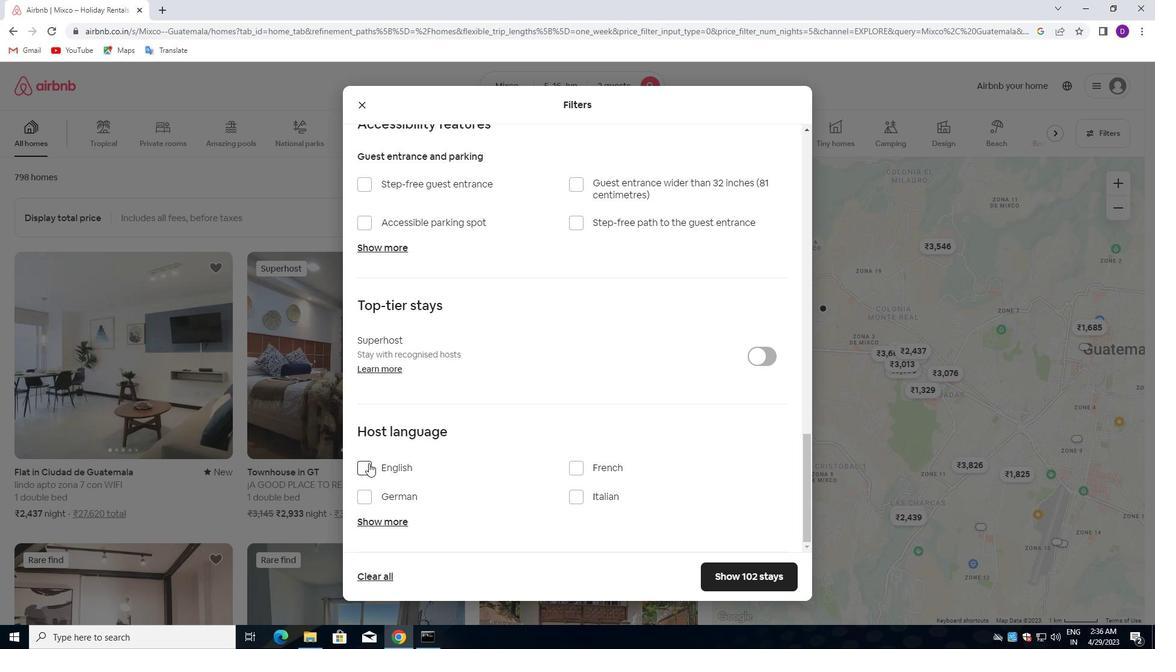 
Action: Mouse moved to (750, 572)
Screenshot: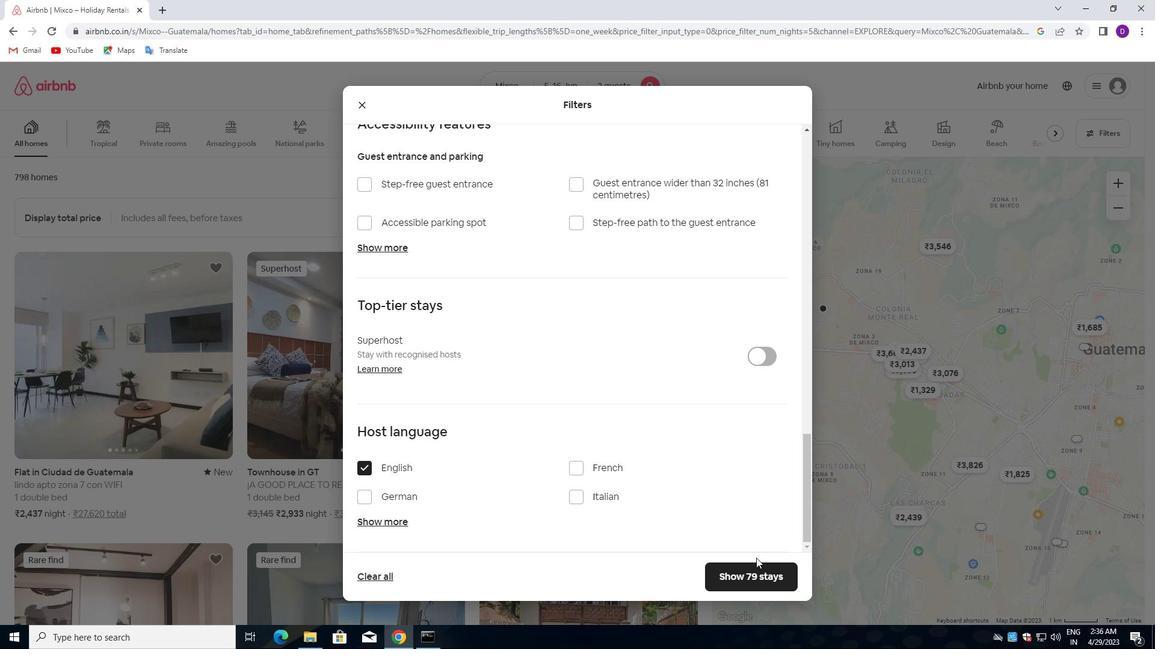 
Action: Mouse pressed left at (750, 572)
Screenshot: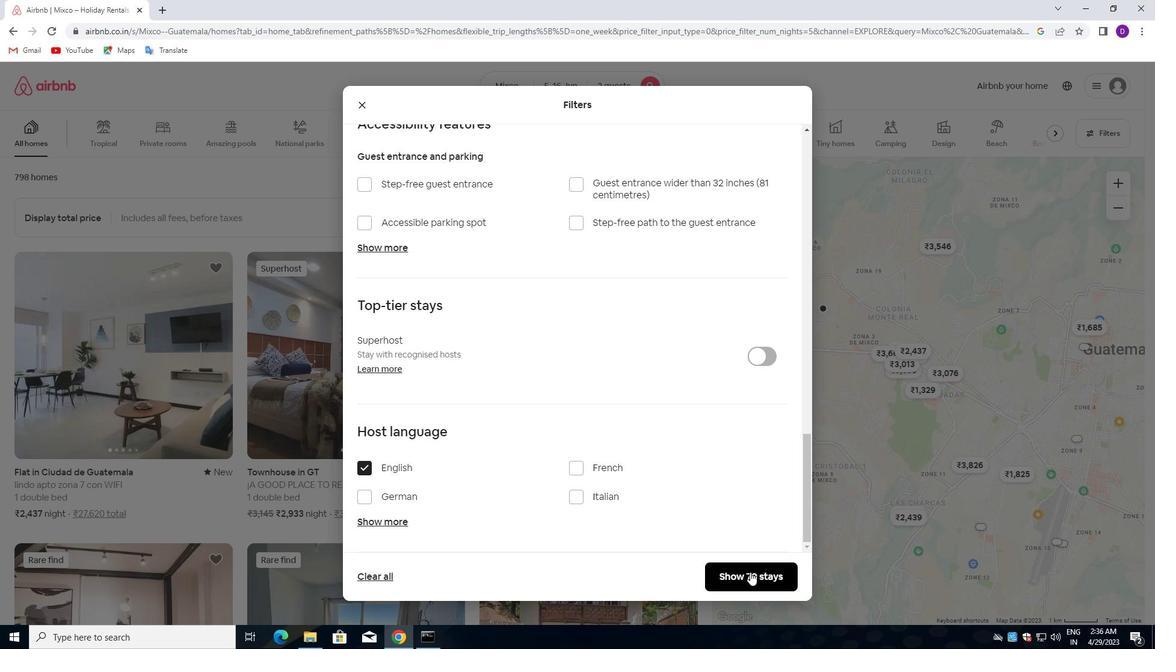 
